 Task: Compose an email with the signature Kenneth Davis with the subject Request for feedback on a testimonial and the message I apologize for any inconvenience and appreciate your assistance. from softage.3@softage.net to softage.10@softage.net with an attached audio file Audio_presentation.mp3 Undo the message, redo the message and add the line (Thank you) Send the email. Finally, move the email from Sent Items to the label Product development
Action: Mouse moved to (110, 162)
Screenshot: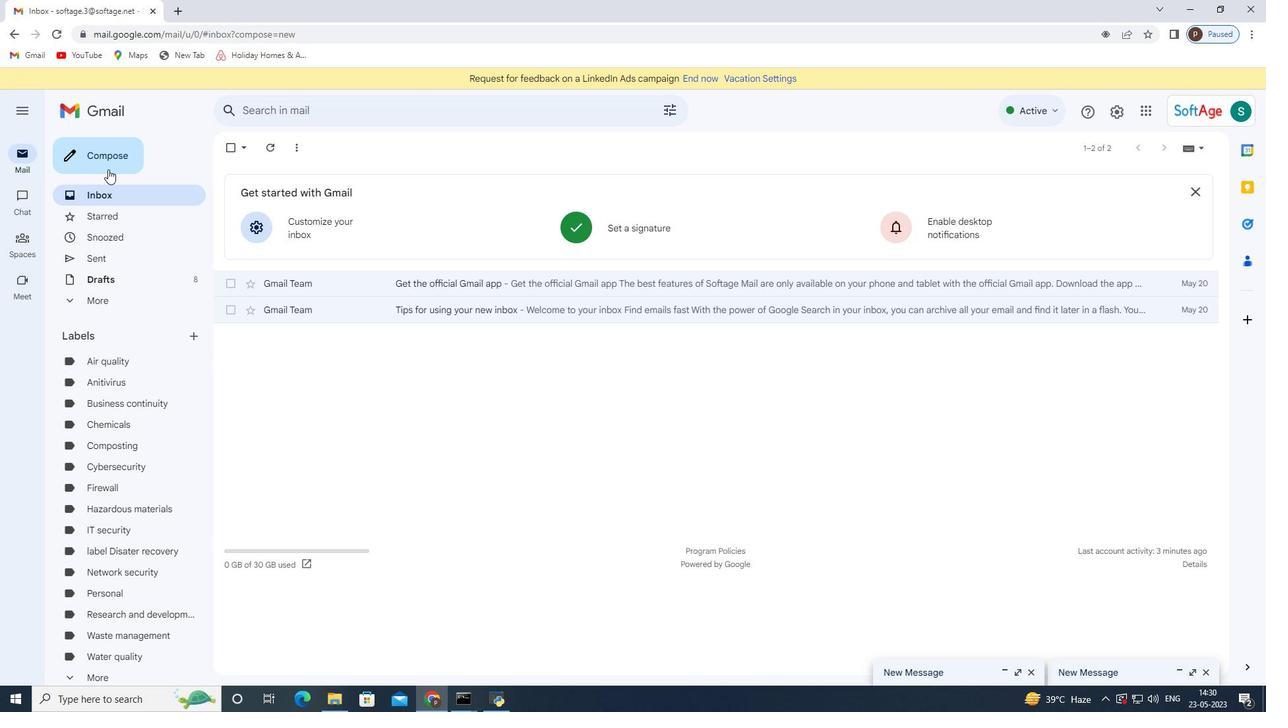 
Action: Mouse pressed left at (110, 162)
Screenshot: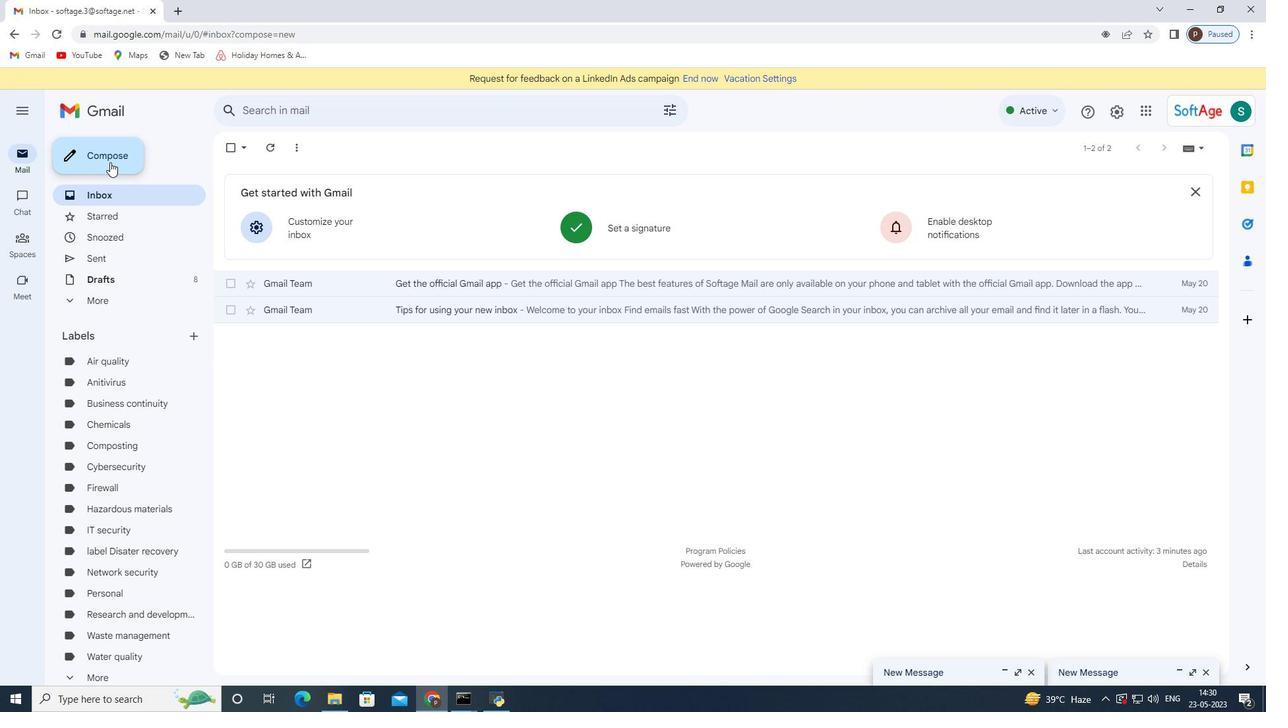 
Action: Mouse moved to (712, 662)
Screenshot: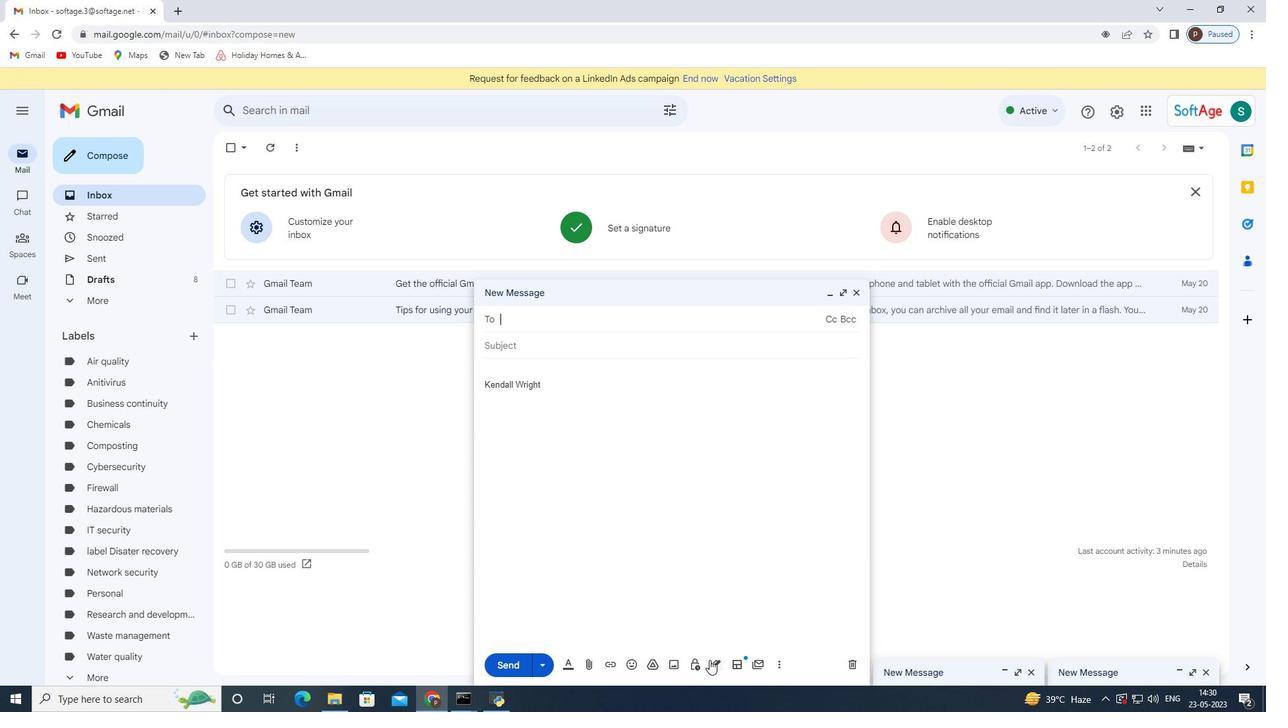 
Action: Mouse pressed left at (712, 662)
Screenshot: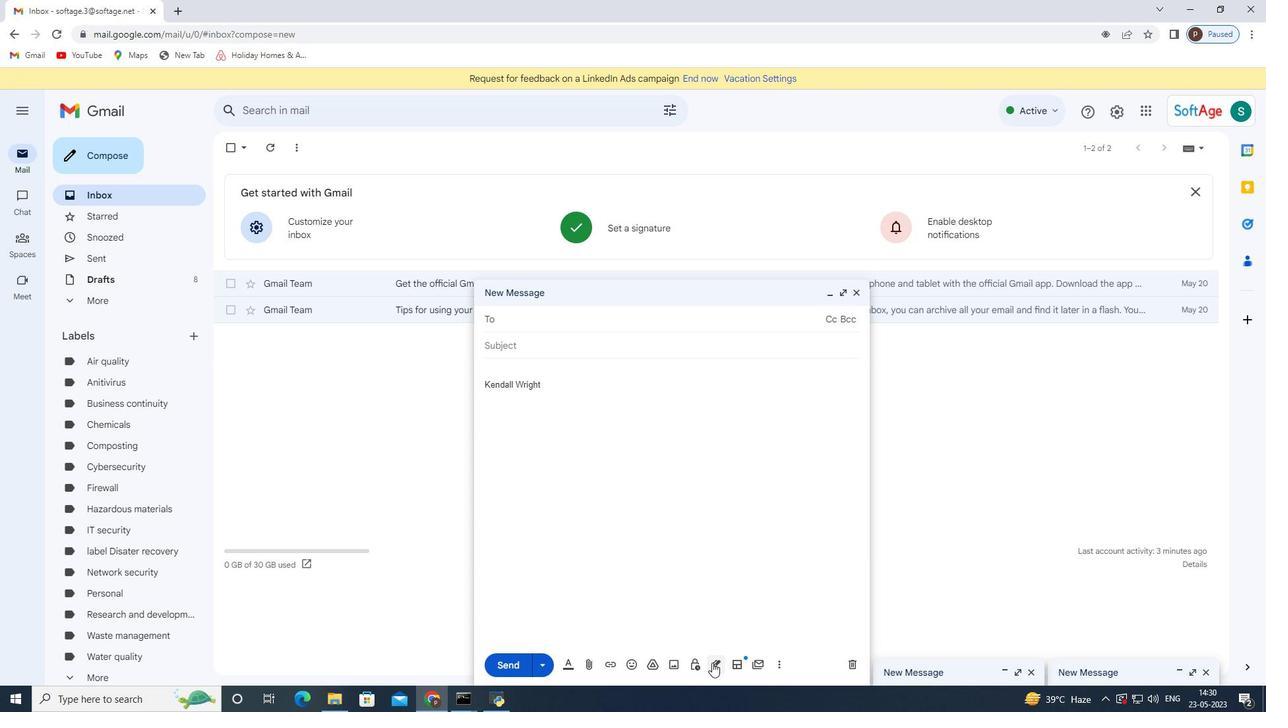 
Action: Mouse moved to (766, 600)
Screenshot: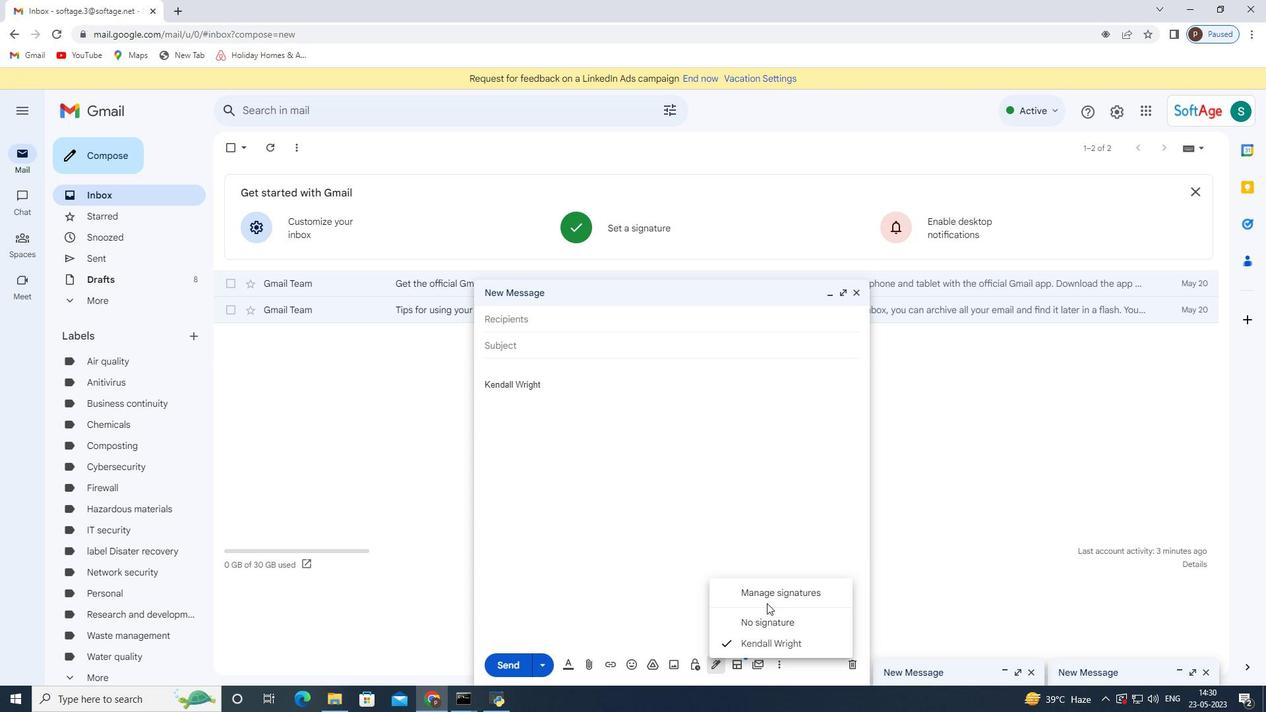 
Action: Mouse pressed left at (766, 600)
Screenshot: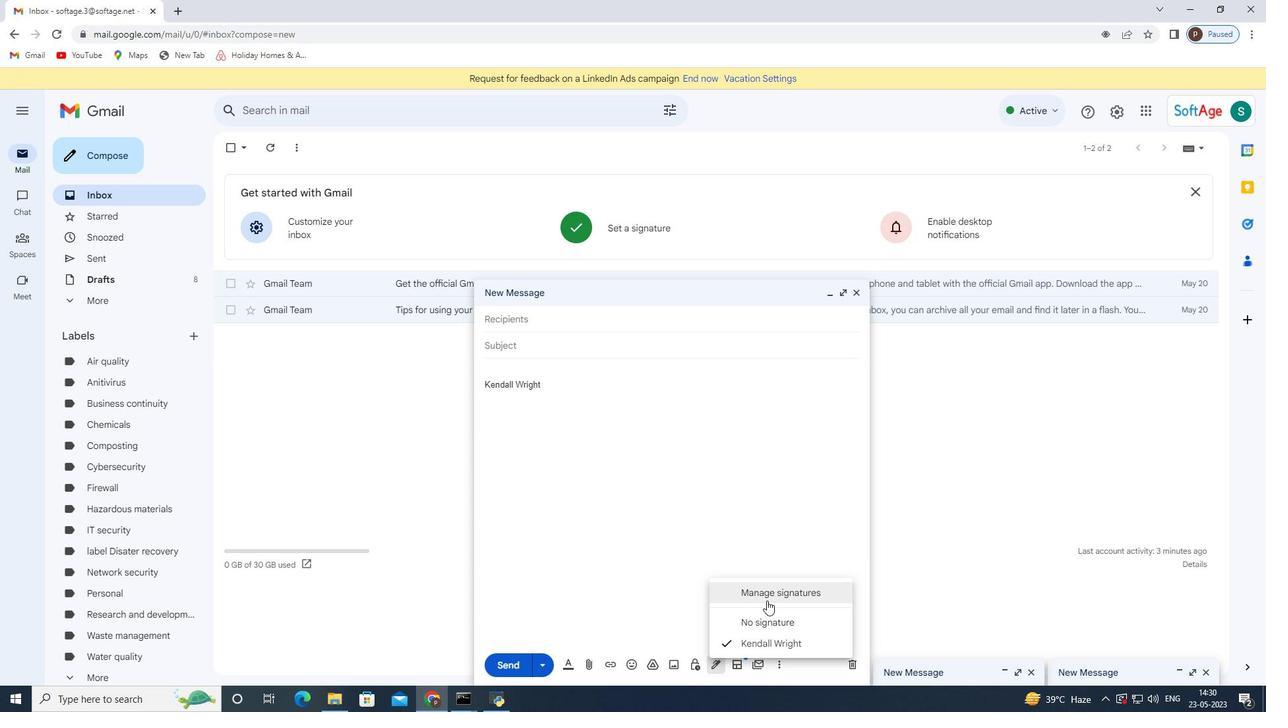 
Action: Mouse moved to (861, 295)
Screenshot: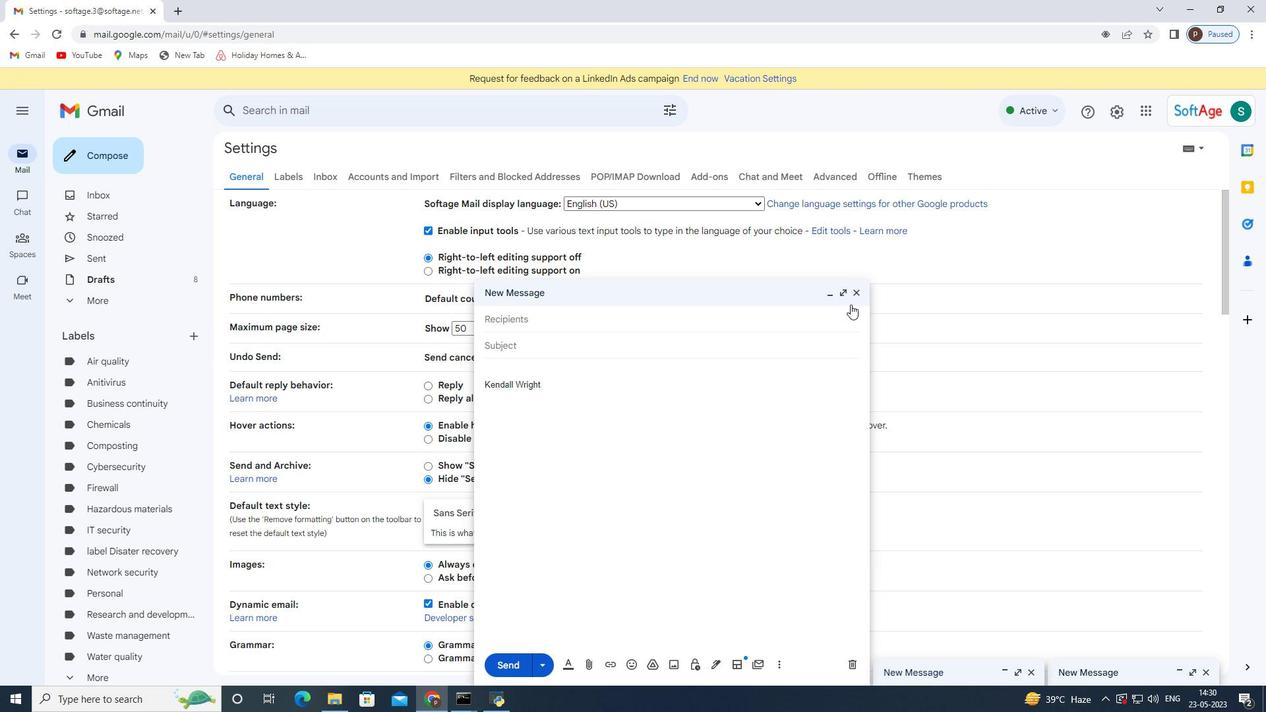 
Action: Mouse pressed left at (861, 295)
Screenshot: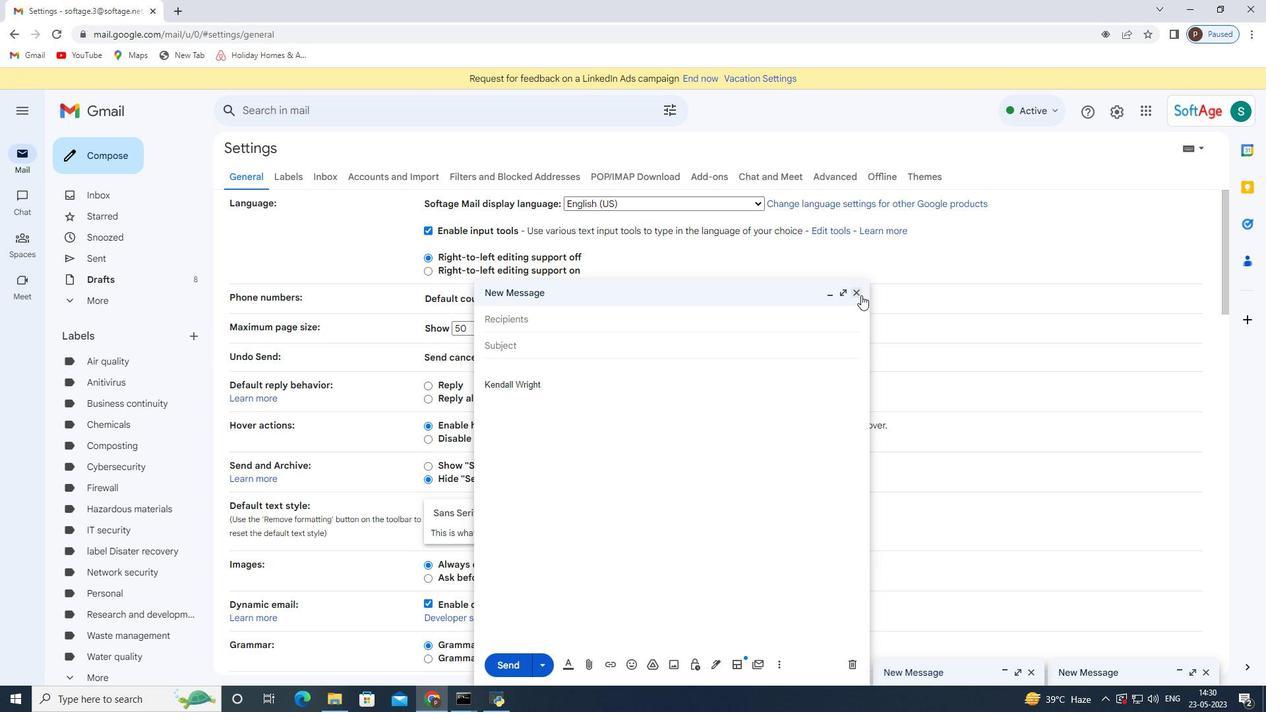 
Action: Mouse moved to (664, 394)
Screenshot: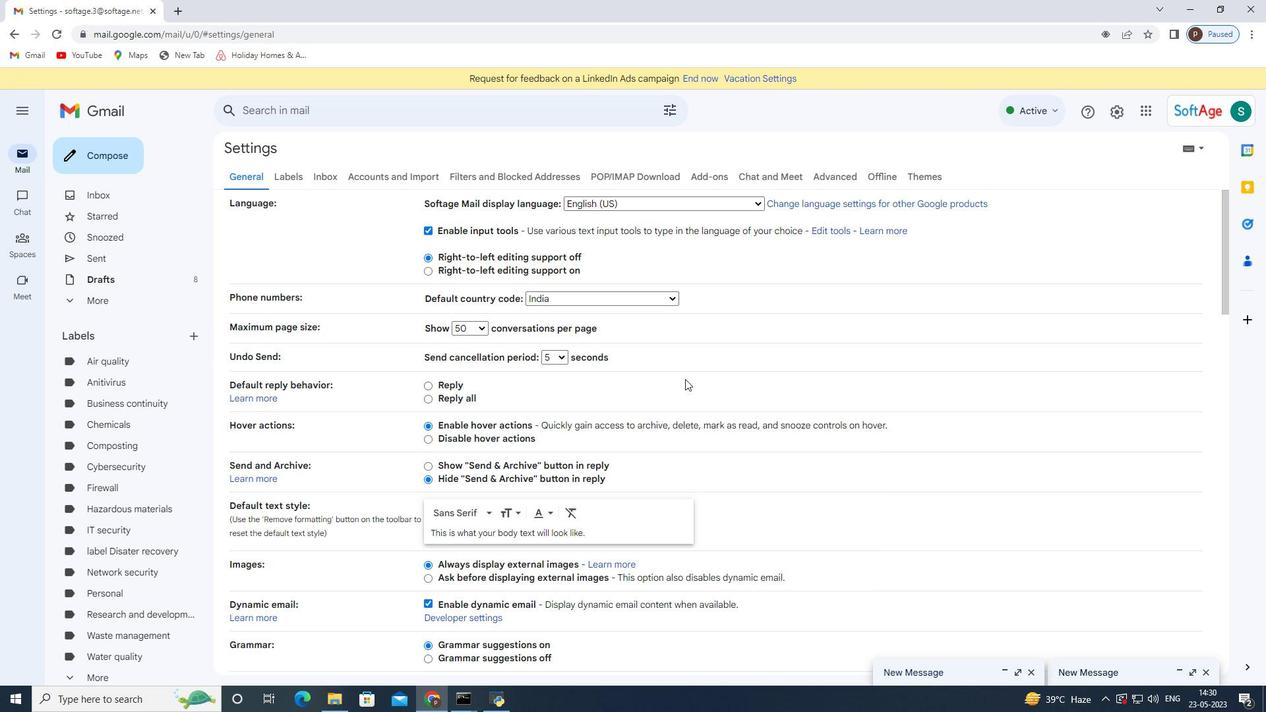 
Action: Mouse scrolled (664, 393) with delta (0, 0)
Screenshot: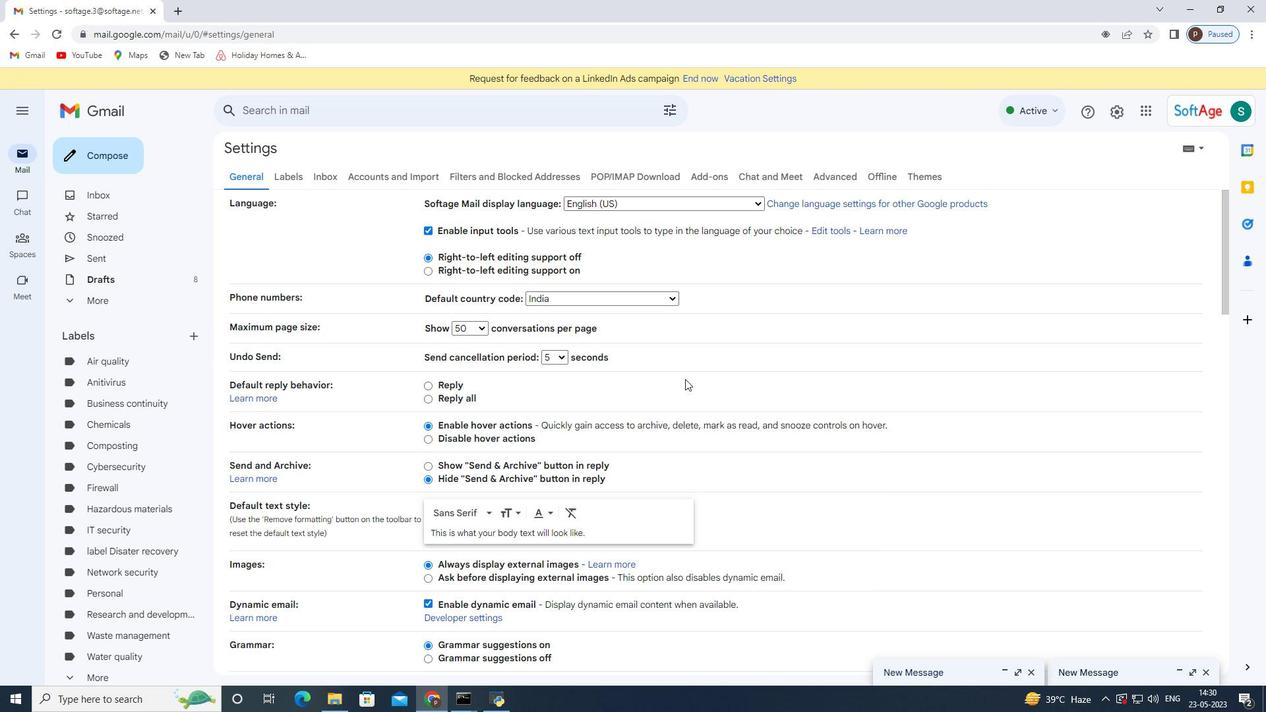 
Action: Mouse moved to (661, 397)
Screenshot: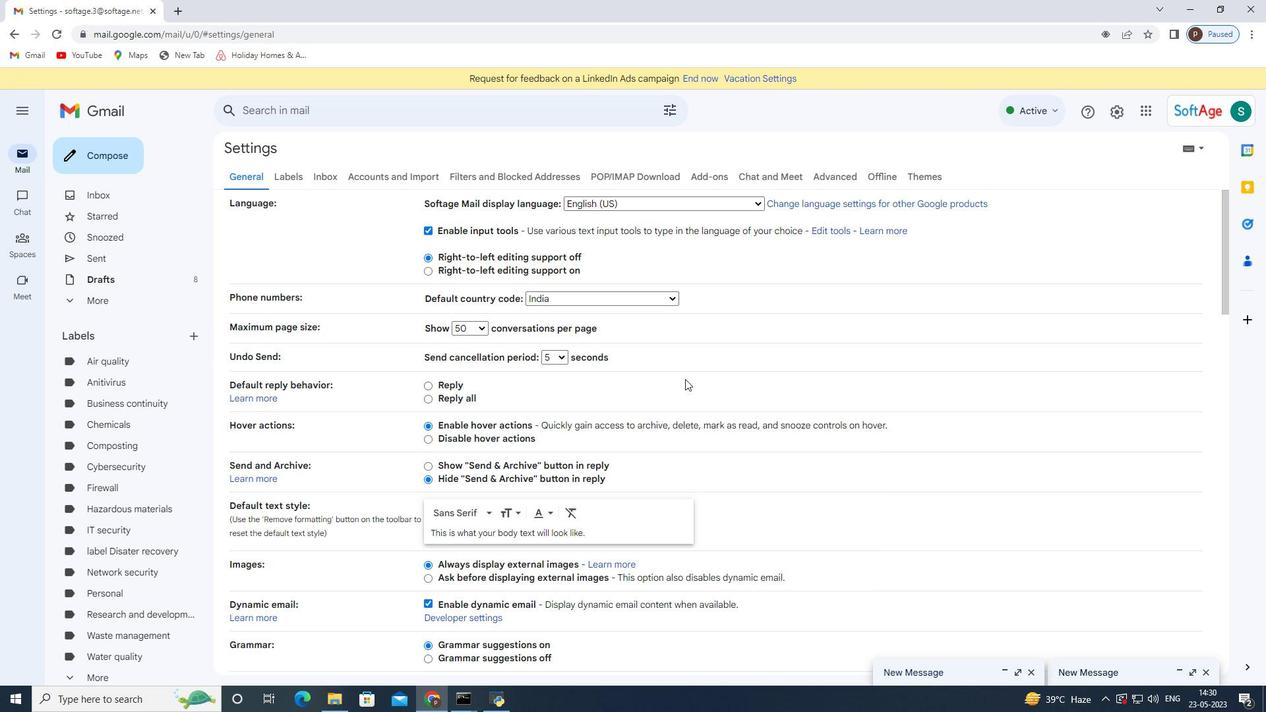 
Action: Mouse scrolled (661, 396) with delta (0, 0)
Screenshot: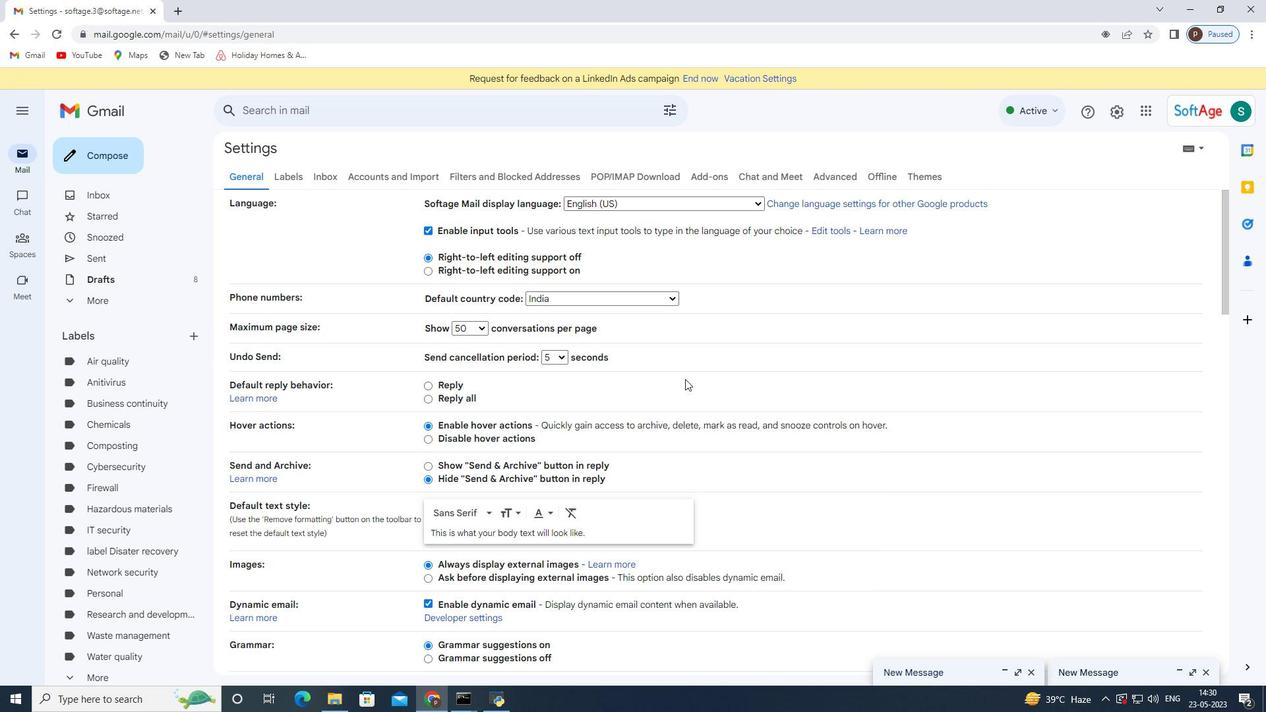 
Action: Mouse moved to (630, 417)
Screenshot: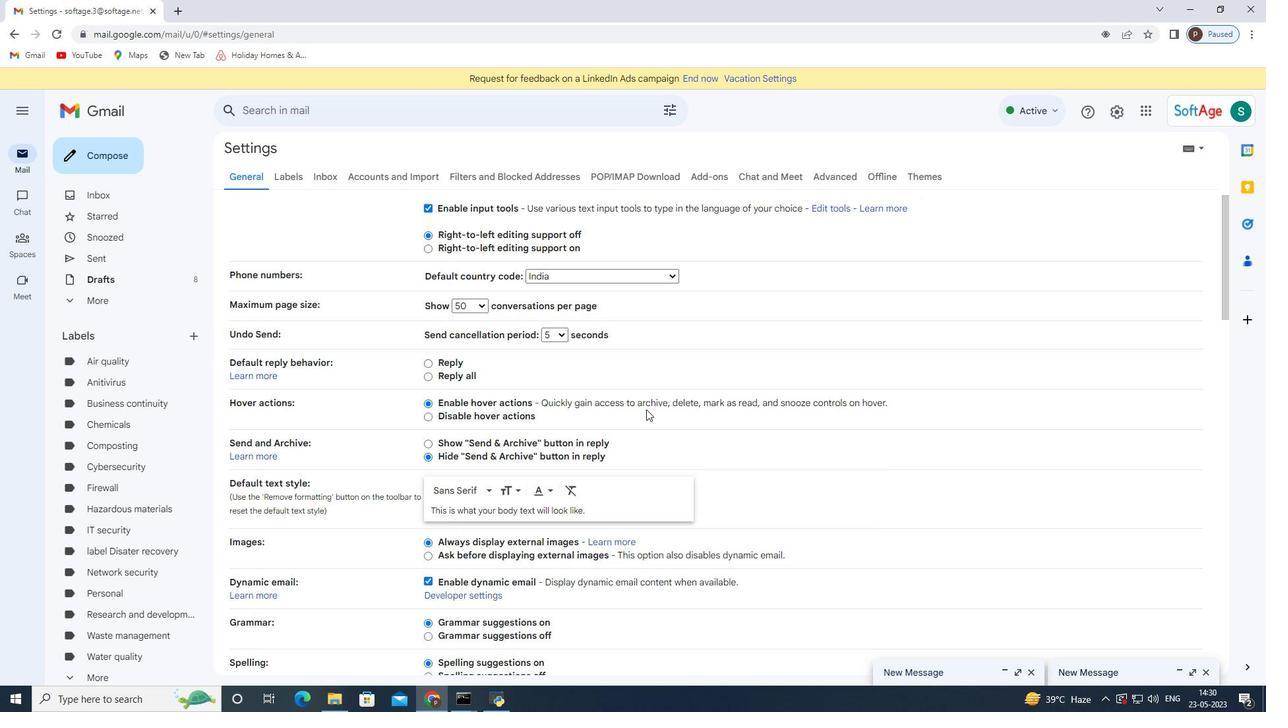 
Action: Mouse scrolled (637, 413) with delta (0, 0)
Screenshot: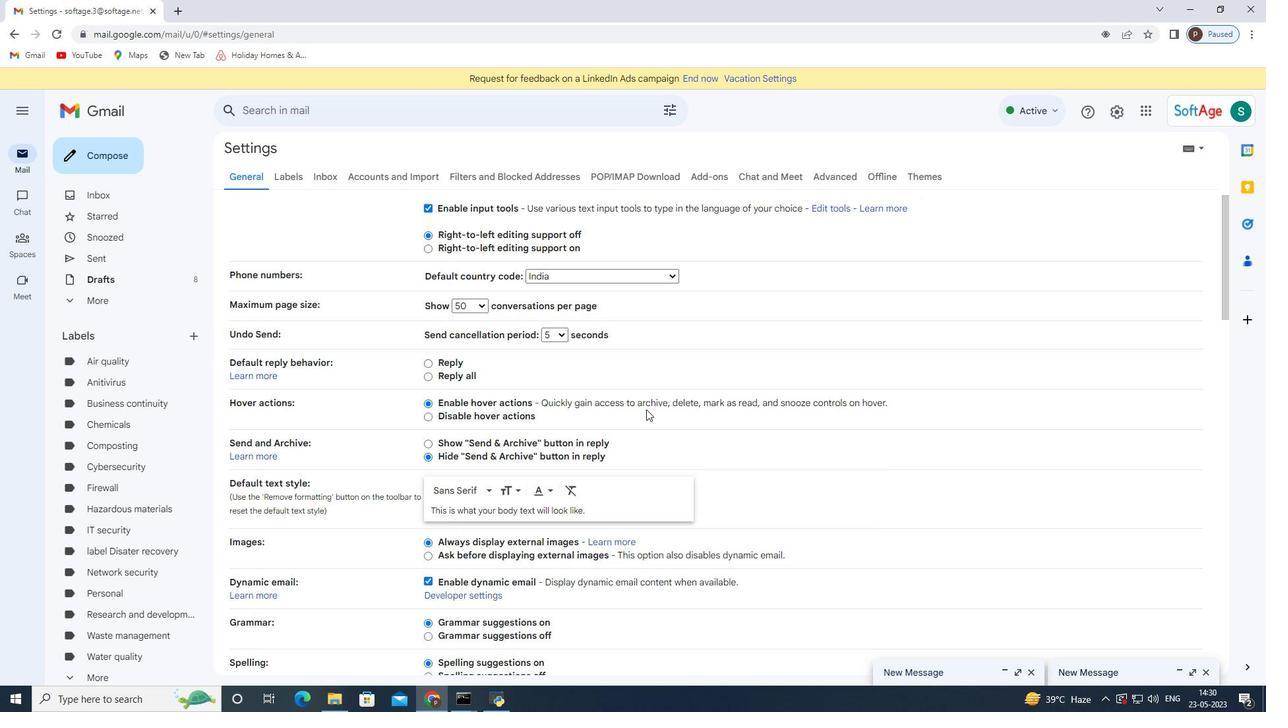 
Action: Mouse scrolled (630, 416) with delta (0, 0)
Screenshot: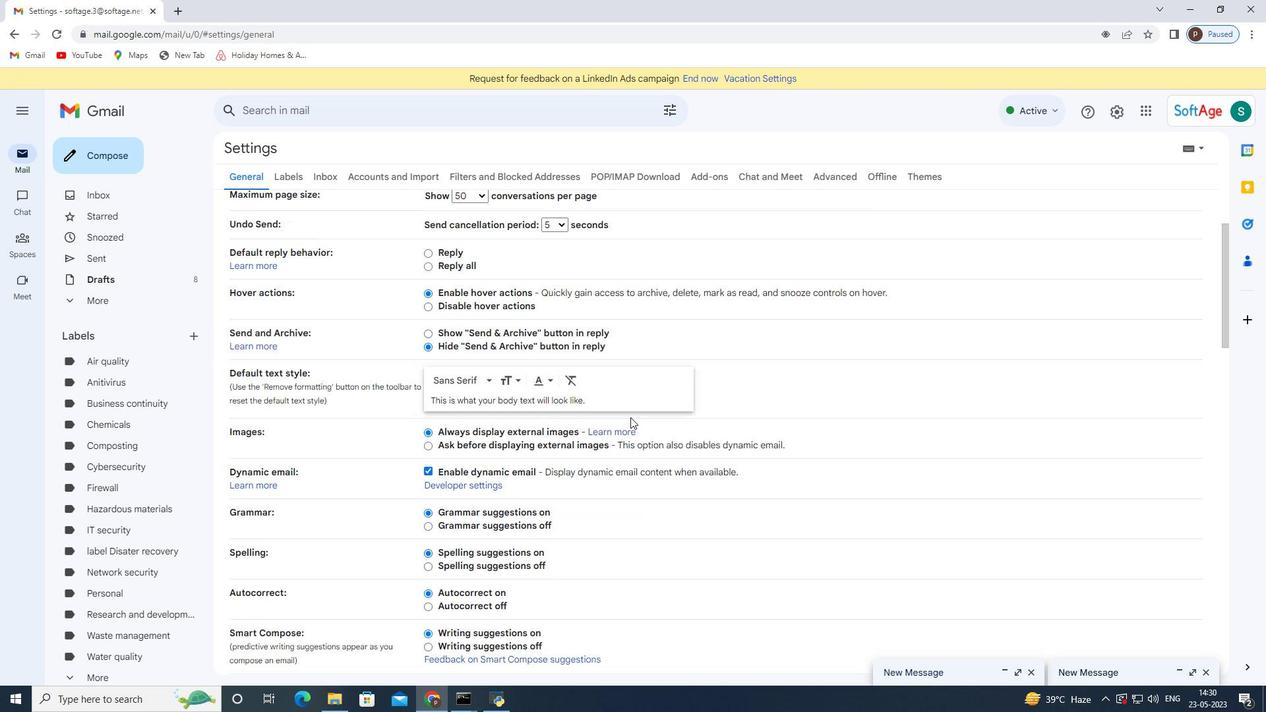 
Action: Mouse moved to (595, 434)
Screenshot: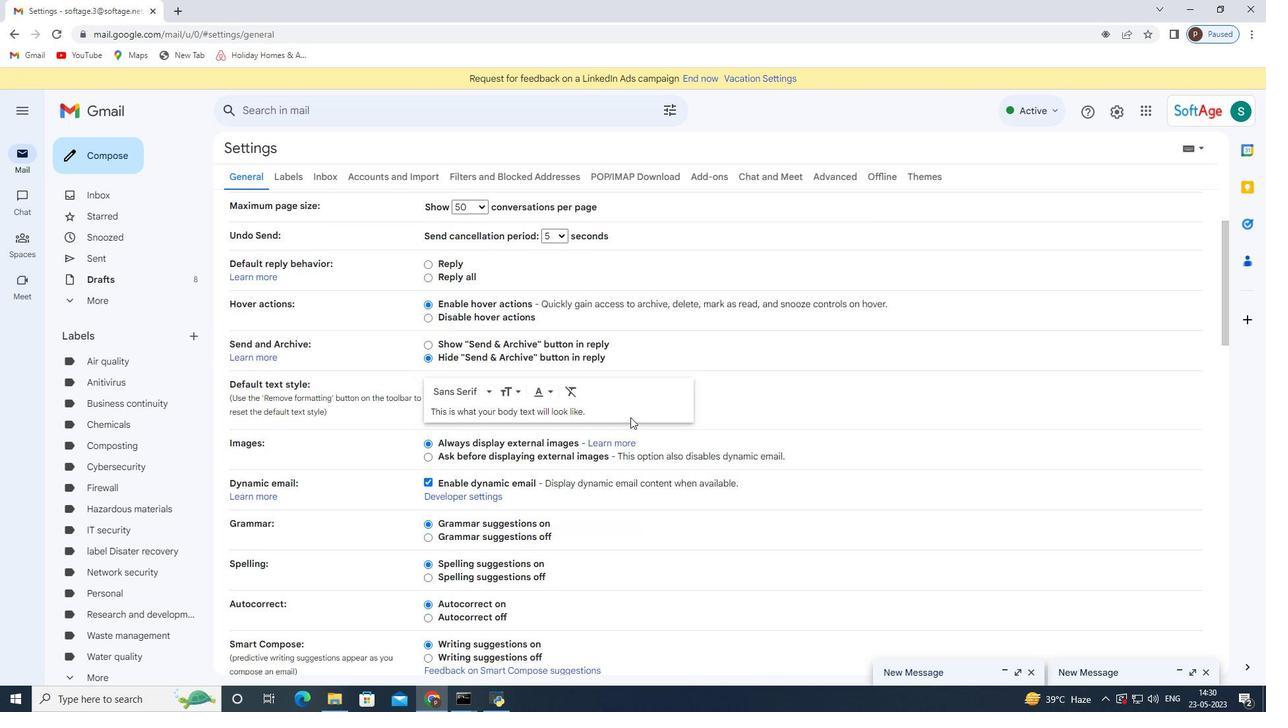 
Action: Mouse scrolled (595, 433) with delta (0, 0)
Screenshot: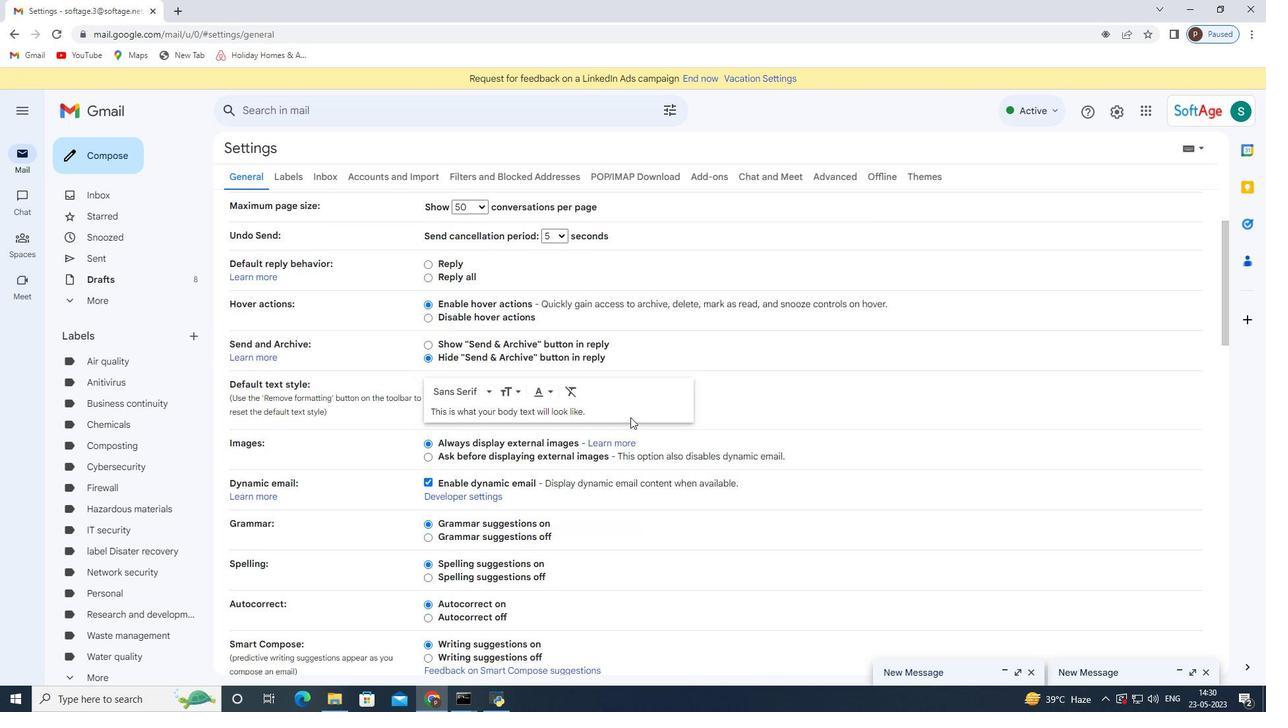 
Action: Mouse moved to (569, 441)
Screenshot: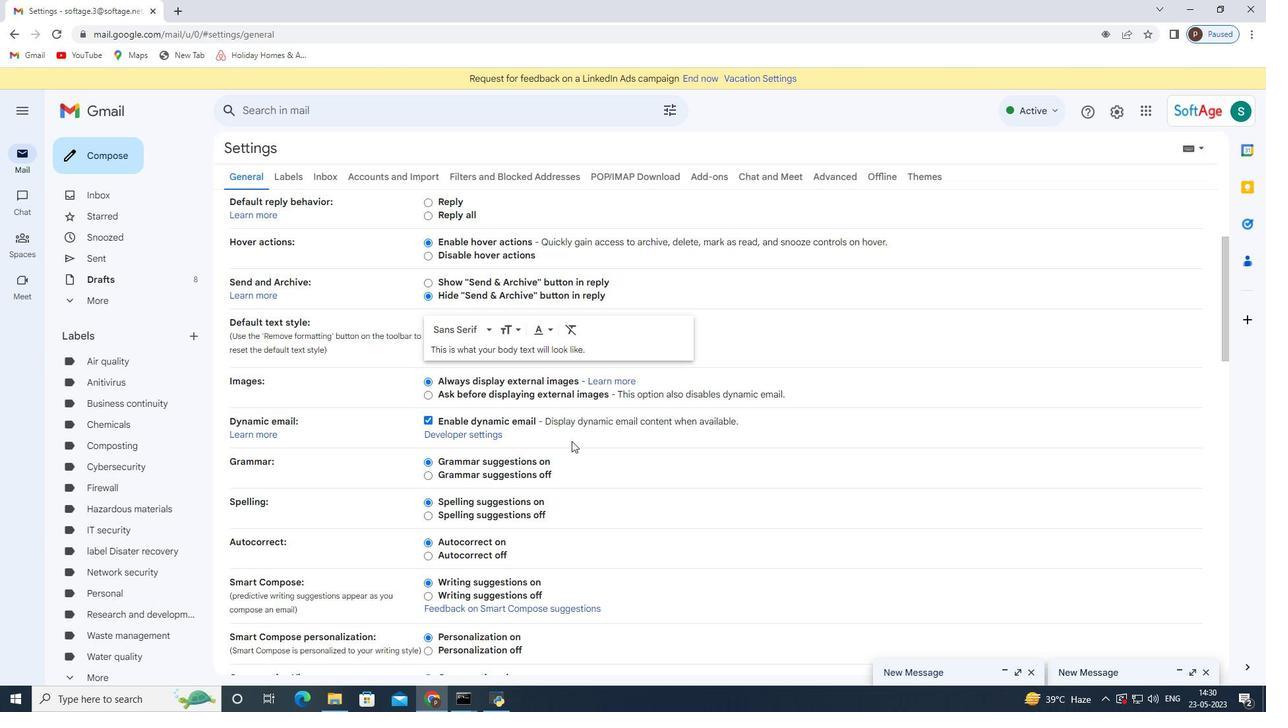 
Action: Mouse scrolled (569, 441) with delta (0, 0)
Screenshot: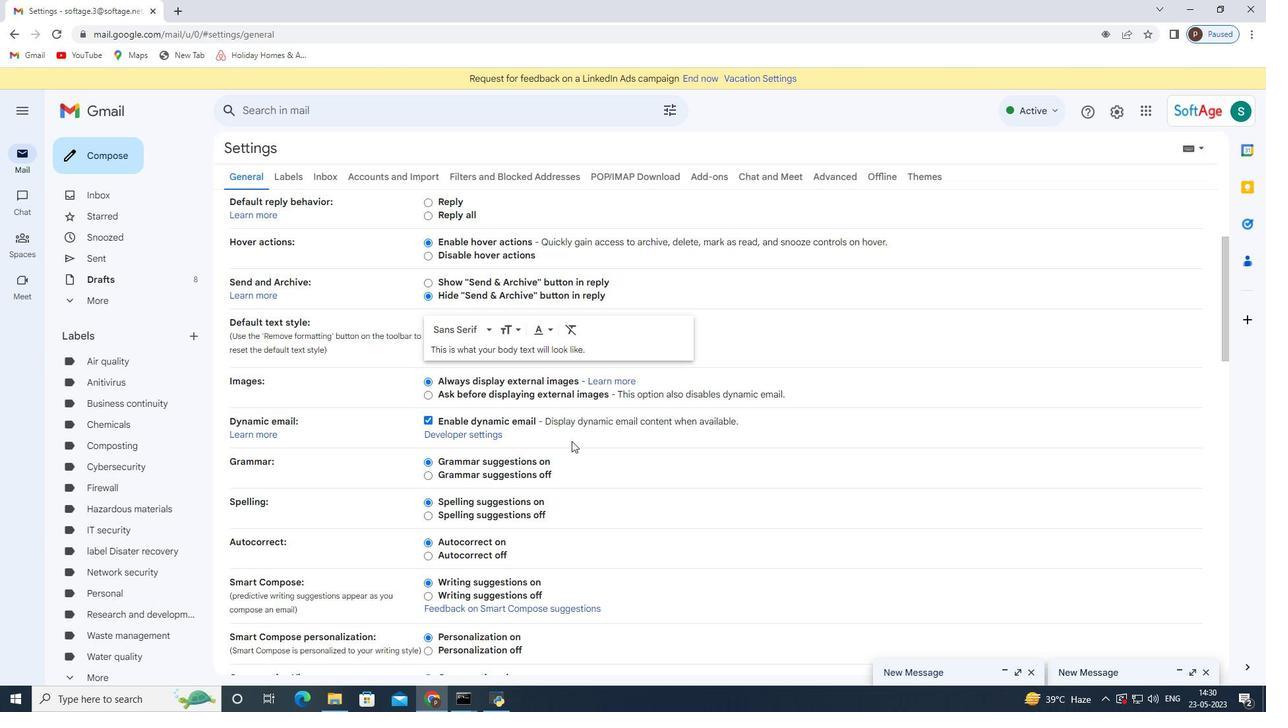 
Action: Mouse moved to (517, 464)
Screenshot: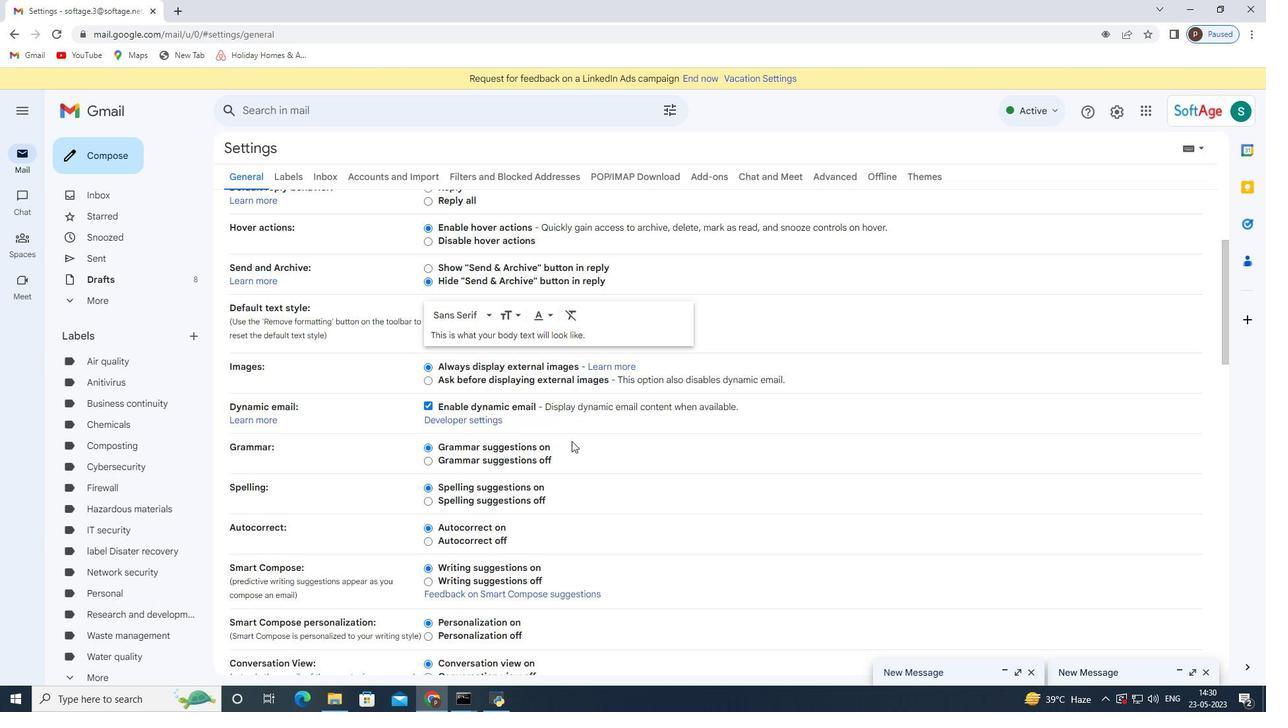 
Action: Mouse scrolled (517, 463) with delta (0, 0)
Screenshot: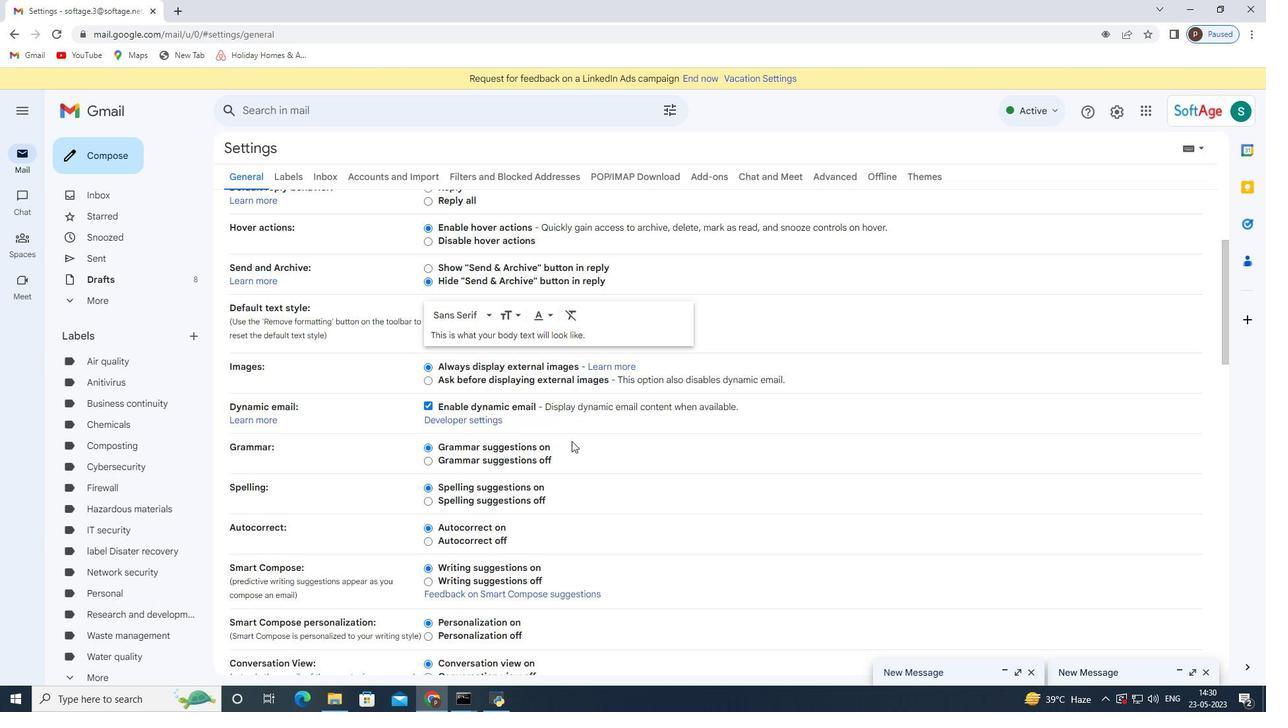 
Action: Mouse moved to (515, 465)
Screenshot: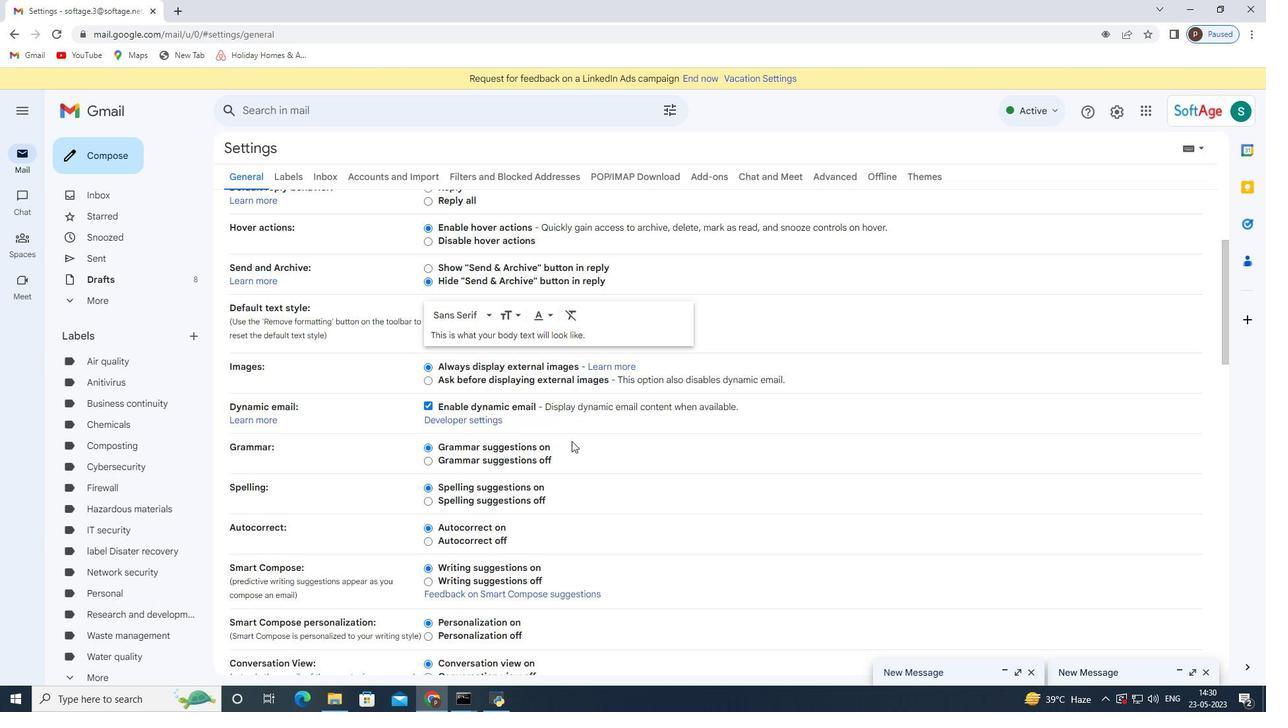 
Action: Mouse scrolled (515, 464) with delta (0, 0)
Screenshot: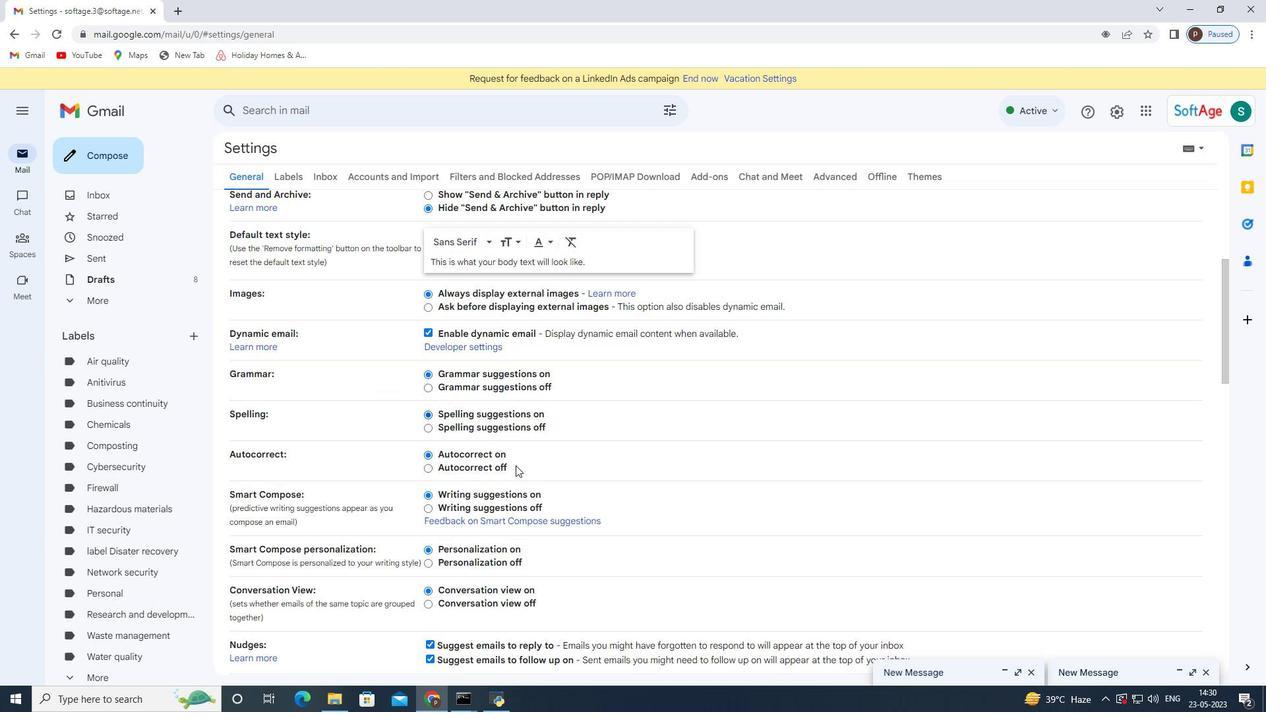 
Action: Mouse scrolled (515, 464) with delta (0, 0)
Screenshot: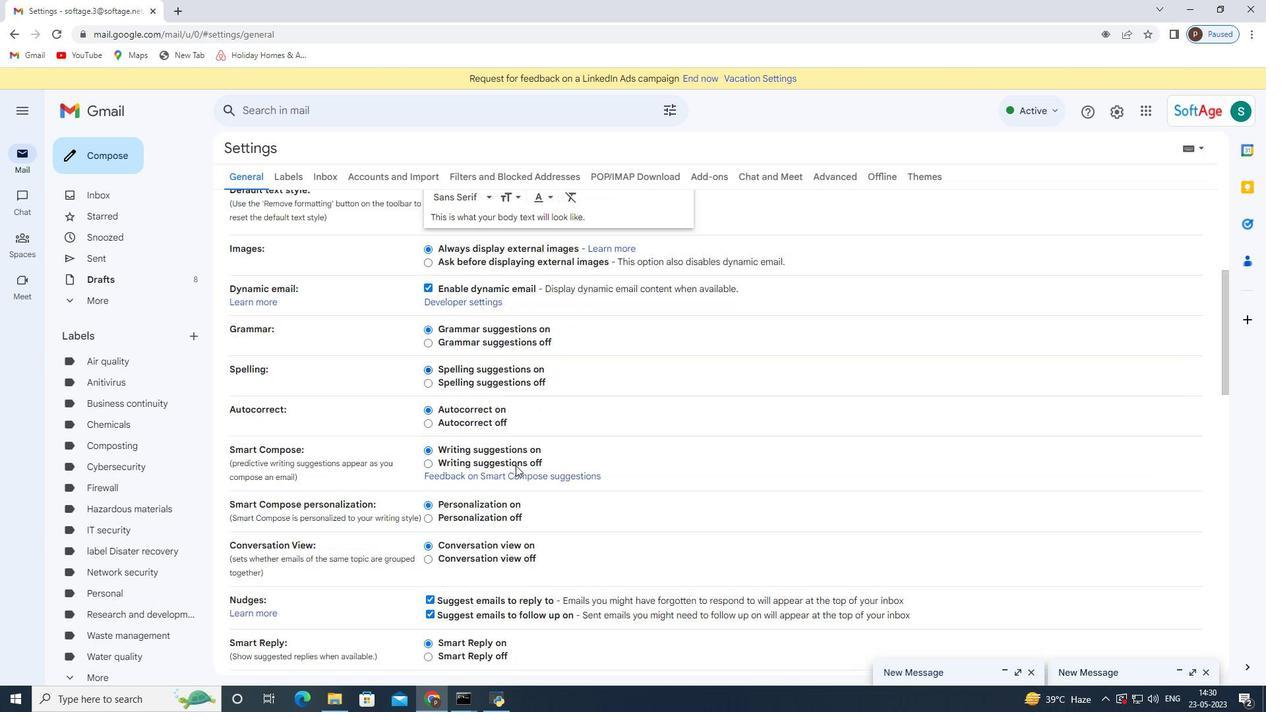 
Action: Mouse scrolled (515, 466) with delta (0, 0)
Screenshot: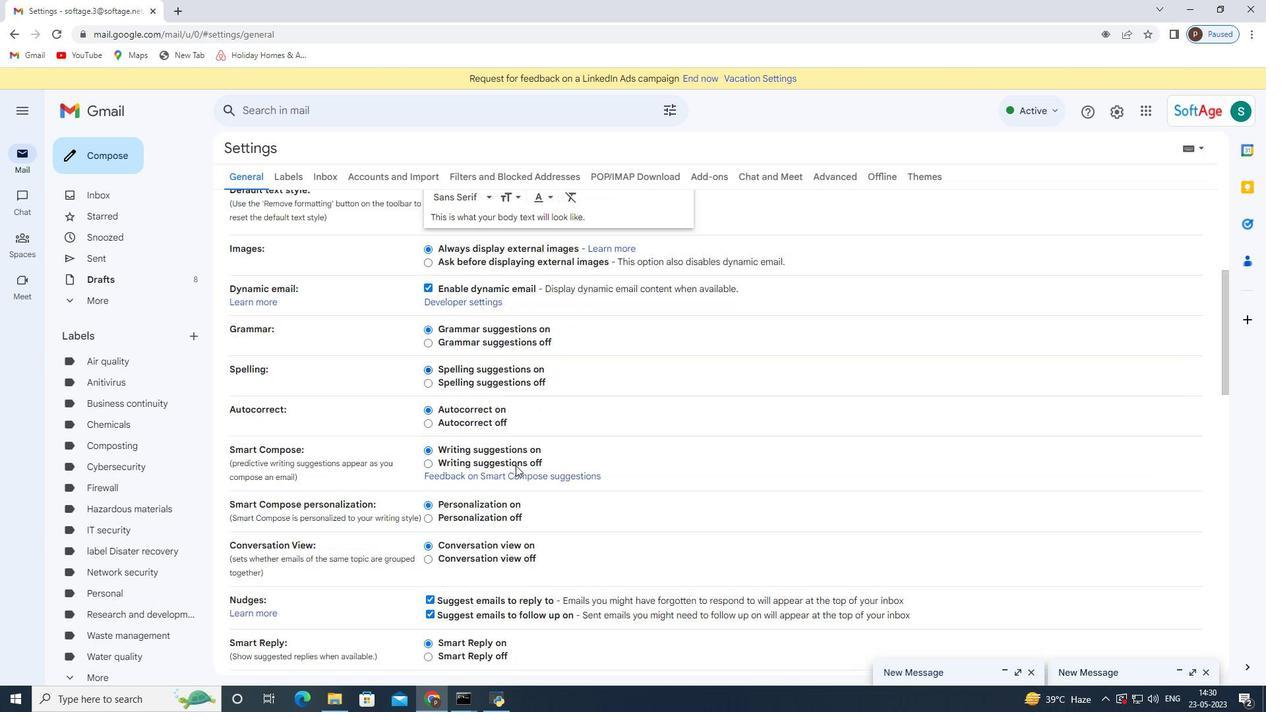 
Action: Mouse scrolled (515, 464) with delta (0, 0)
Screenshot: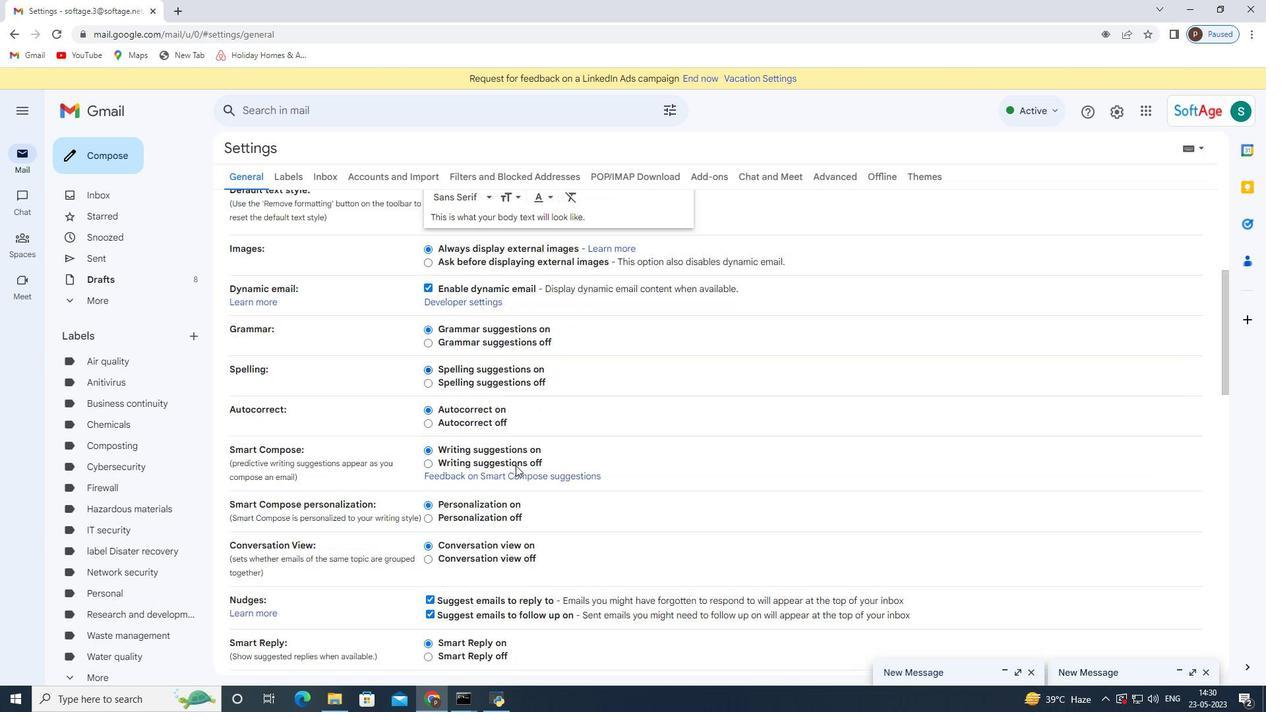 
Action: Mouse scrolled (515, 464) with delta (0, 0)
Screenshot: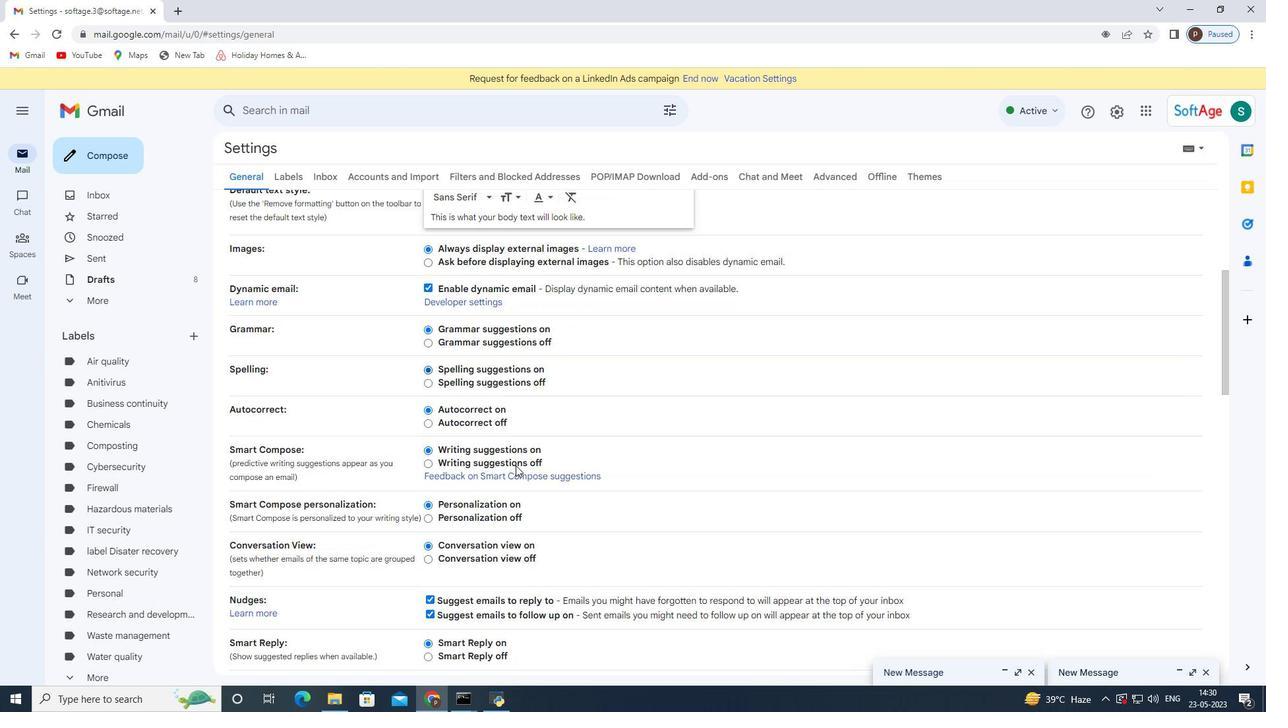 
Action: Mouse scrolled (515, 464) with delta (0, 0)
Screenshot: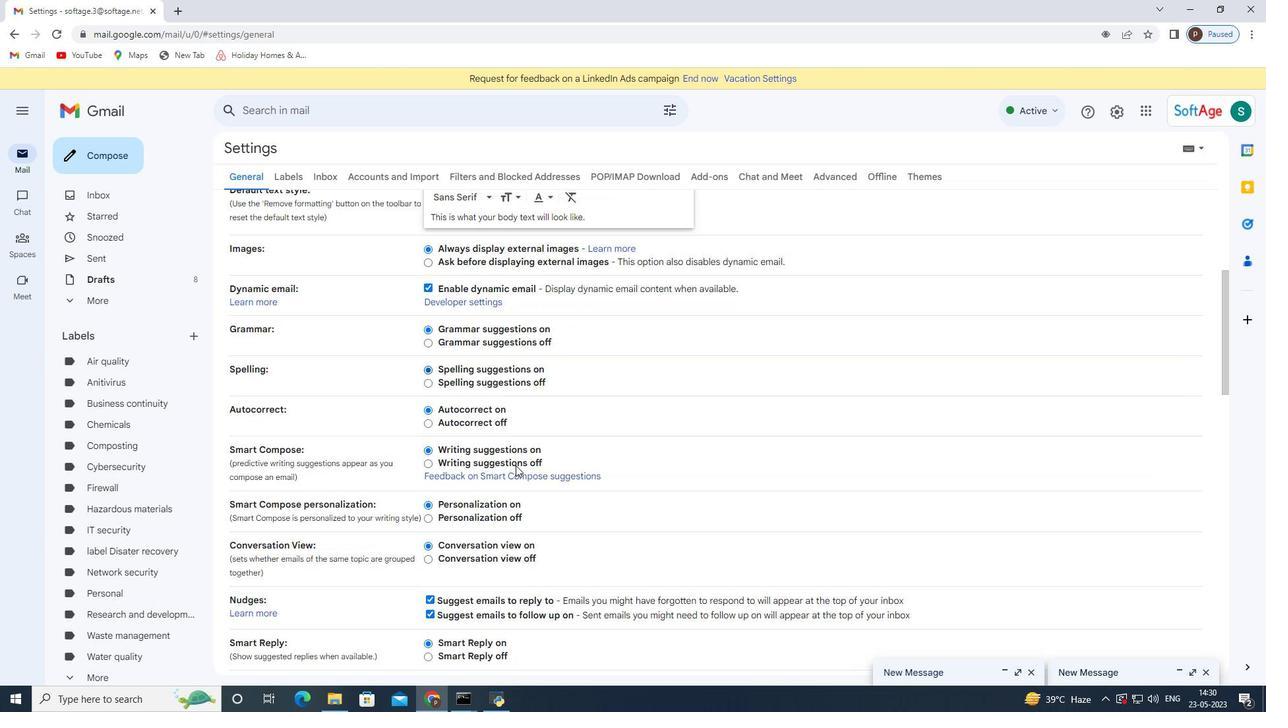 
Action: Mouse scrolled (515, 464) with delta (0, 0)
Screenshot: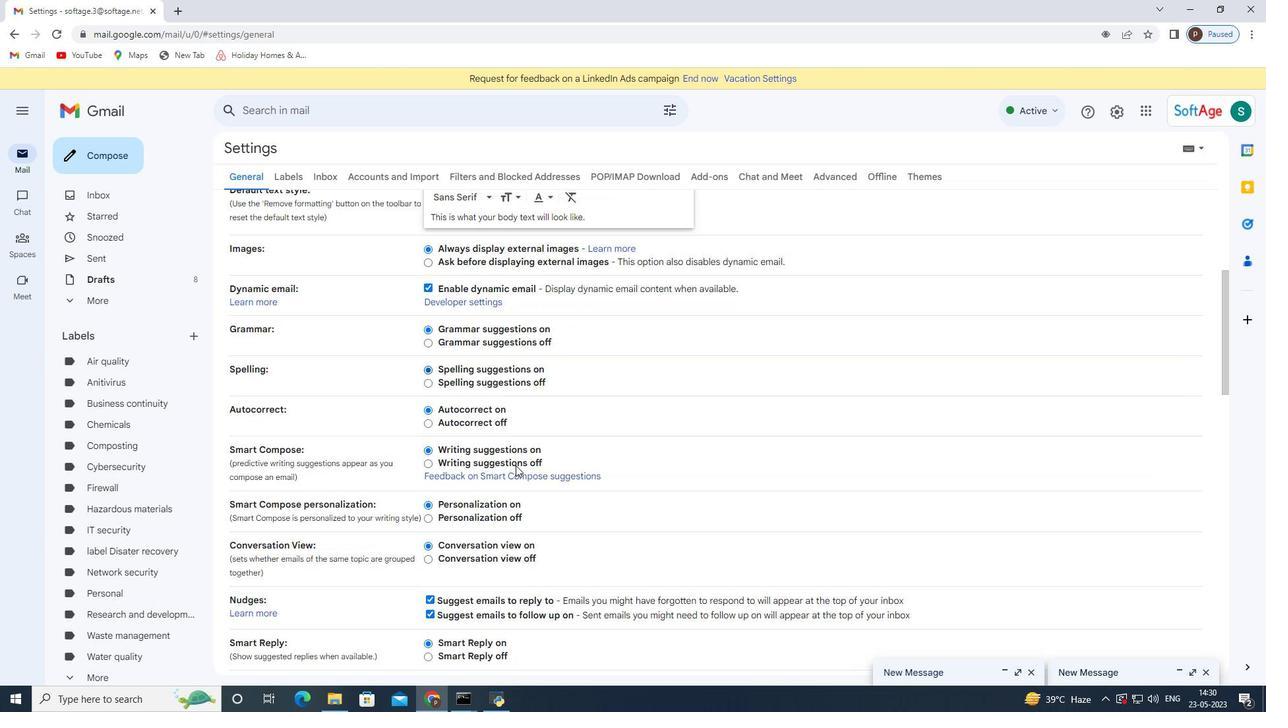 
Action: Mouse moved to (511, 465)
Screenshot: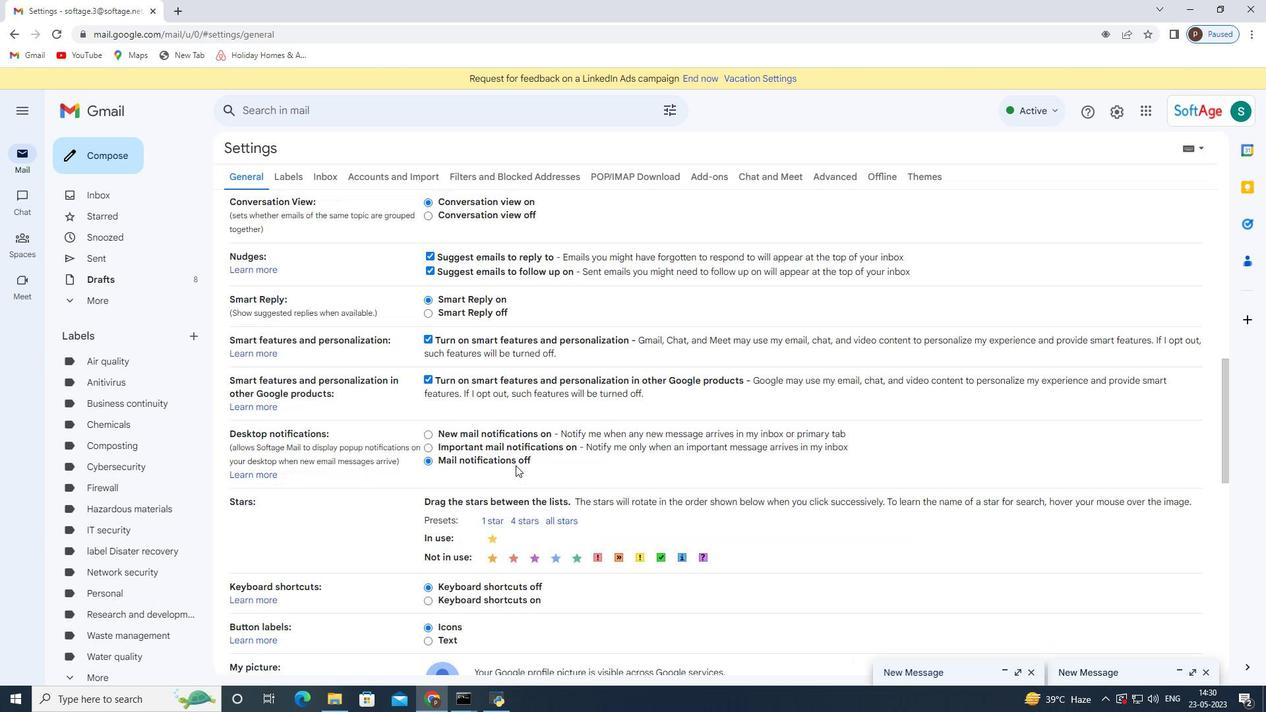 
Action: Mouse scrolled (511, 464) with delta (0, 0)
Screenshot: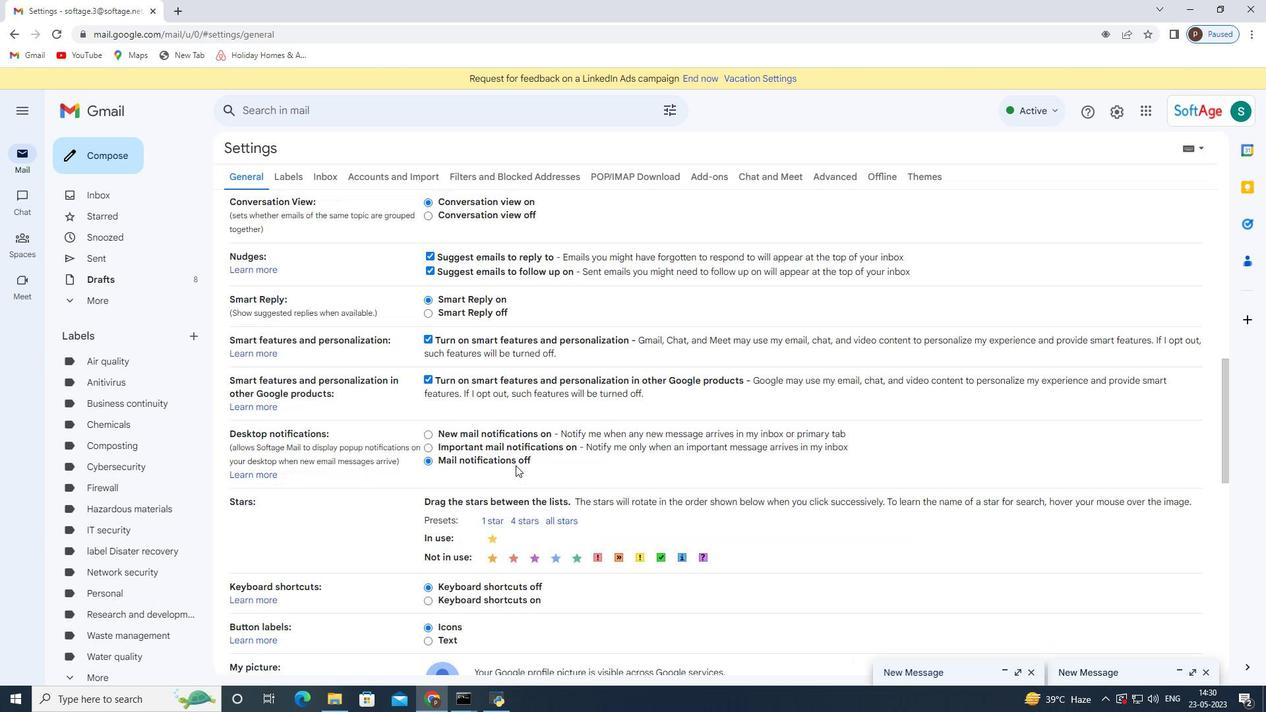 
Action: Mouse moved to (481, 479)
Screenshot: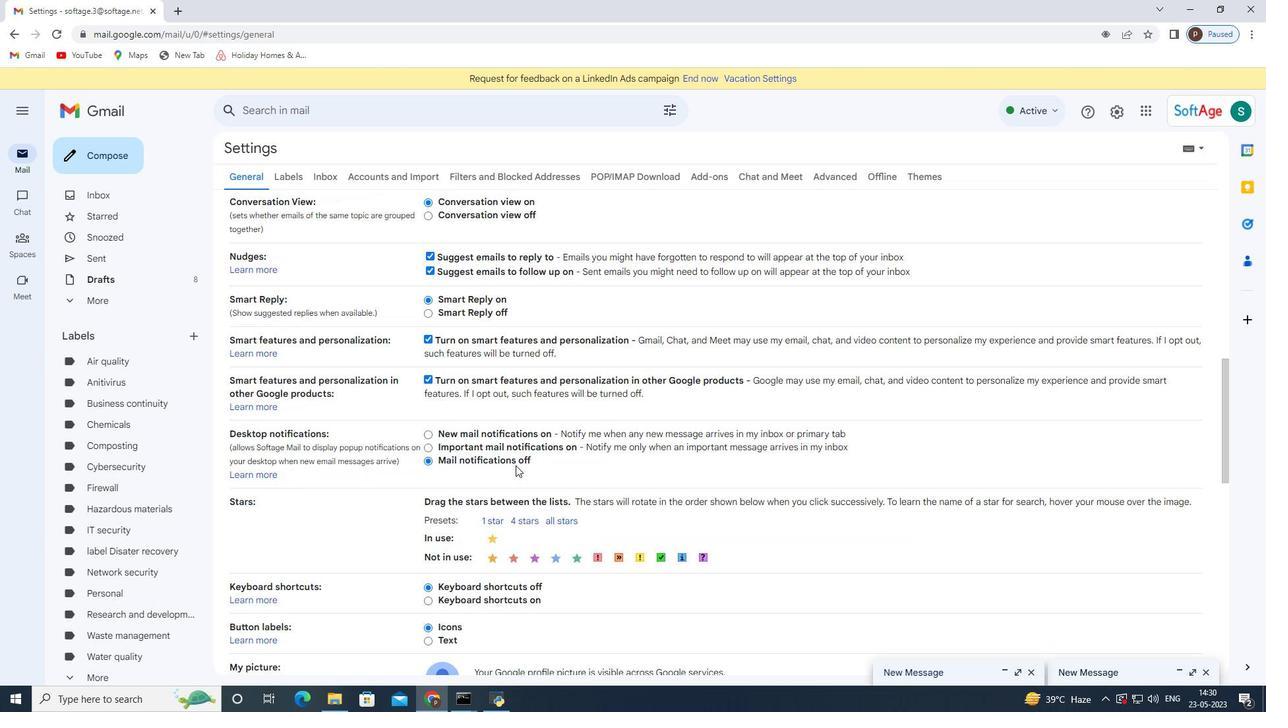 
Action: Mouse scrolled (481, 478) with delta (0, 0)
Screenshot: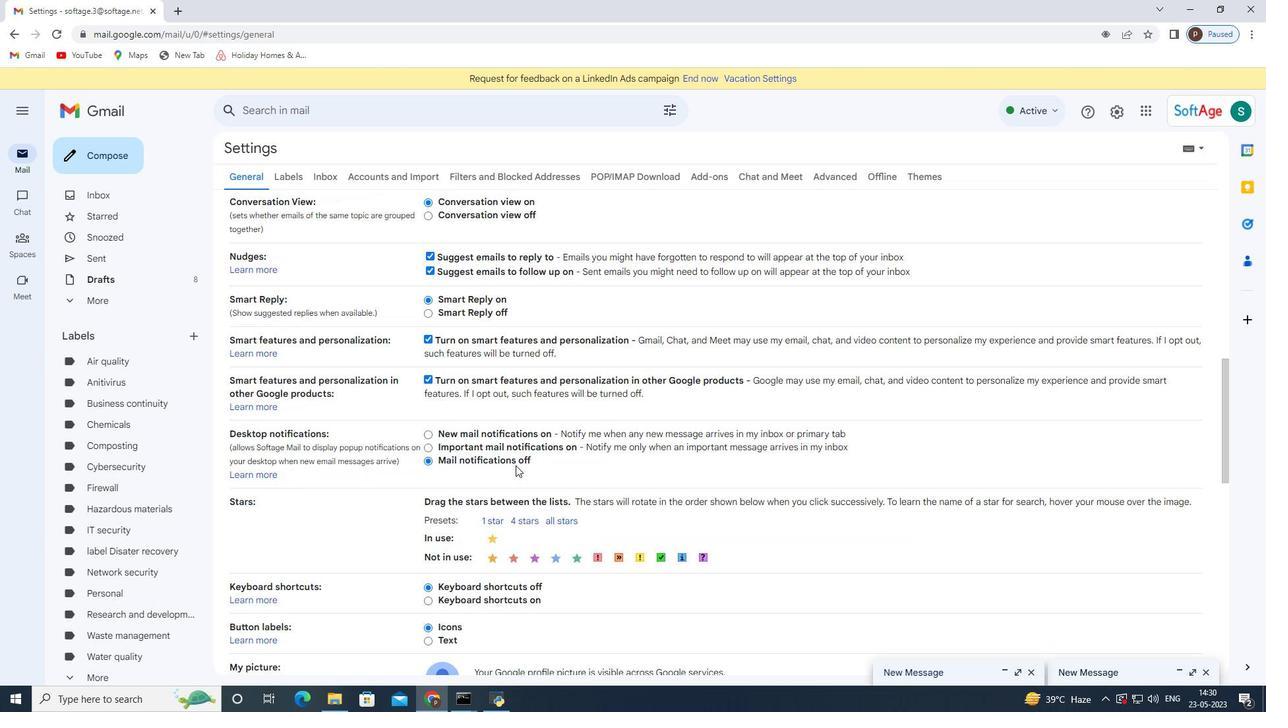 
Action: Mouse moved to (475, 482)
Screenshot: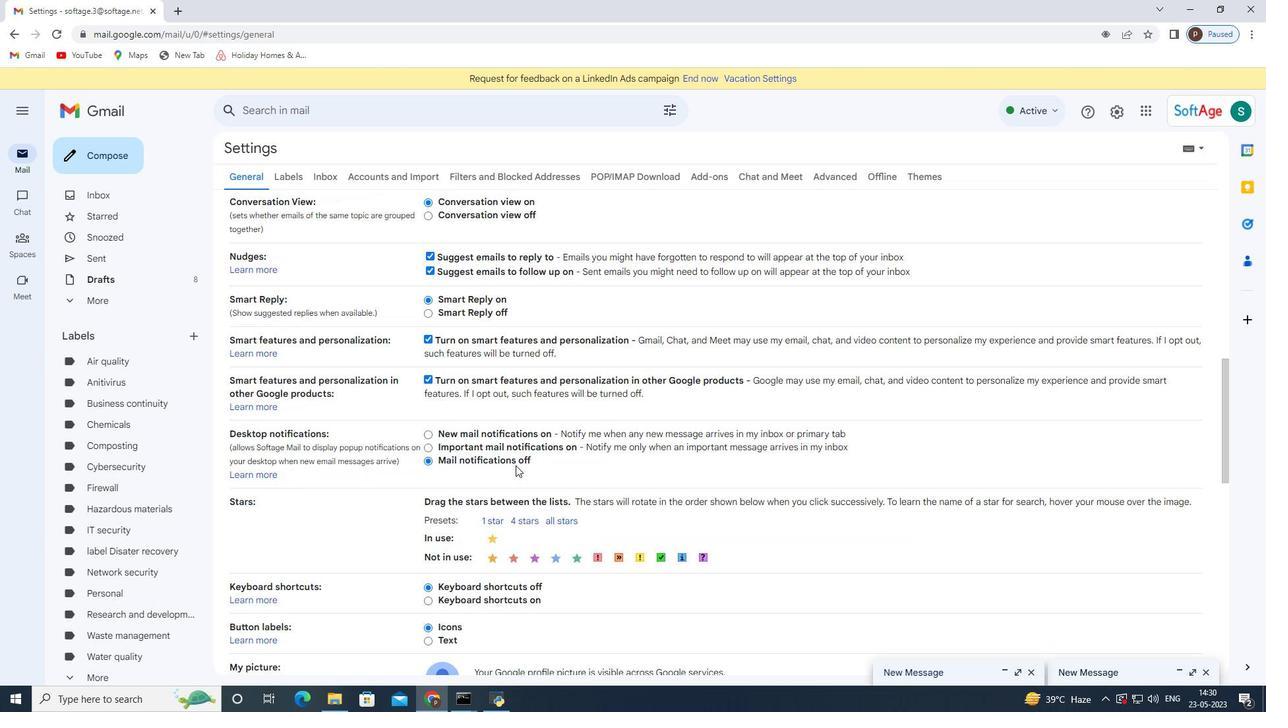 
Action: Mouse scrolled (475, 482) with delta (0, 0)
Screenshot: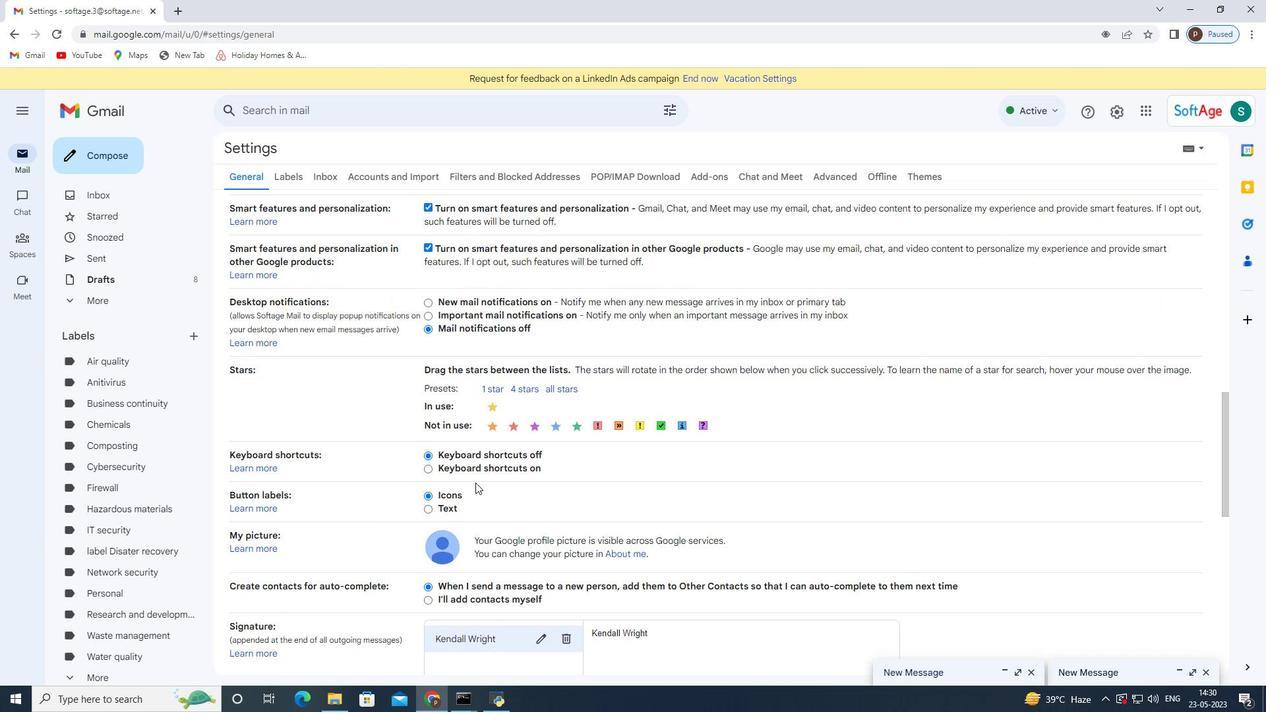 
Action: Mouse scrolled (475, 482) with delta (0, 0)
Screenshot: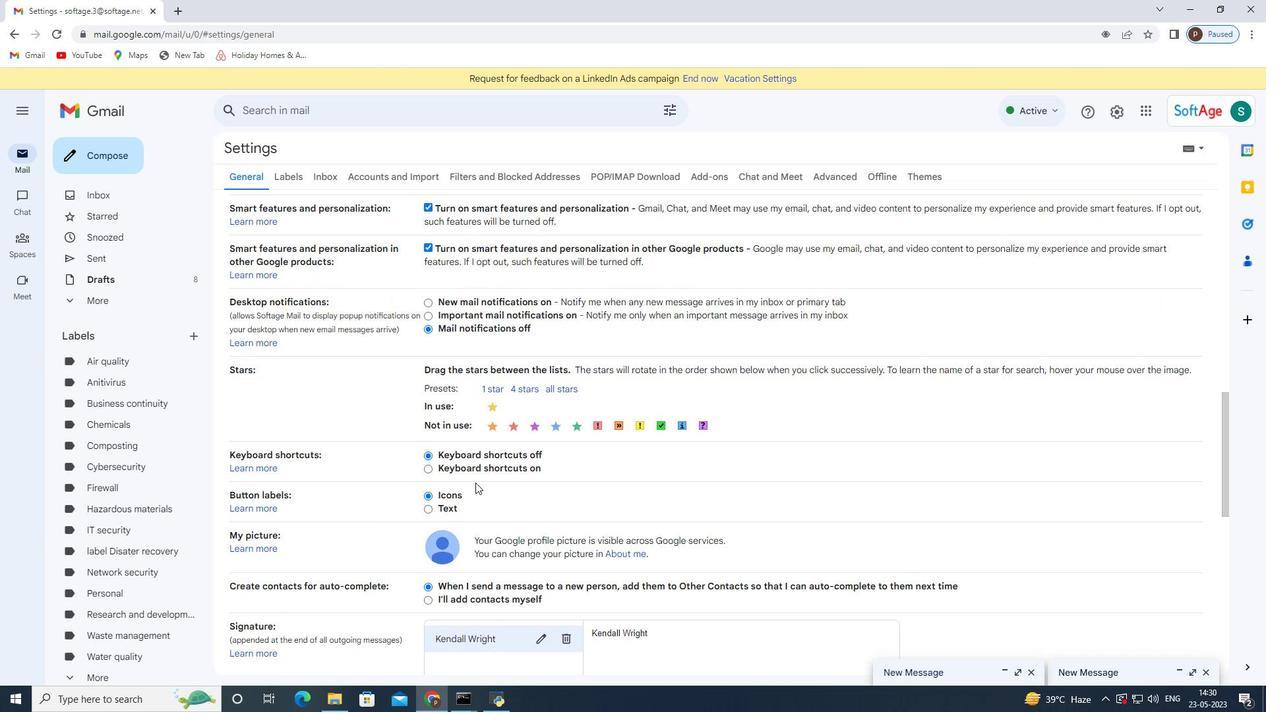 
Action: Mouse moved to (473, 484)
Screenshot: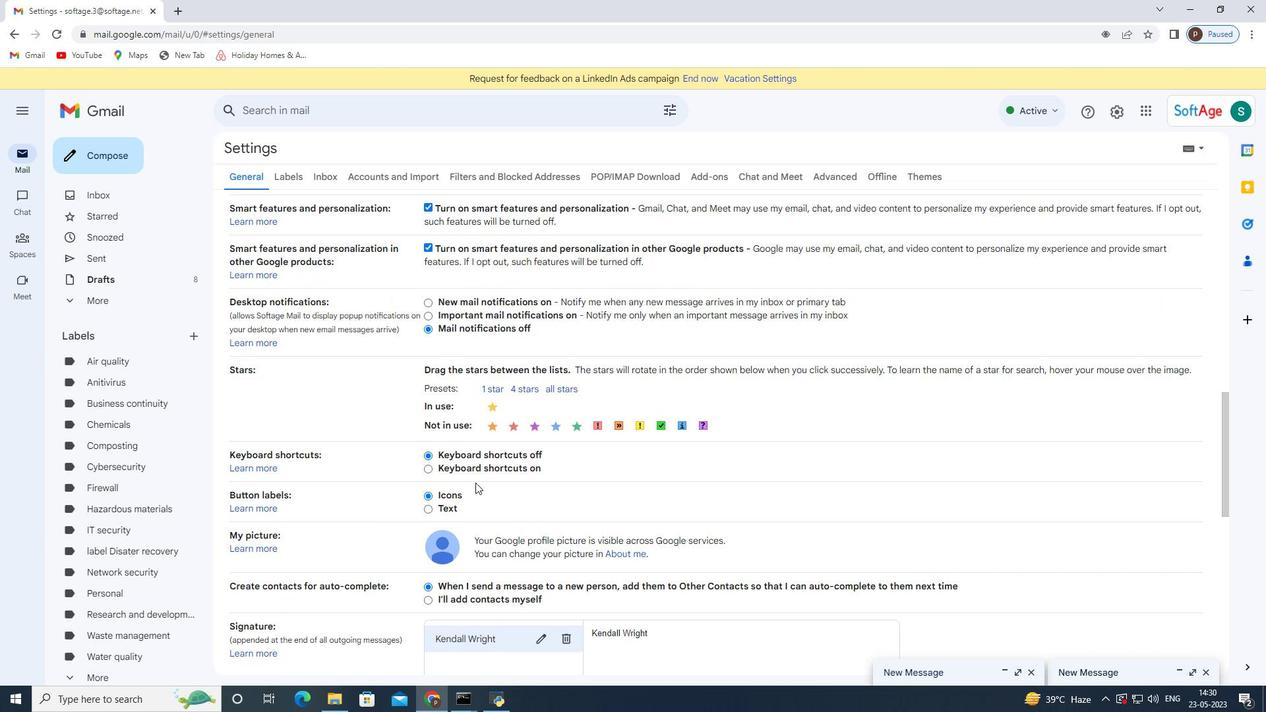 
Action: Mouse scrolled (473, 483) with delta (0, 0)
Screenshot: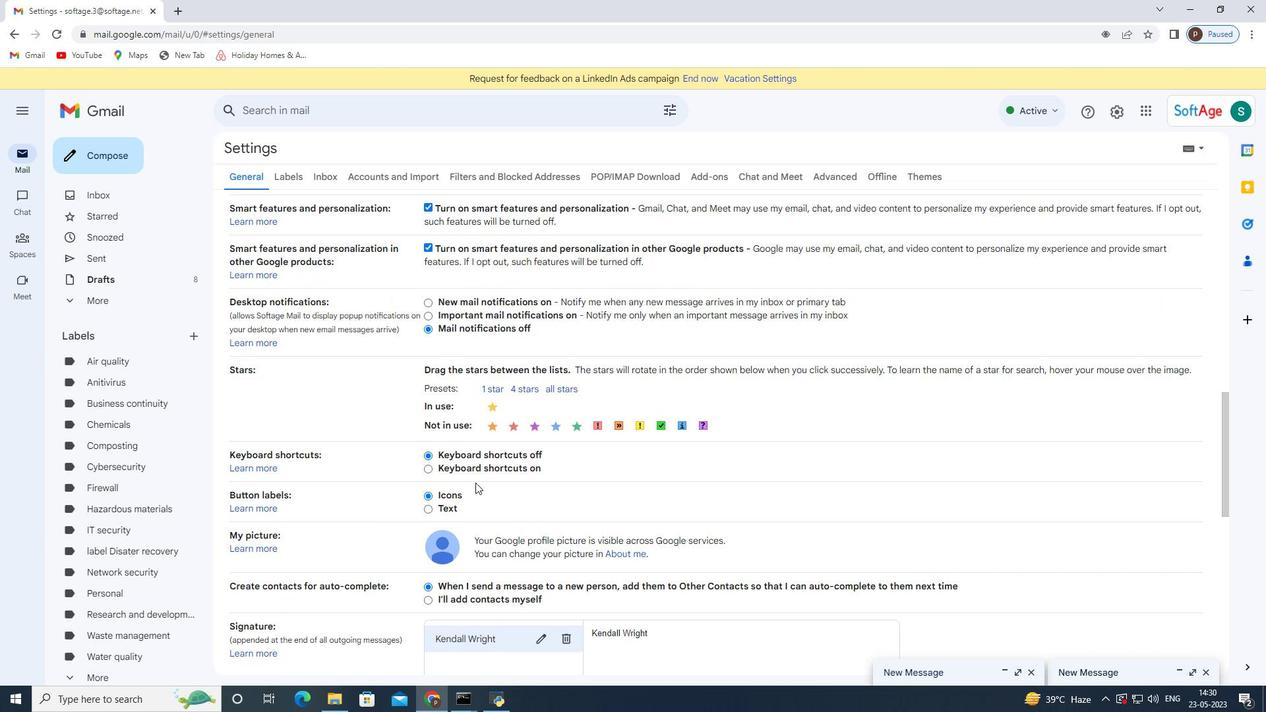 
Action: Mouse moved to (472, 484)
Screenshot: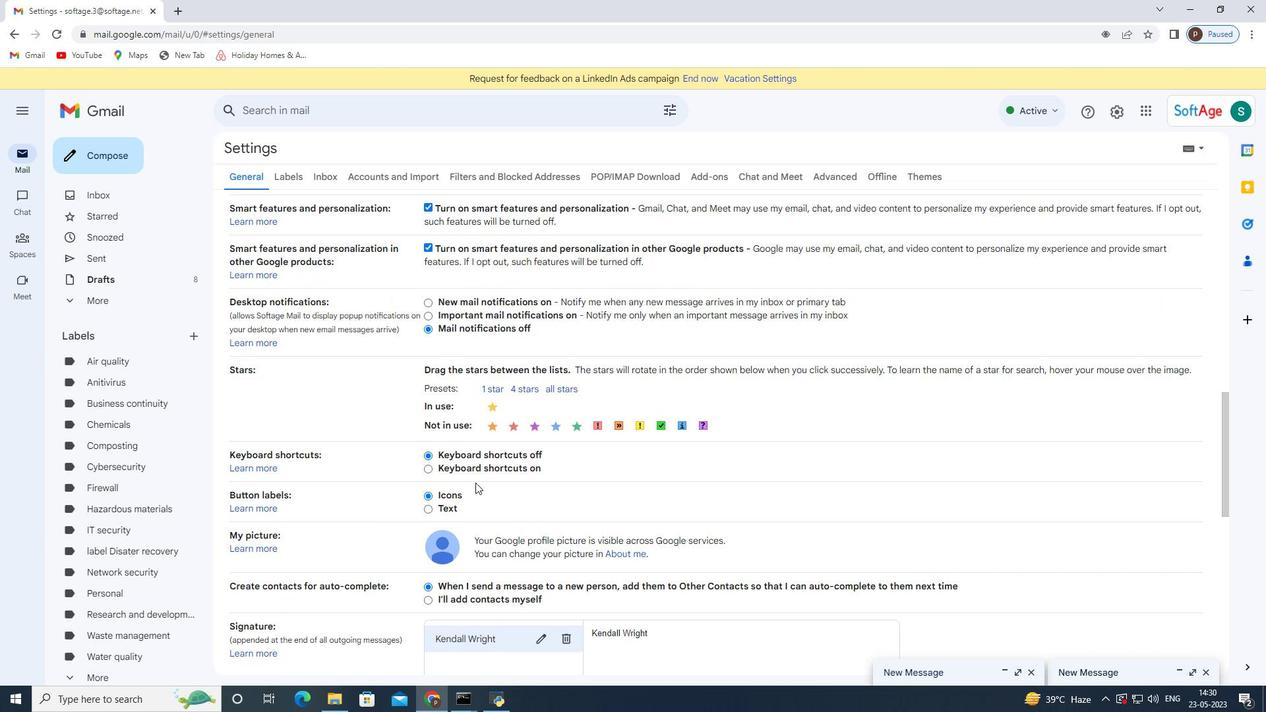 
Action: Mouse scrolled (472, 483) with delta (0, 0)
Screenshot: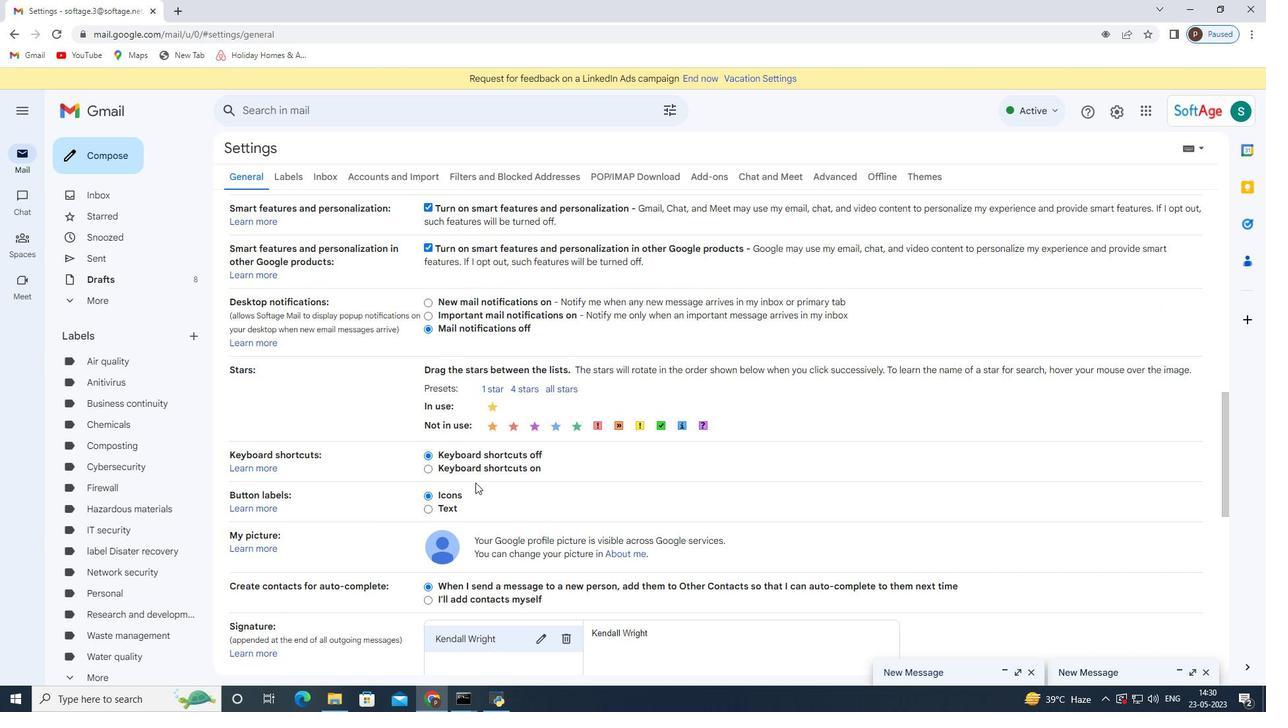 
Action: Mouse moved to (576, 374)
Screenshot: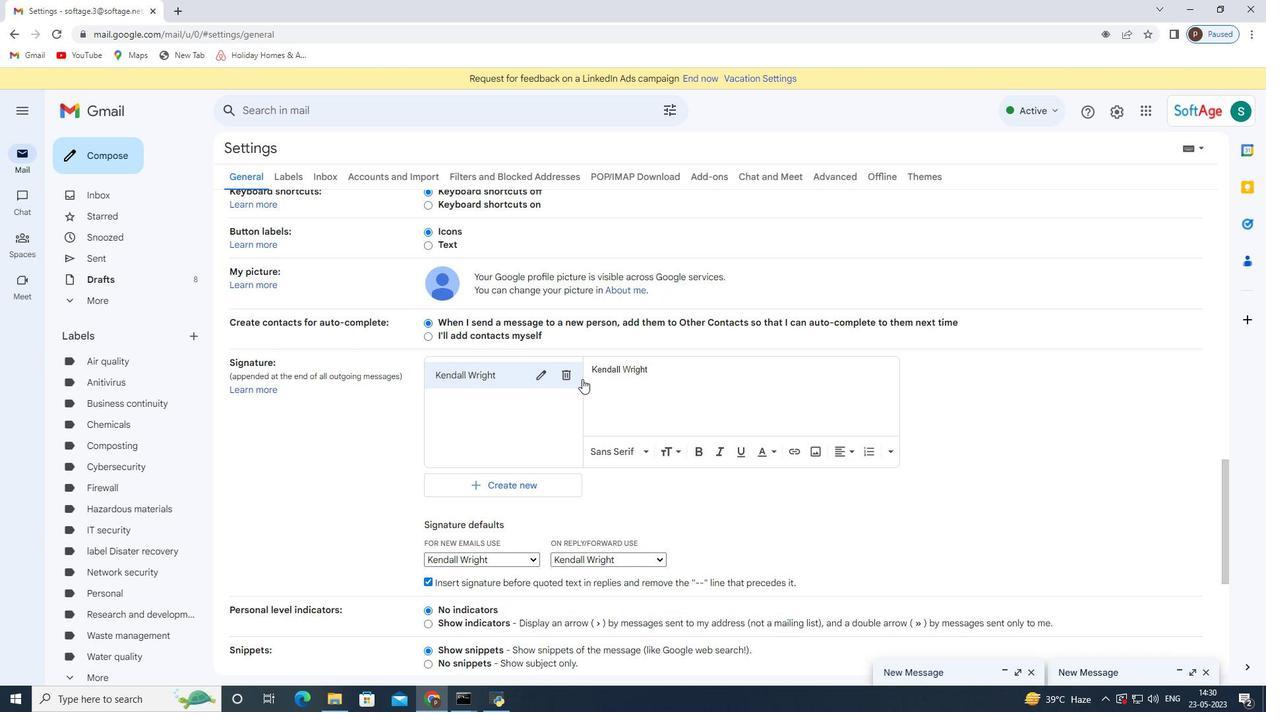 
Action: Mouse pressed left at (576, 374)
Screenshot: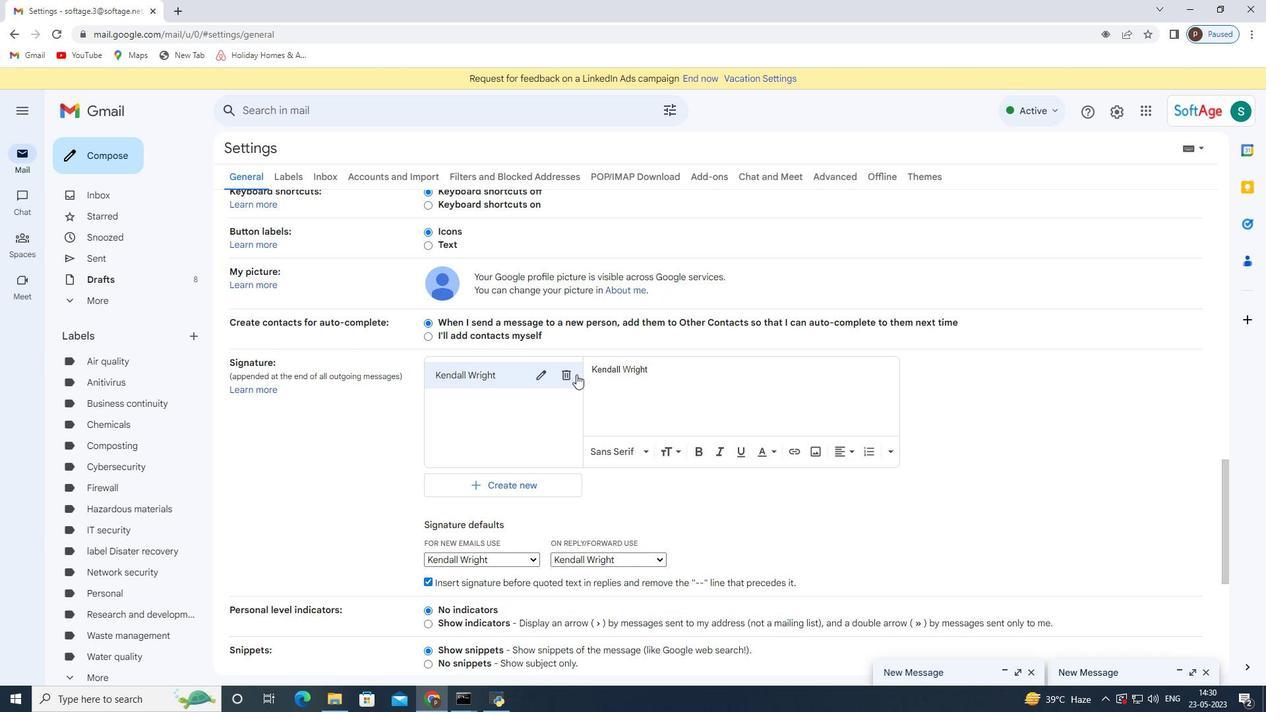 
Action: Mouse moved to (751, 410)
Screenshot: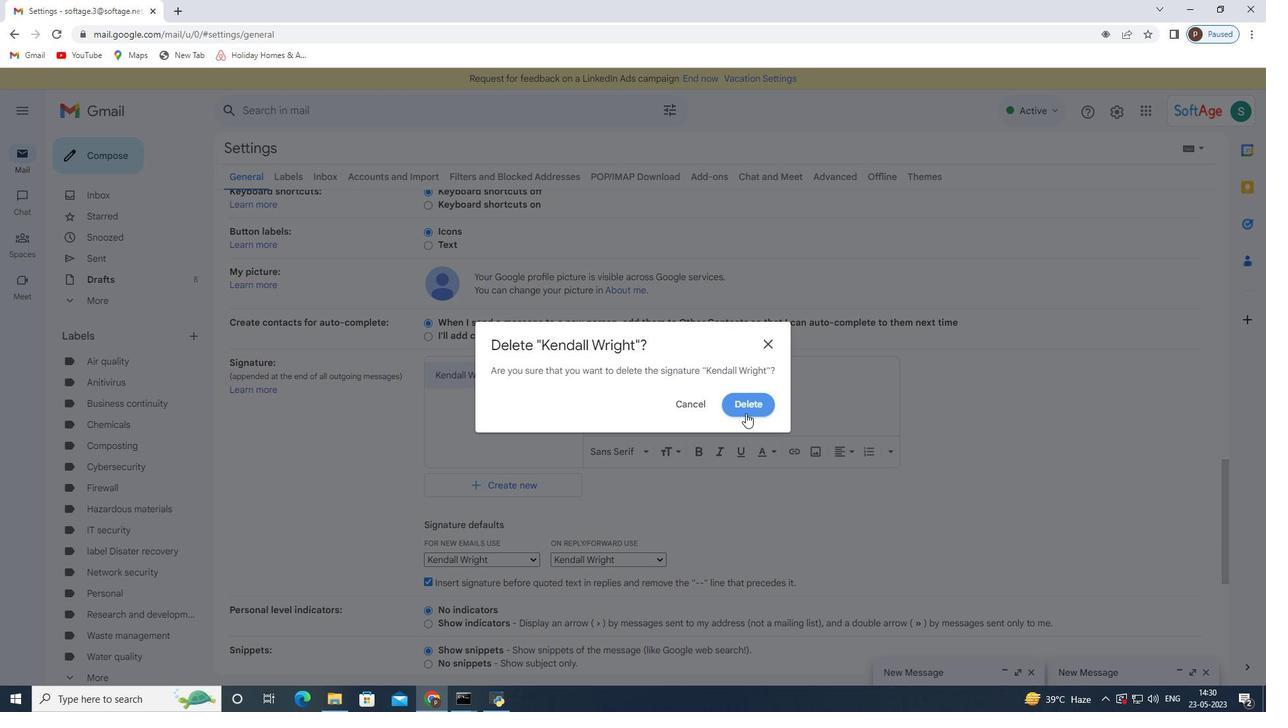 
Action: Mouse pressed left at (751, 410)
Screenshot: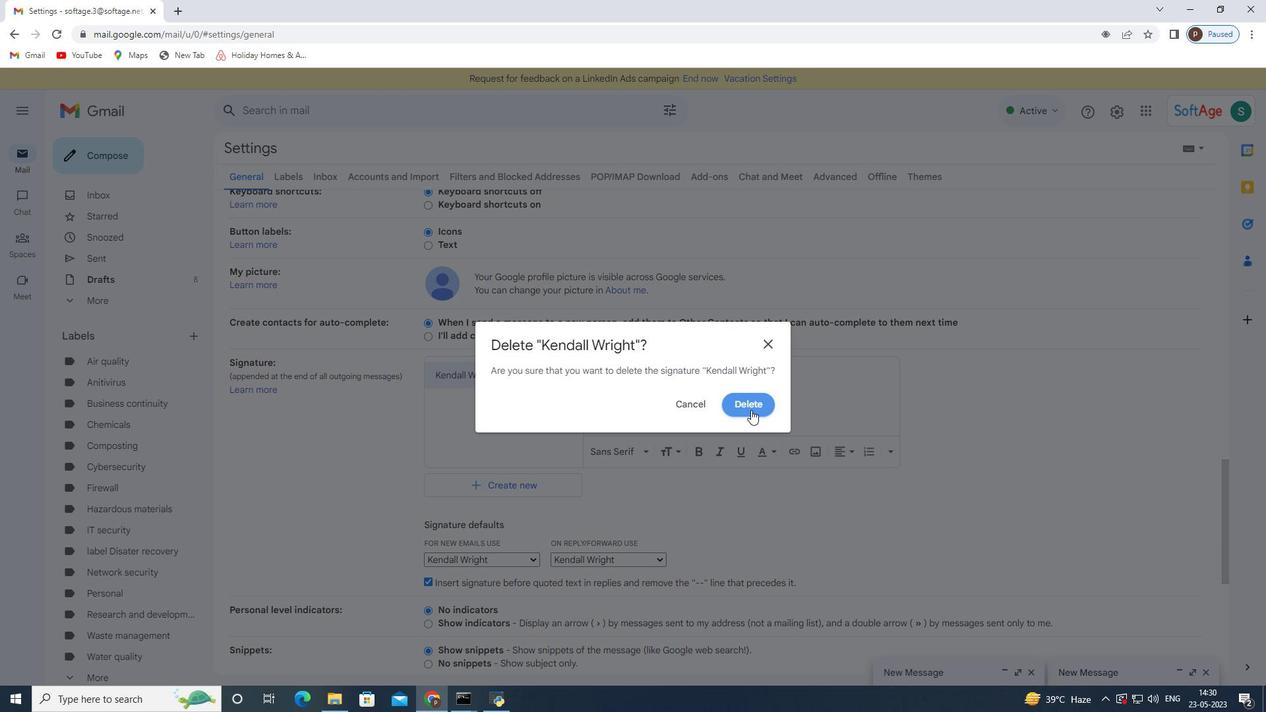 
Action: Mouse moved to (494, 386)
Screenshot: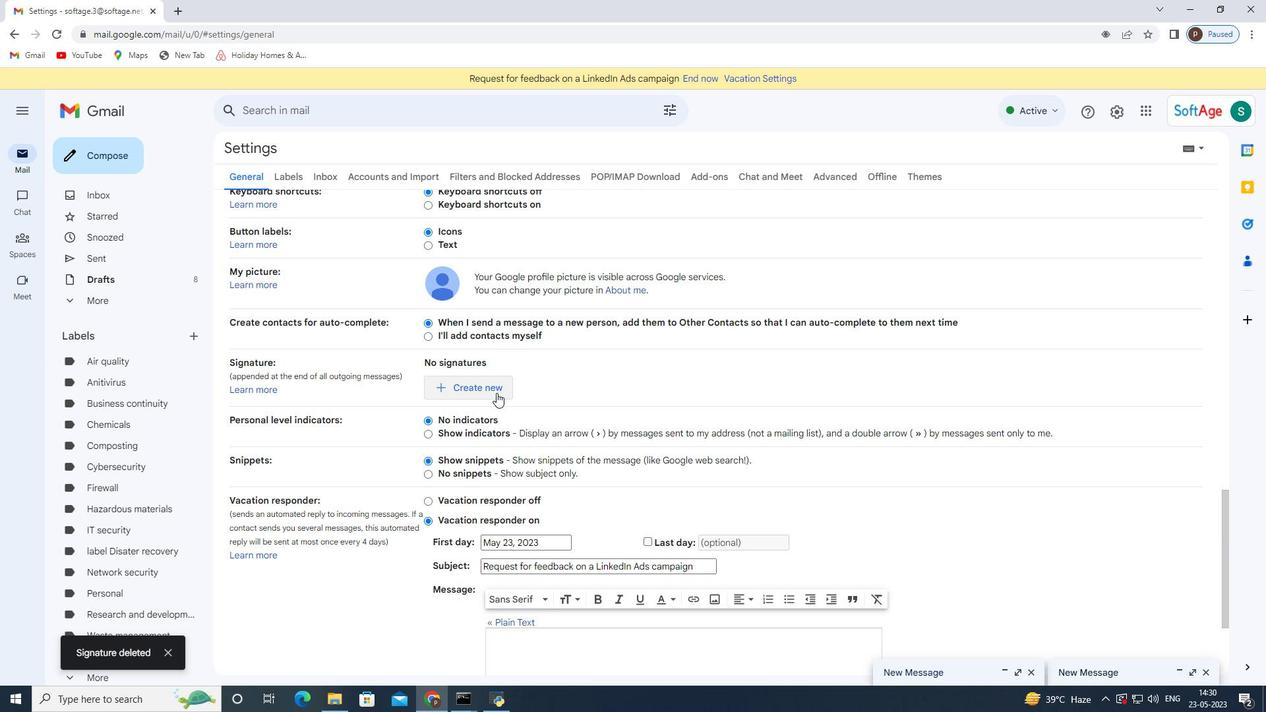 
Action: Mouse pressed left at (494, 386)
Screenshot: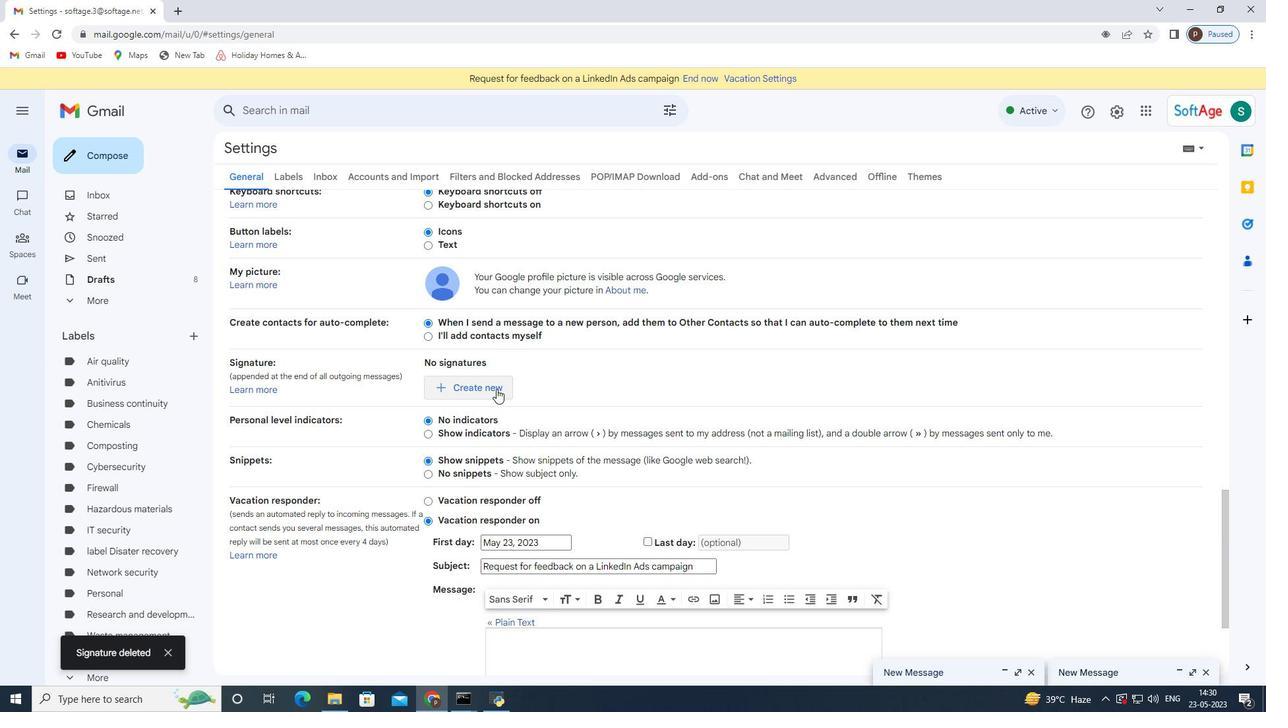 
Action: Mouse moved to (547, 367)
Screenshot: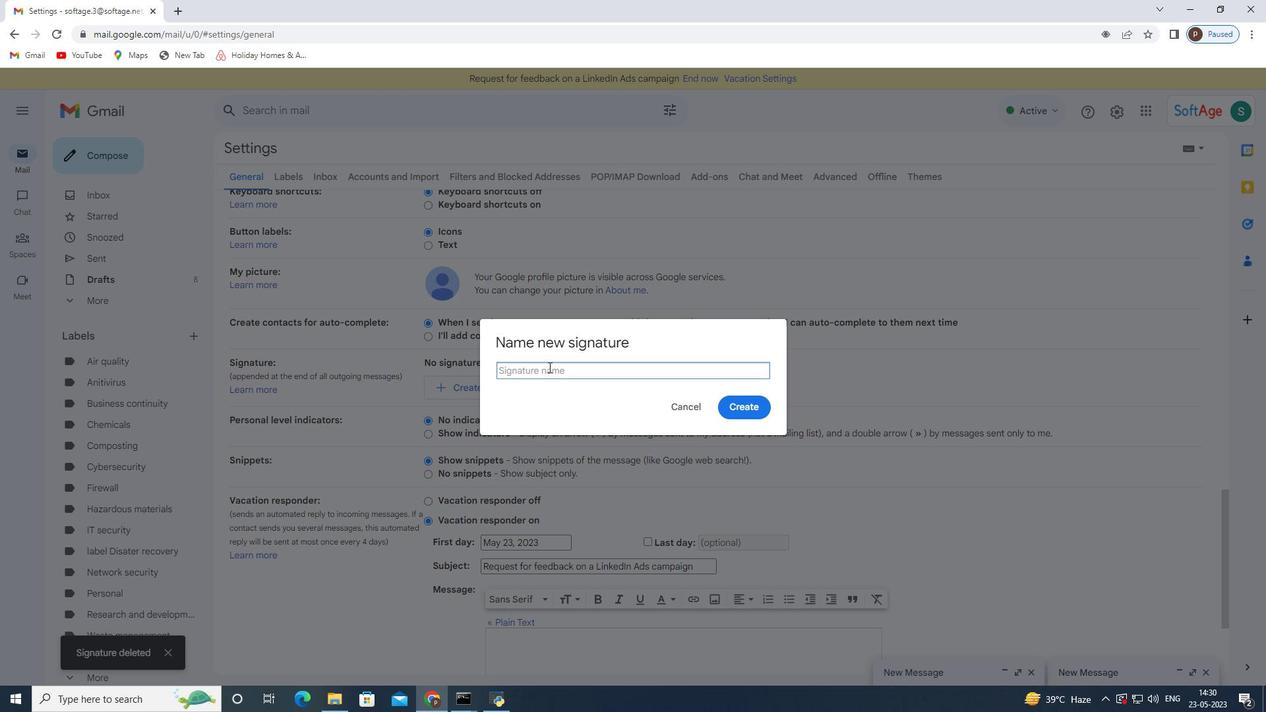 
Action: Mouse pressed left at (547, 367)
Screenshot: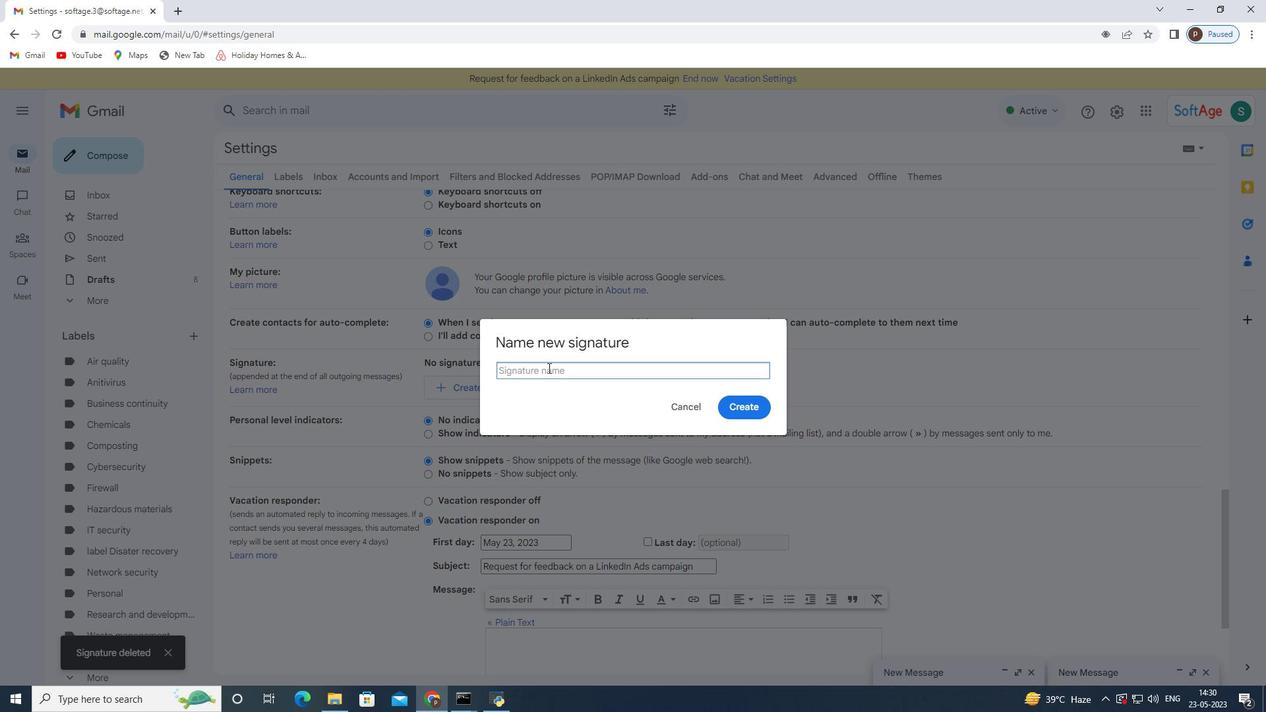 
Action: Key pressed <Key.shift><Key.shift><Key.shift>Kenneth<Key.space><Key.shift>Davis
Screenshot: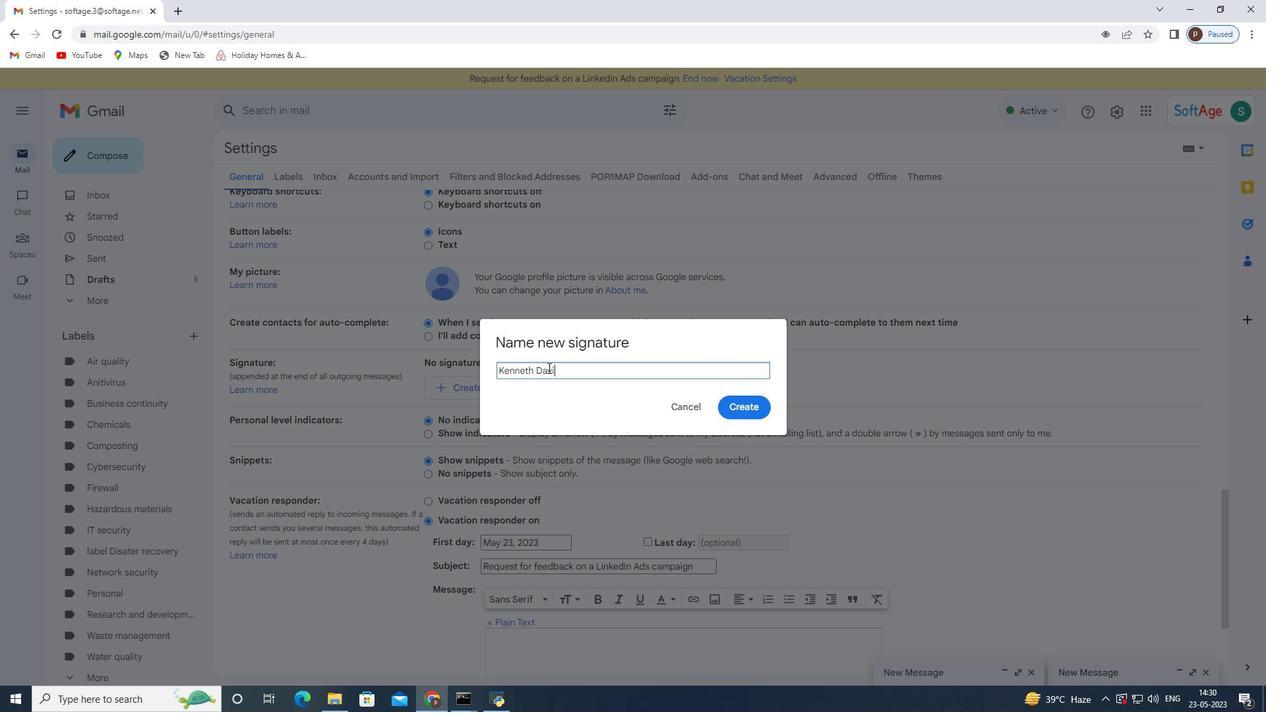
Action: Mouse moved to (740, 402)
Screenshot: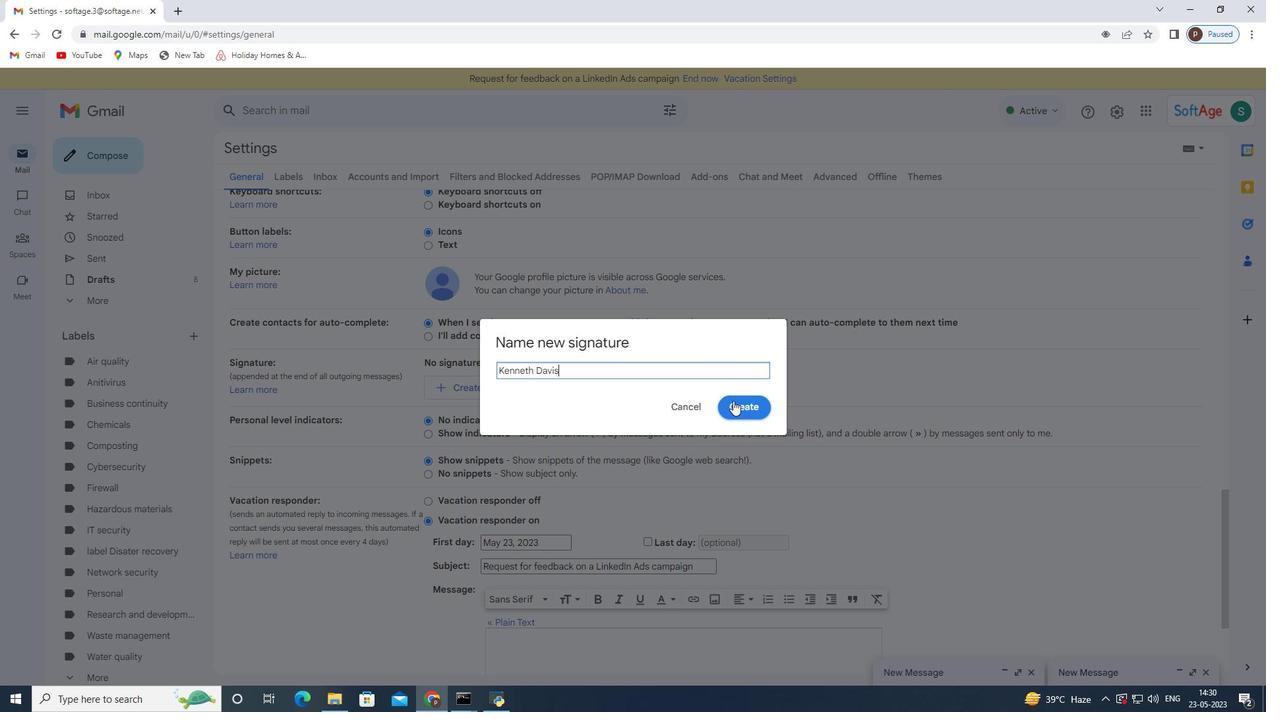 
Action: Mouse pressed left at (740, 402)
Screenshot: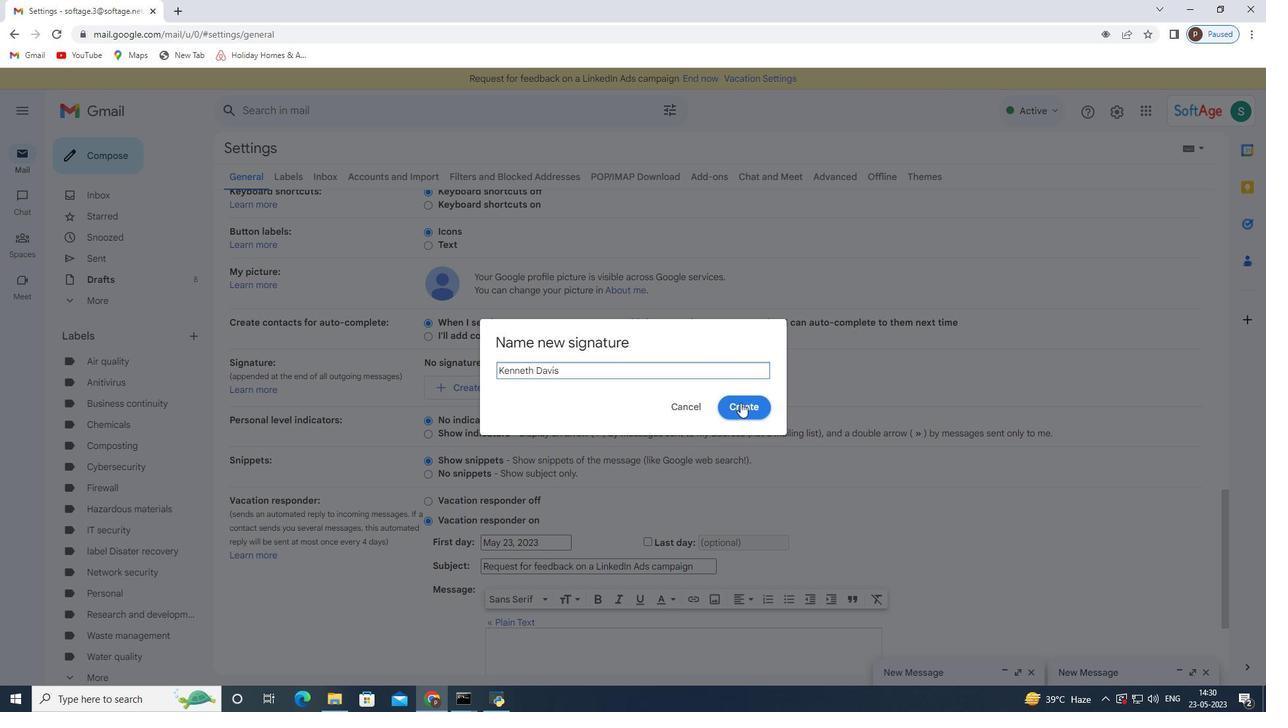 
Action: Mouse moved to (635, 369)
Screenshot: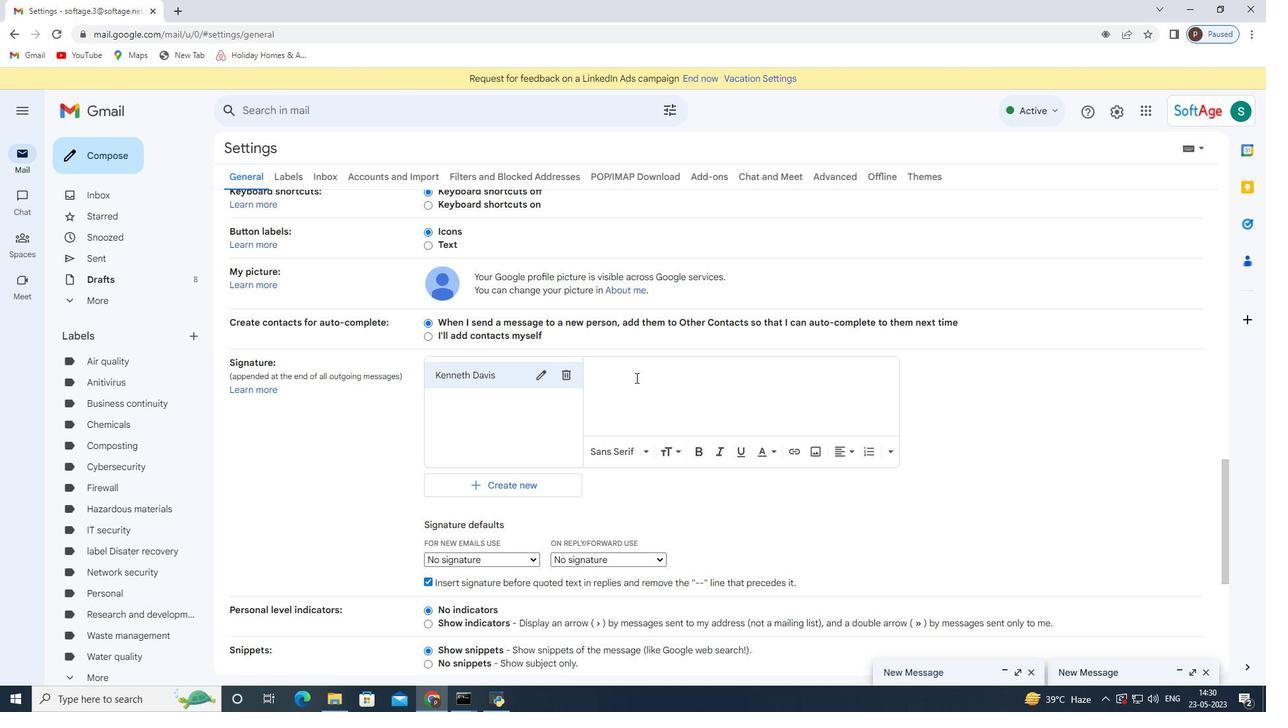 
Action: Mouse pressed left at (635, 369)
Screenshot: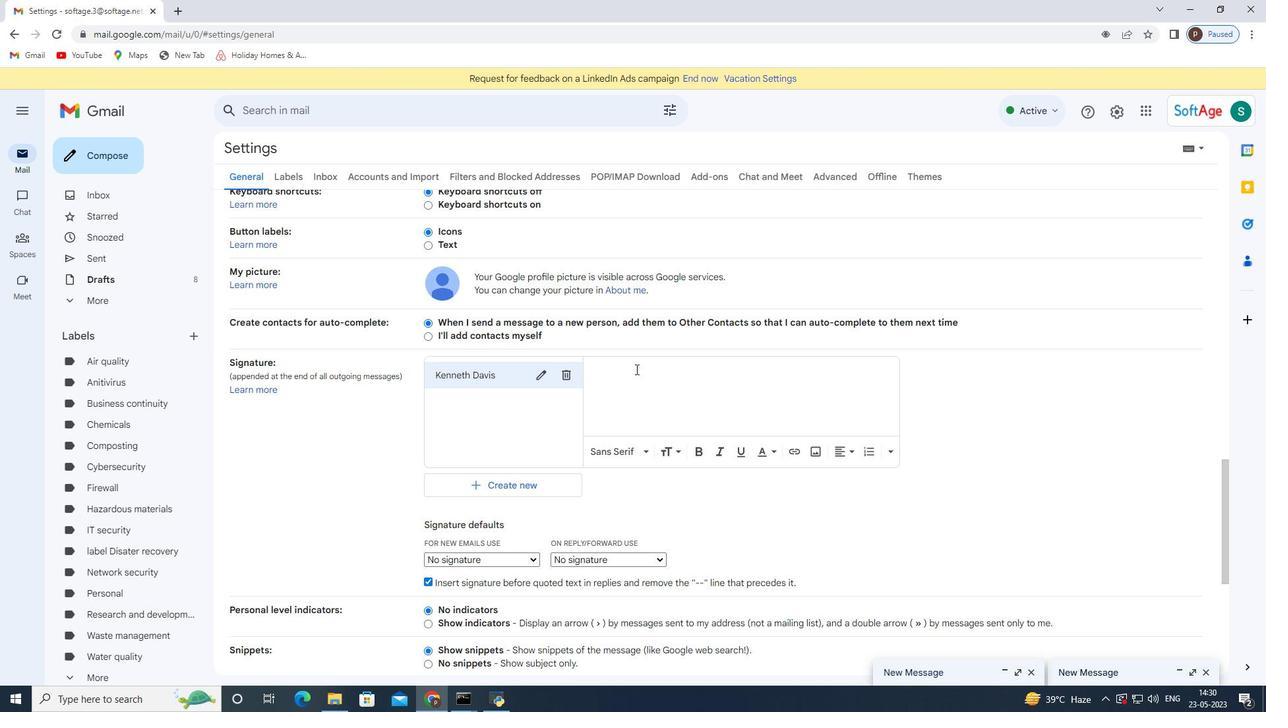 
Action: Key pressed <Key.shift>Kenneth<Key.space><Key.shift>Davis
Screenshot: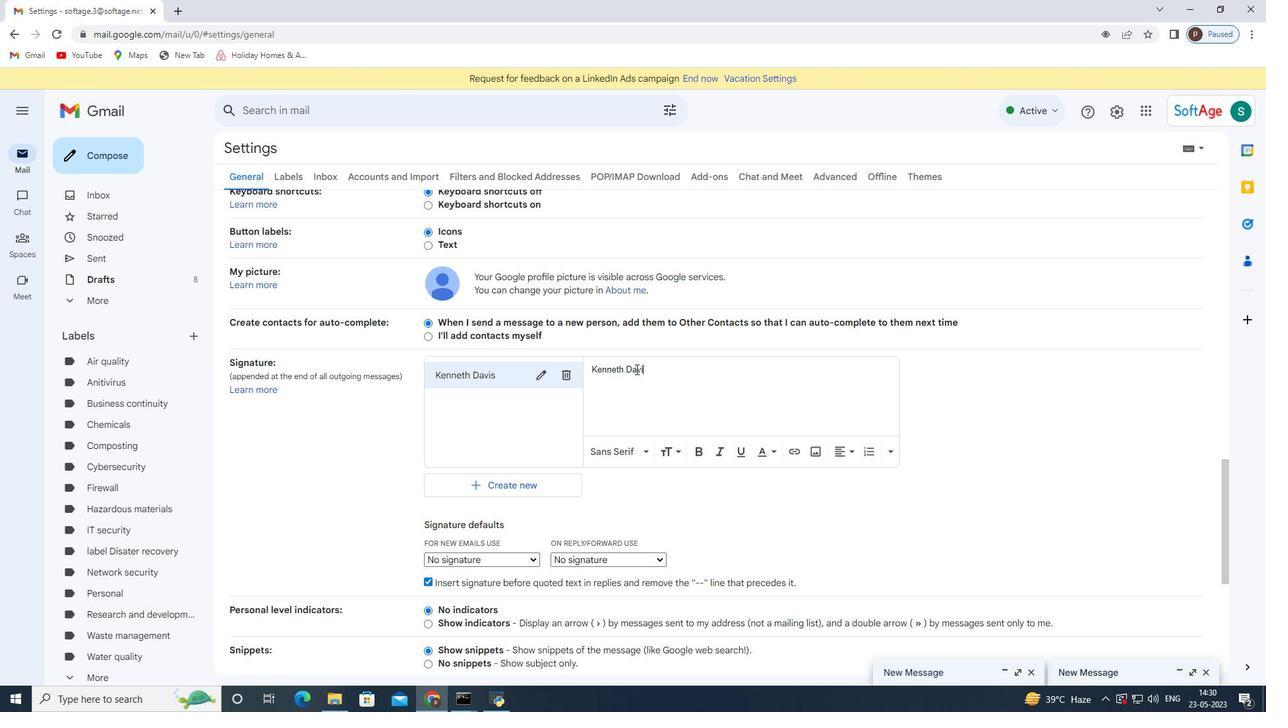 
Action: Mouse scrolled (635, 368) with delta (0, 0)
Screenshot: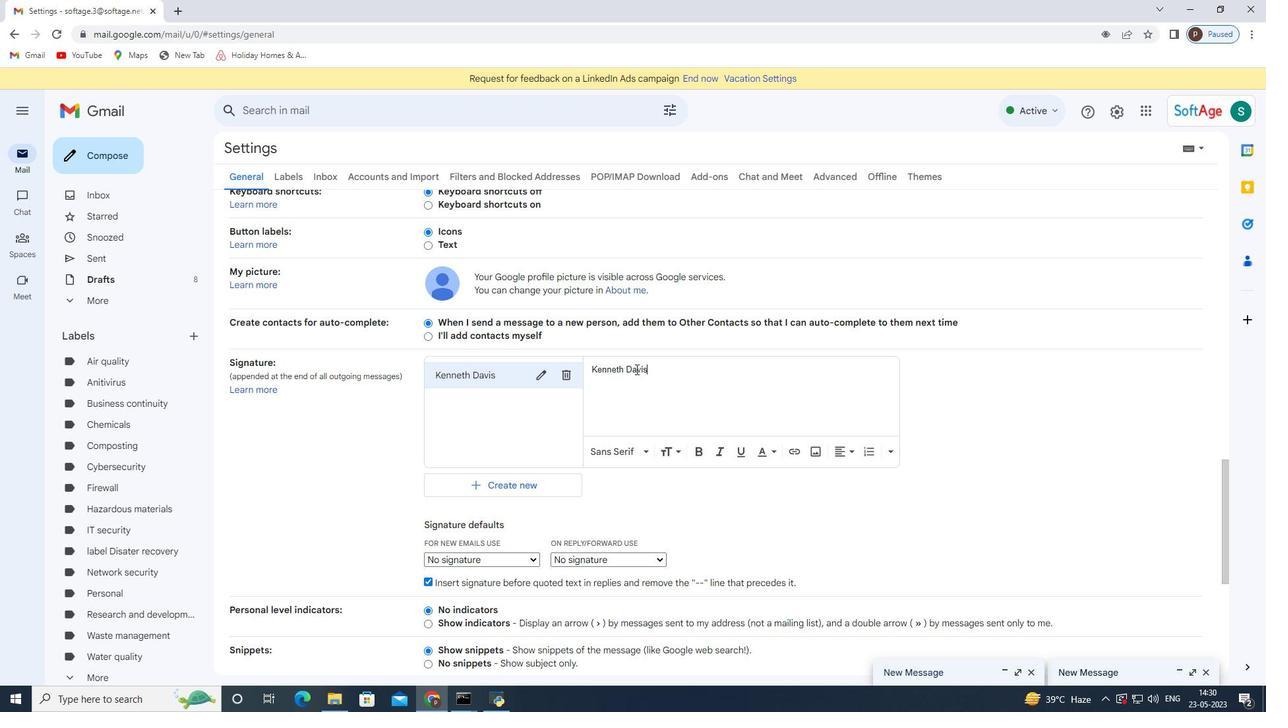 
Action: Mouse scrolled (635, 368) with delta (0, 0)
Screenshot: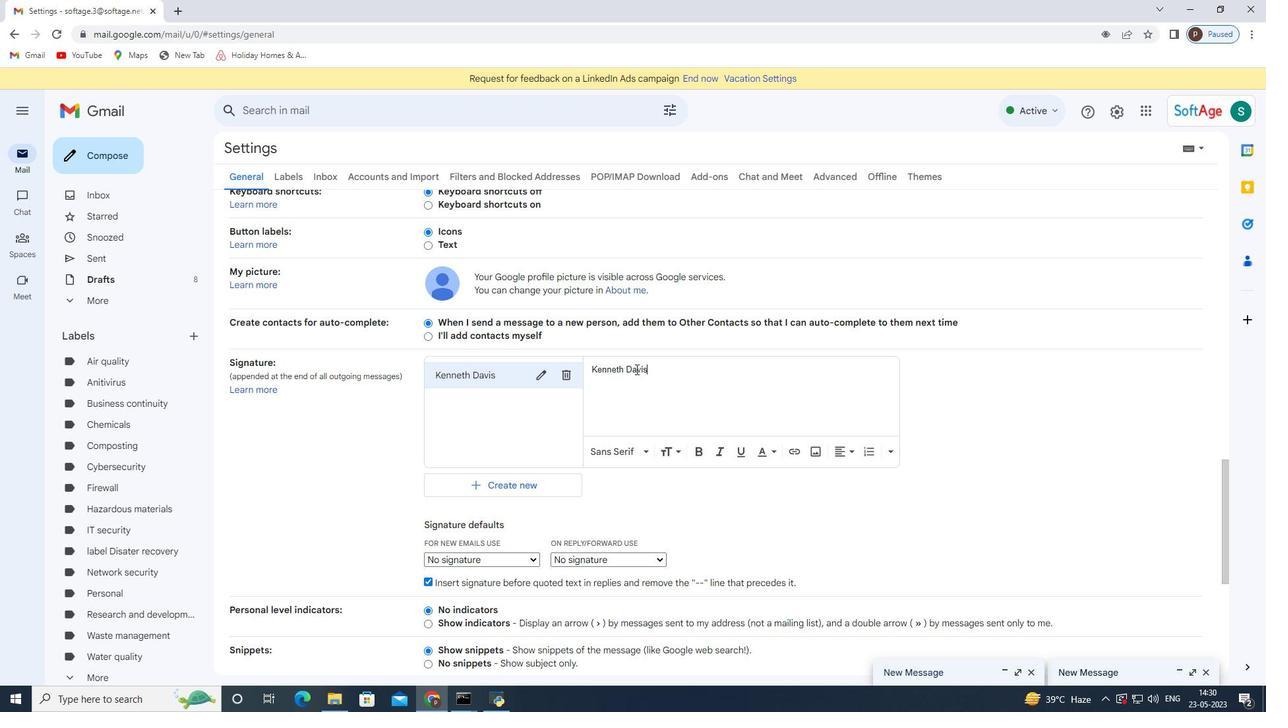 
Action: Mouse moved to (504, 420)
Screenshot: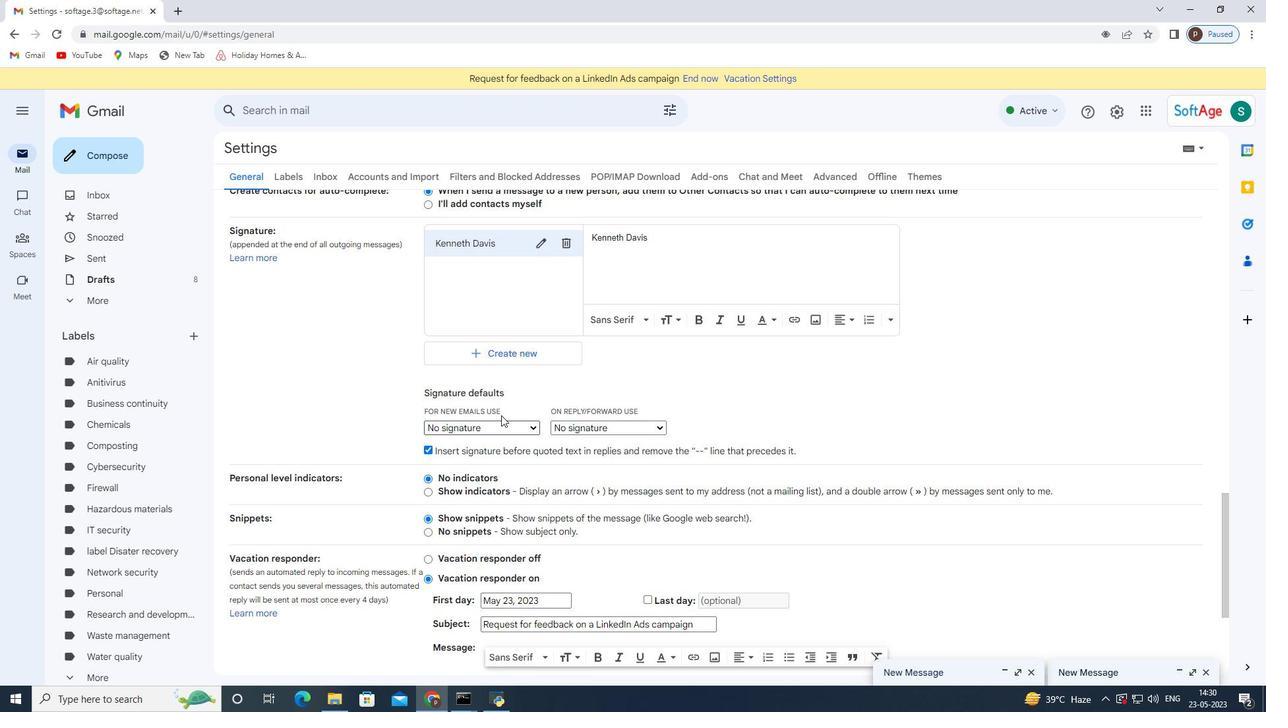 
Action: Mouse pressed left at (504, 420)
Screenshot: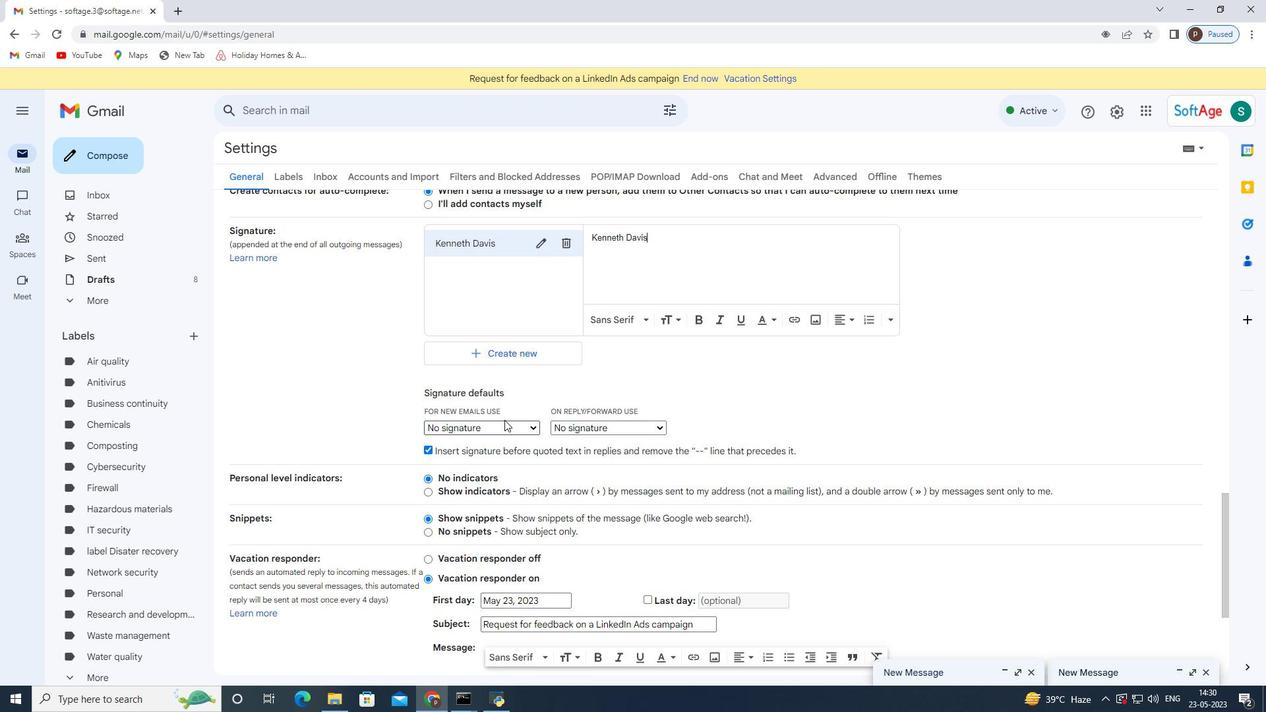 
Action: Mouse moved to (519, 422)
Screenshot: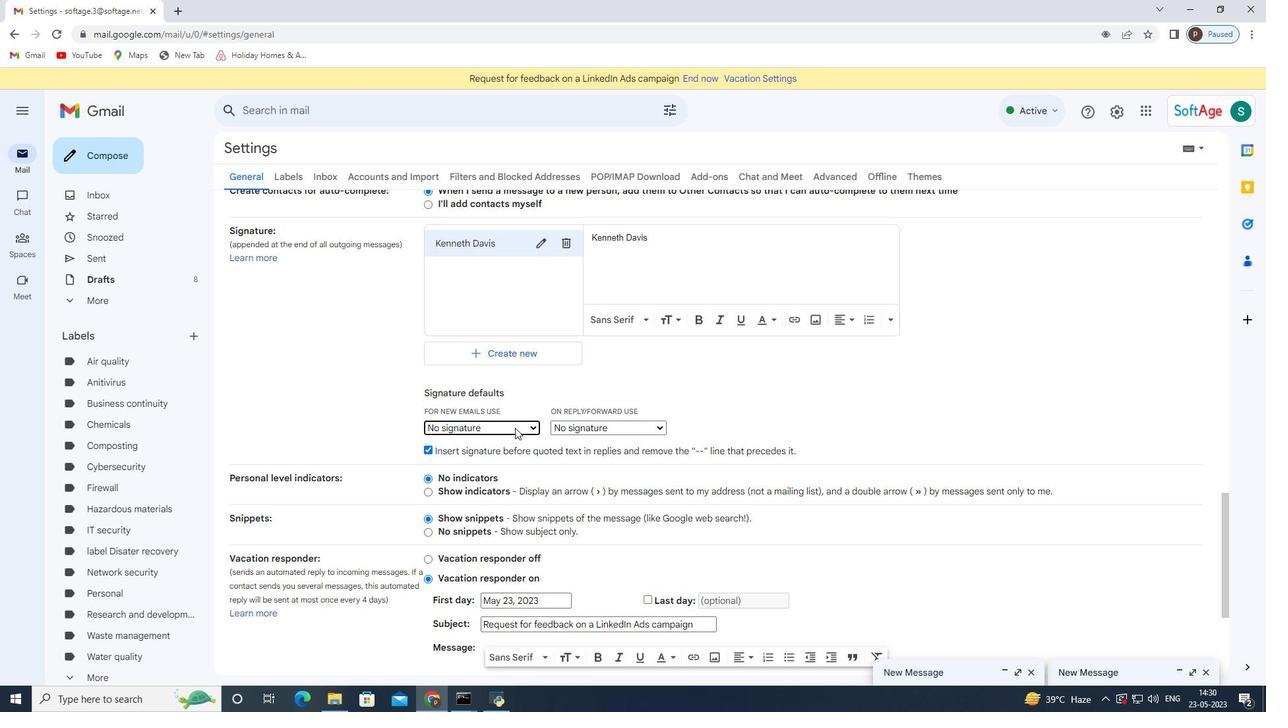 
Action: Mouse pressed left at (519, 422)
Screenshot: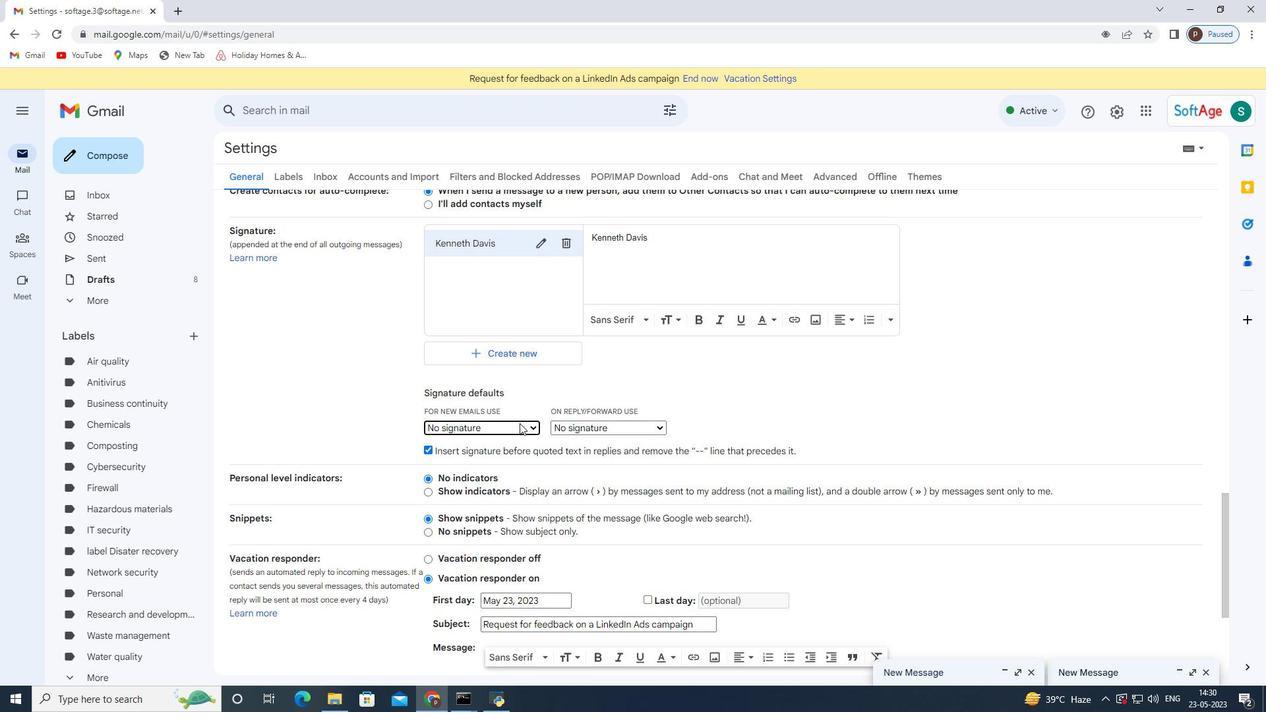 
Action: Mouse moved to (509, 458)
Screenshot: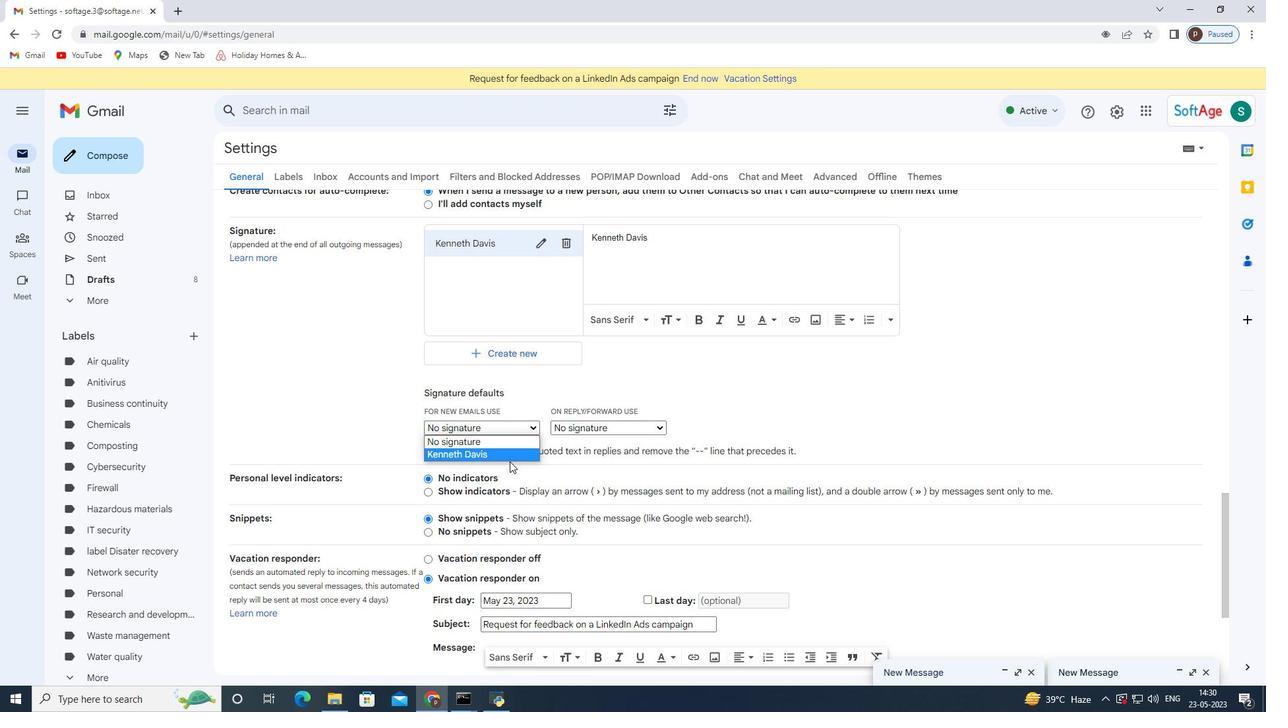 
Action: Mouse pressed left at (509, 458)
Screenshot: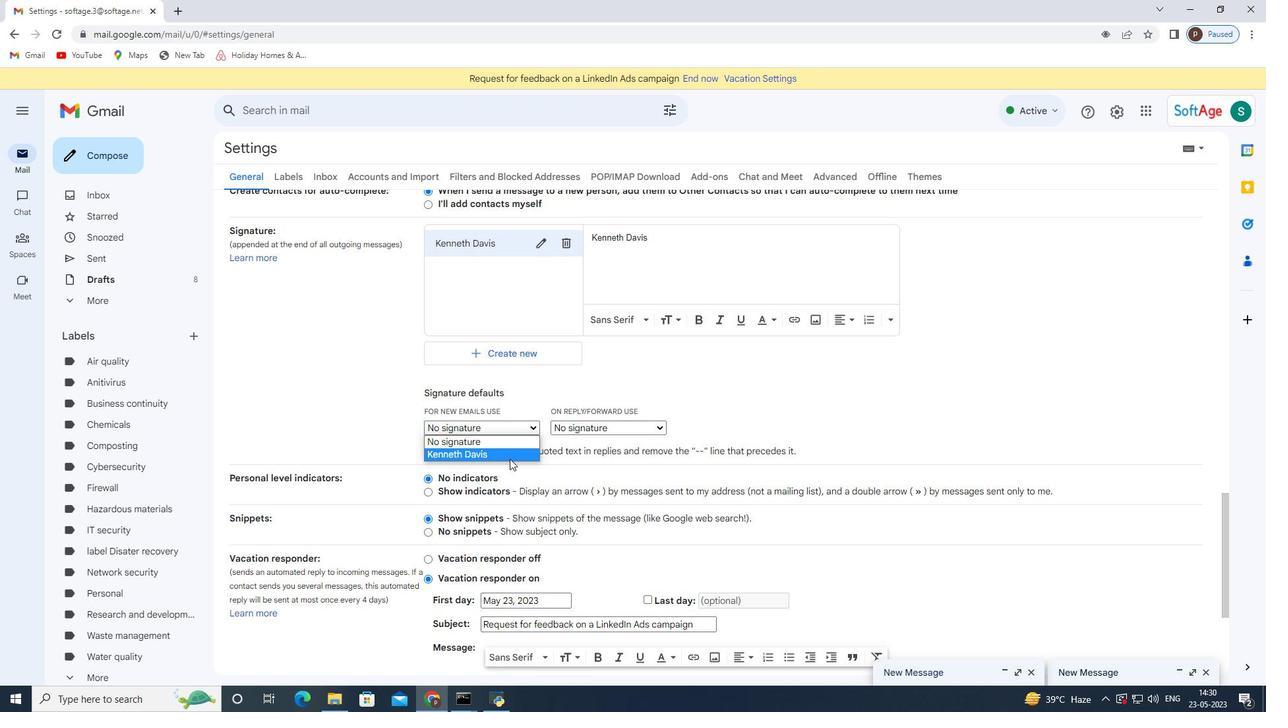 
Action: Mouse moved to (575, 431)
Screenshot: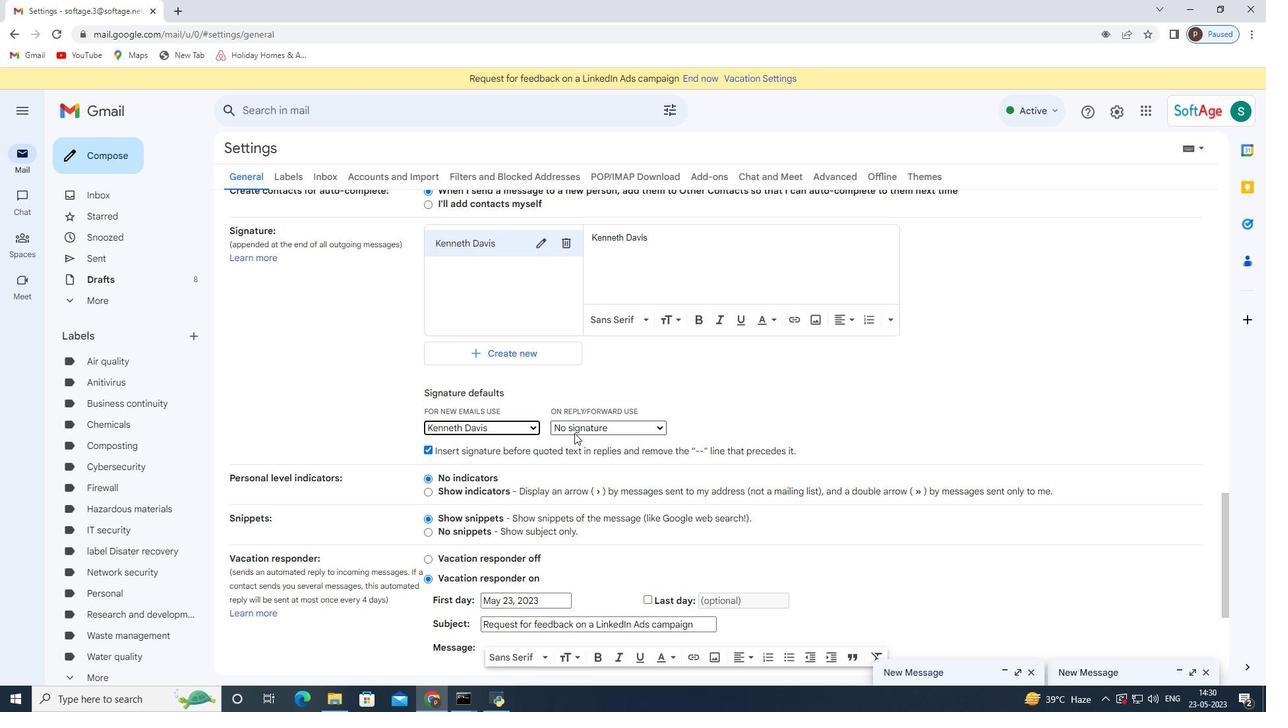 
Action: Mouse pressed left at (575, 431)
Screenshot: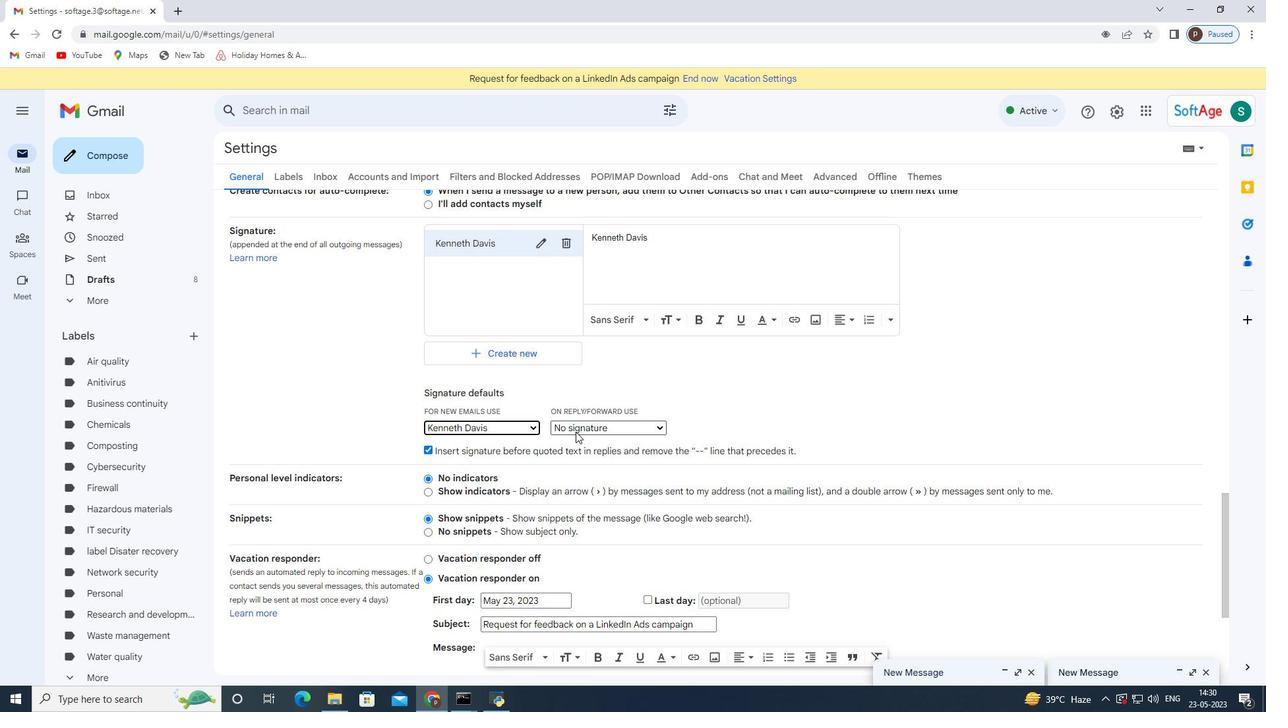 
Action: Mouse moved to (569, 456)
Screenshot: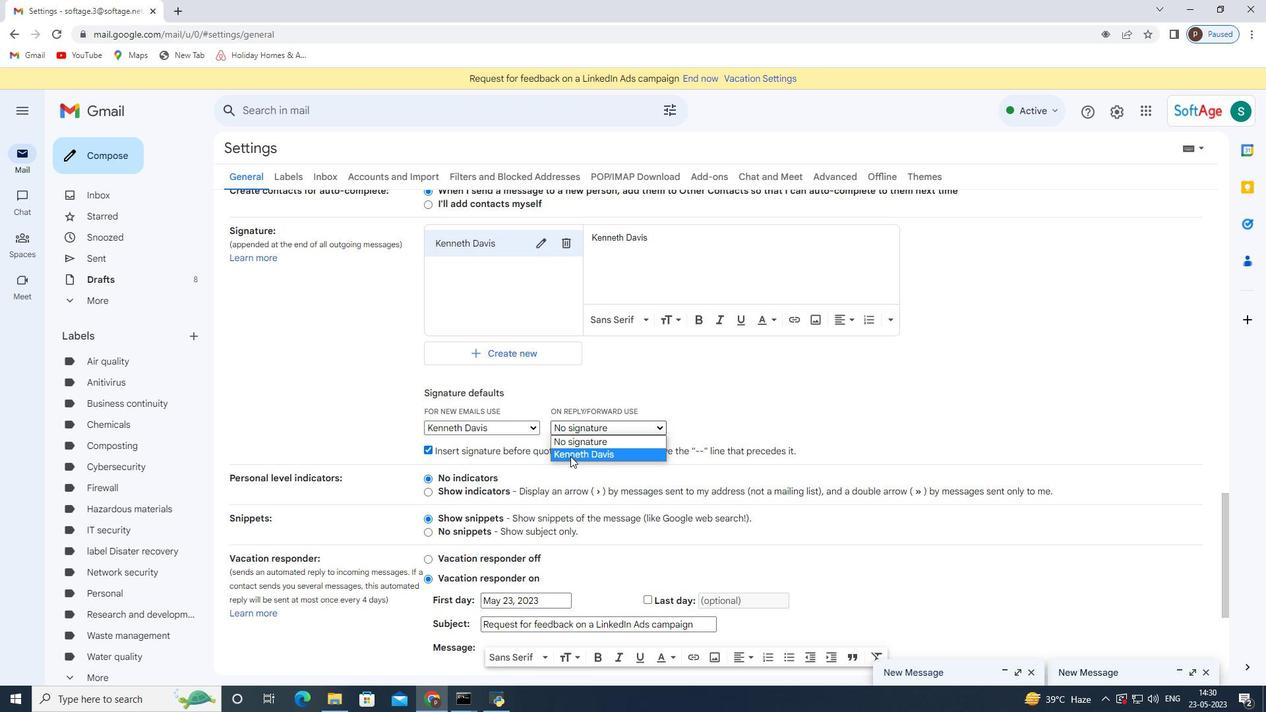 
Action: Mouse pressed left at (569, 456)
Screenshot: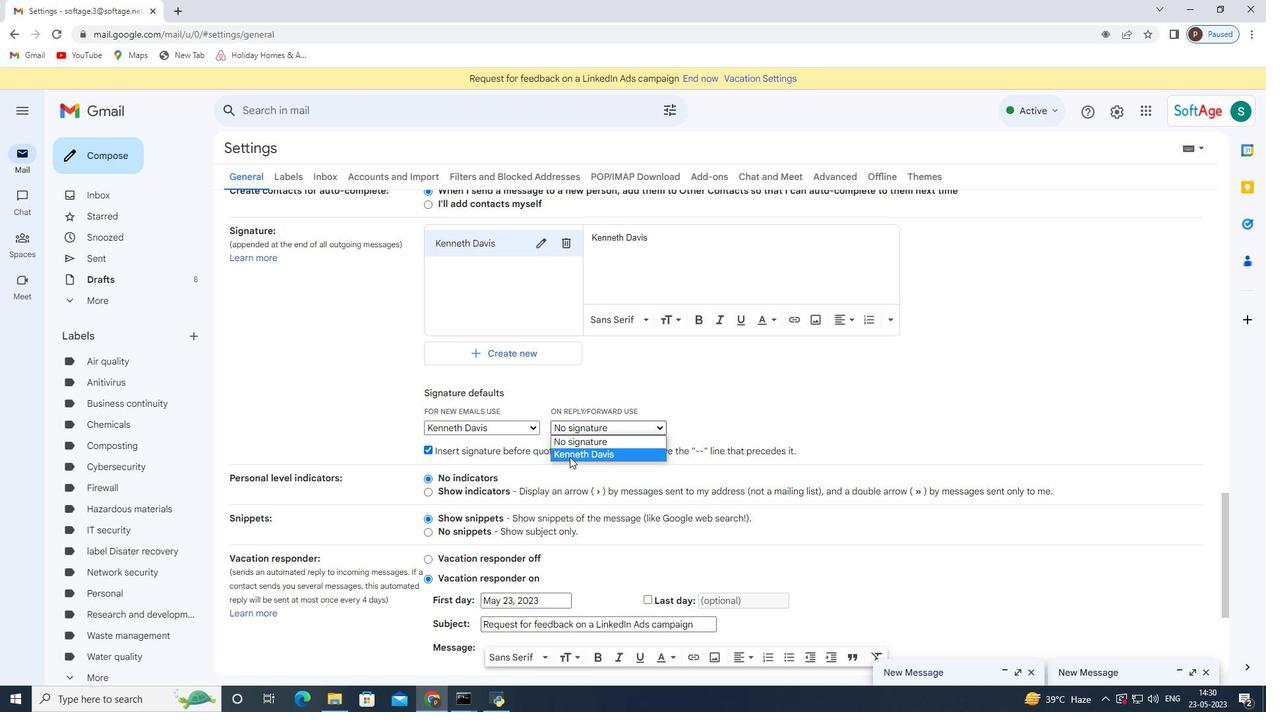 
Action: Mouse scrolled (569, 456) with delta (0, 0)
Screenshot: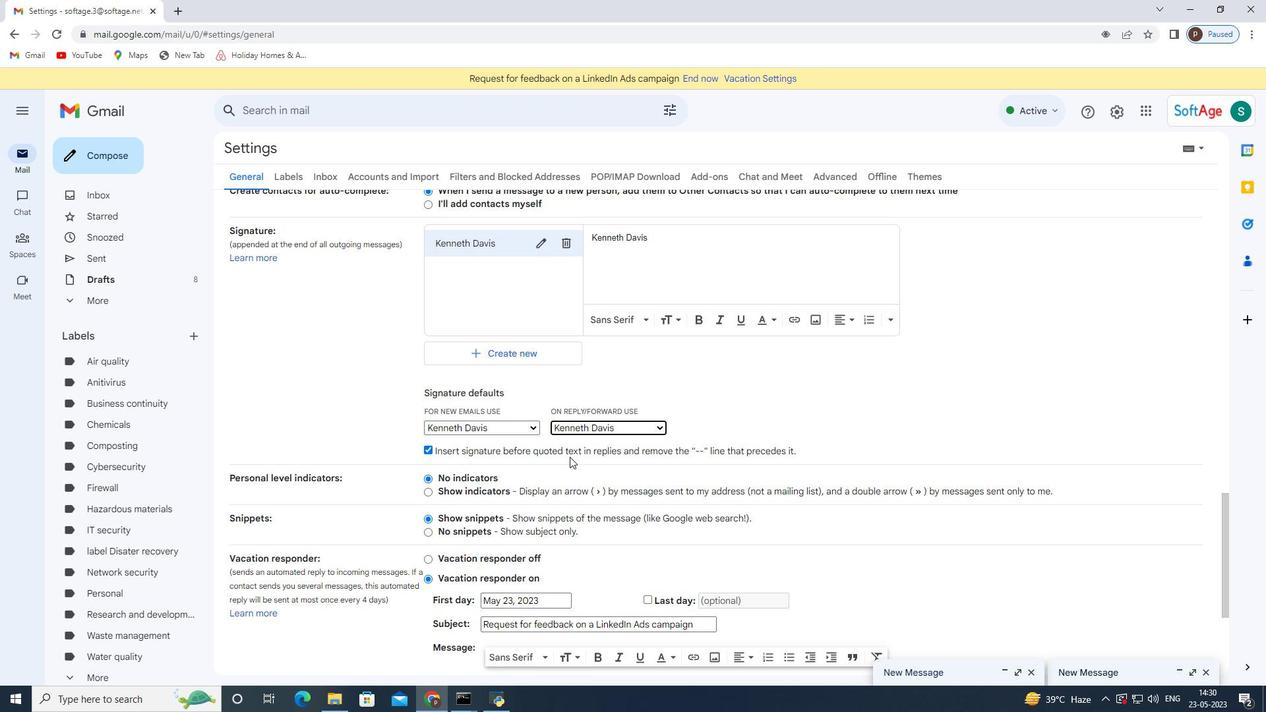
Action: Mouse scrolled (569, 456) with delta (0, 0)
Screenshot: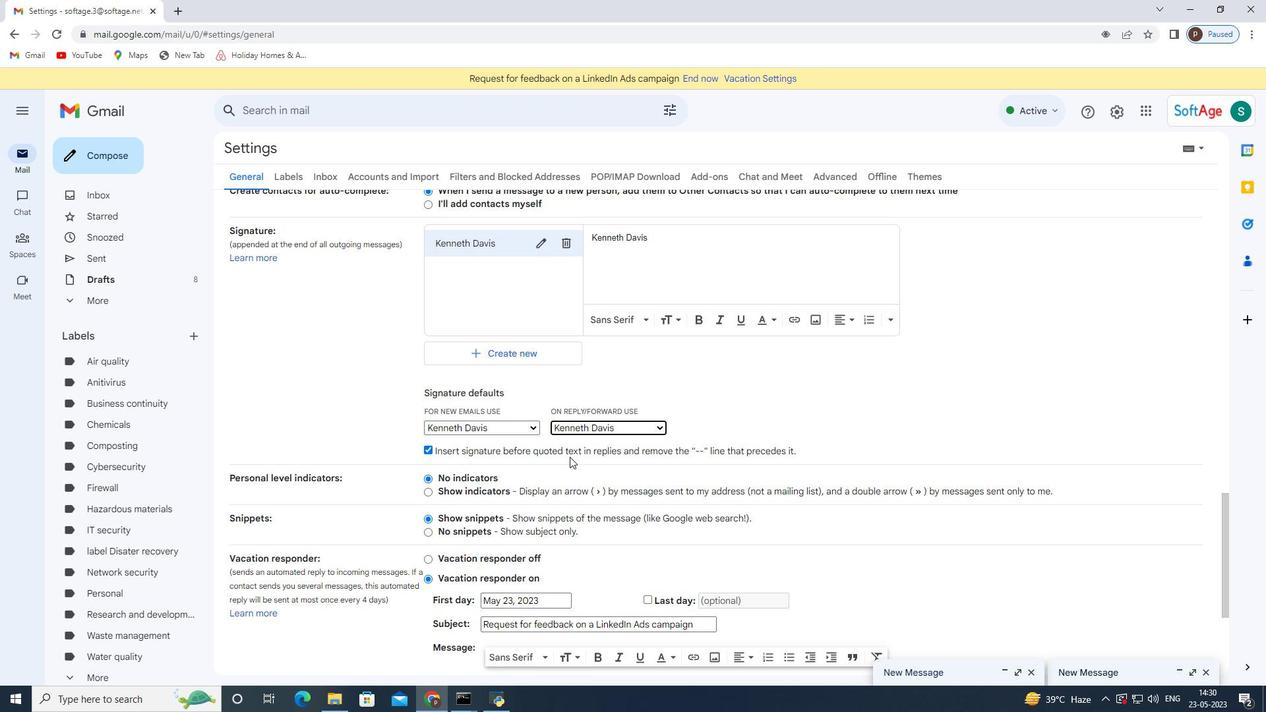 
Action: Mouse scrolled (569, 456) with delta (0, 0)
Screenshot: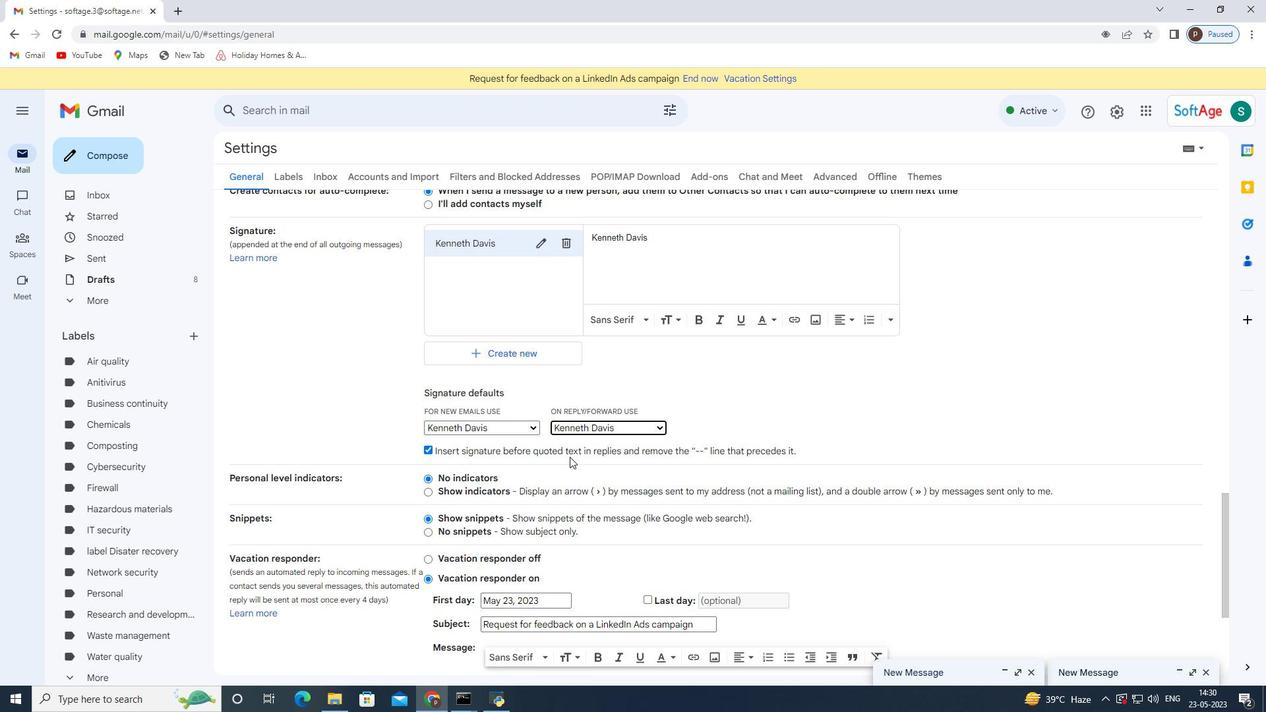 
Action: Mouse scrolled (569, 456) with delta (0, 0)
Screenshot: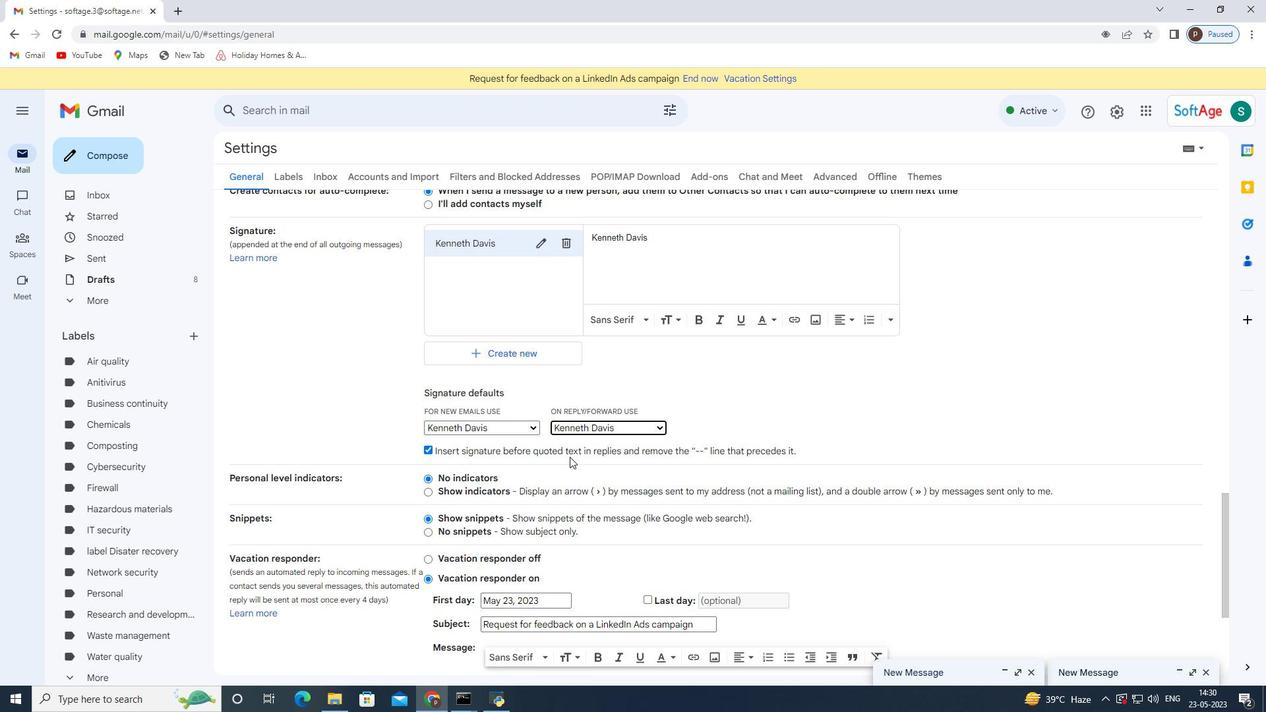 
Action: Mouse moved to (569, 457)
Screenshot: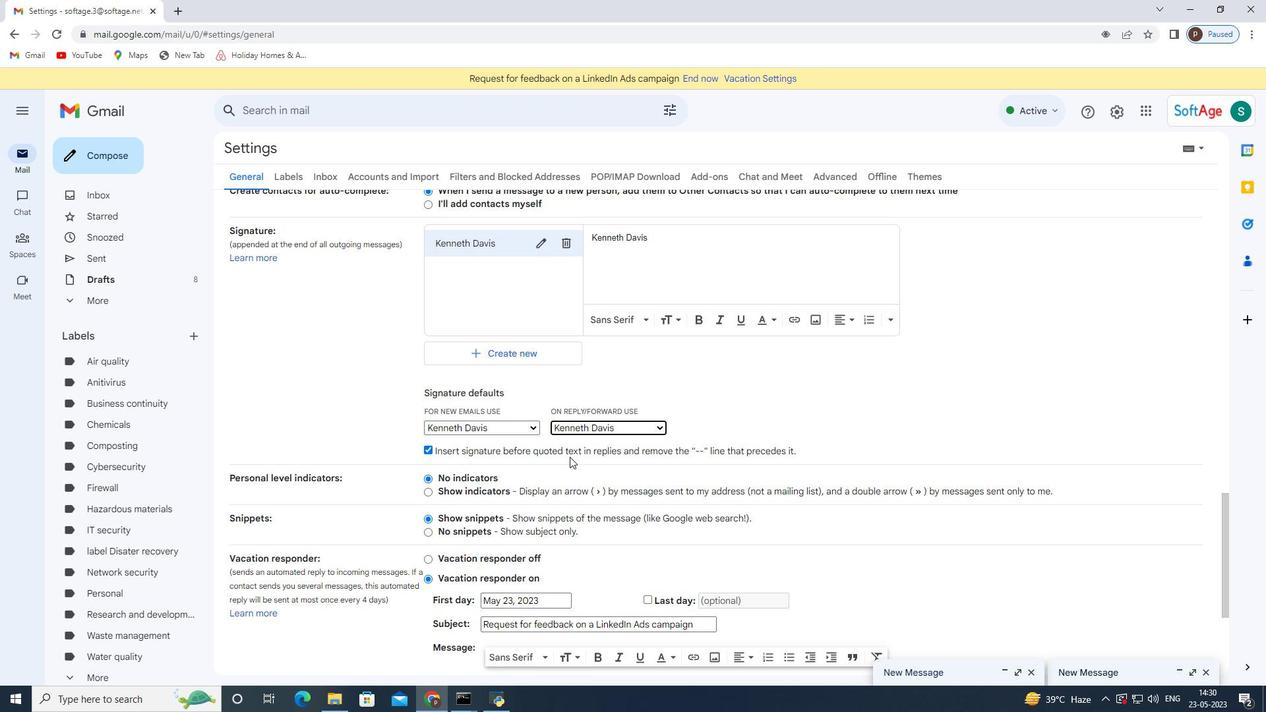 
Action: Mouse scrolled (569, 456) with delta (0, 0)
Screenshot: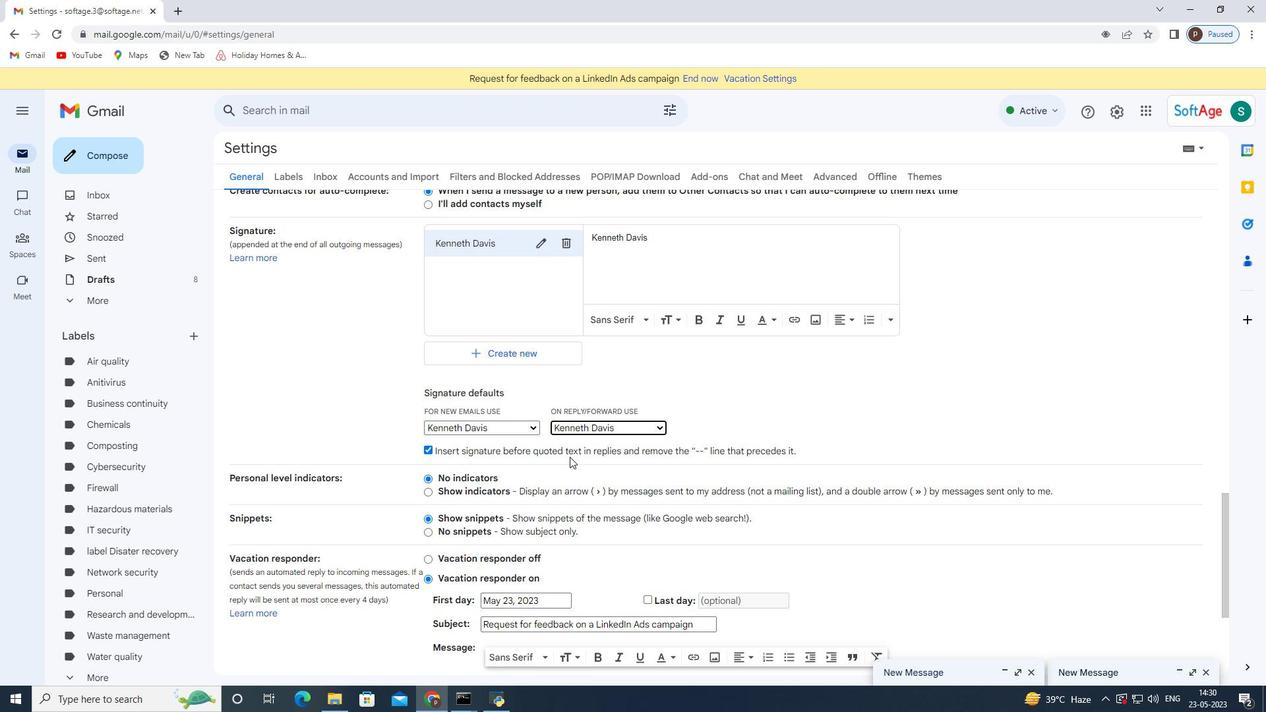 
Action: Mouse moved to (579, 471)
Screenshot: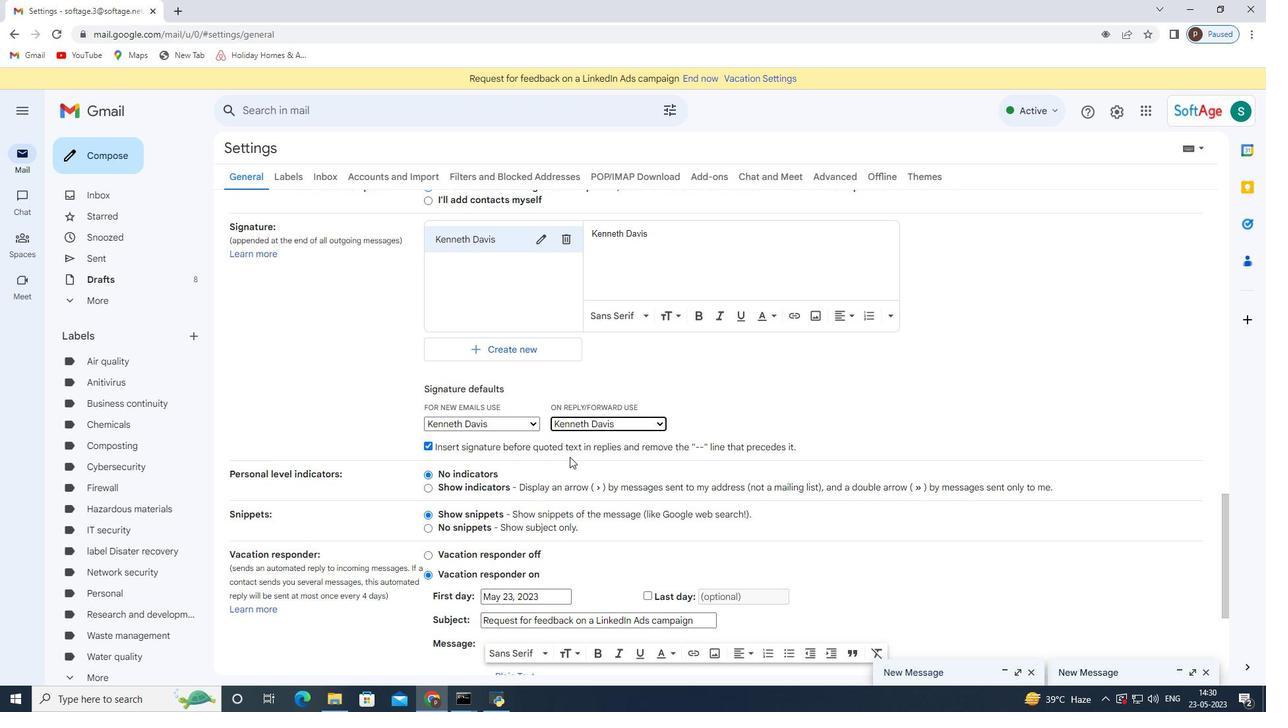 
Action: Mouse scrolled (579, 470) with delta (0, 0)
Screenshot: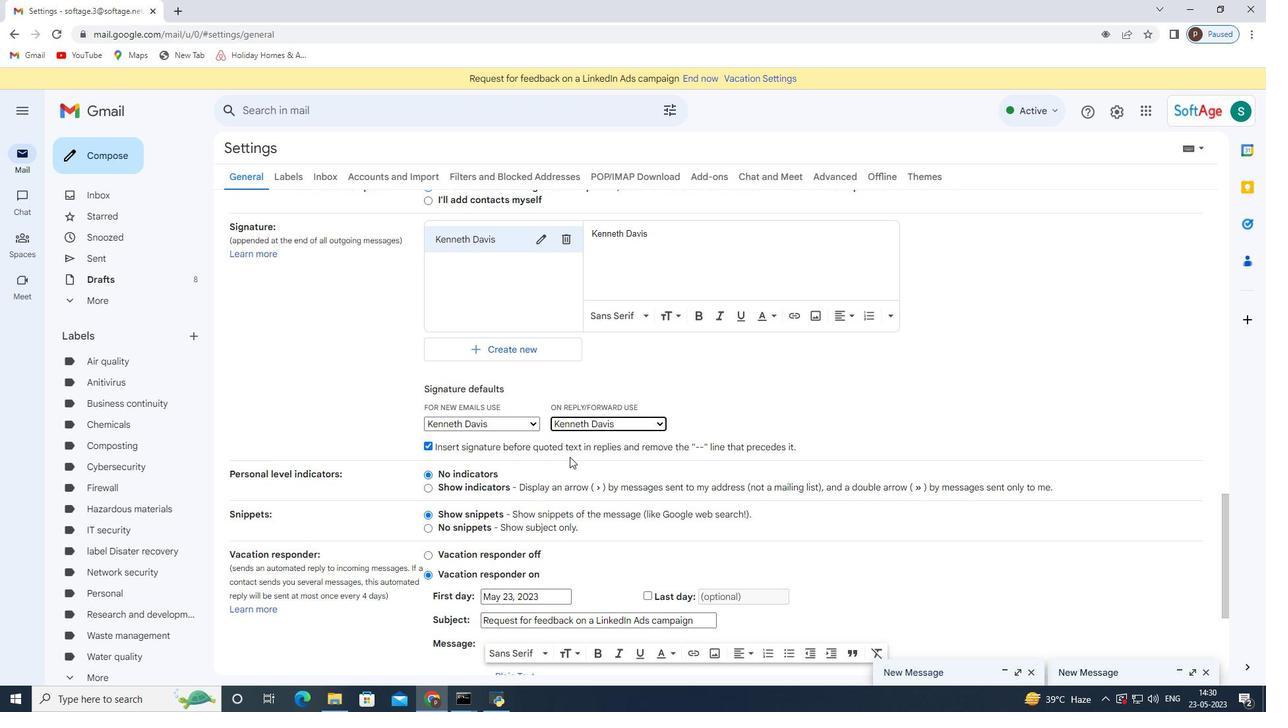 
Action: Mouse moved to (691, 605)
Screenshot: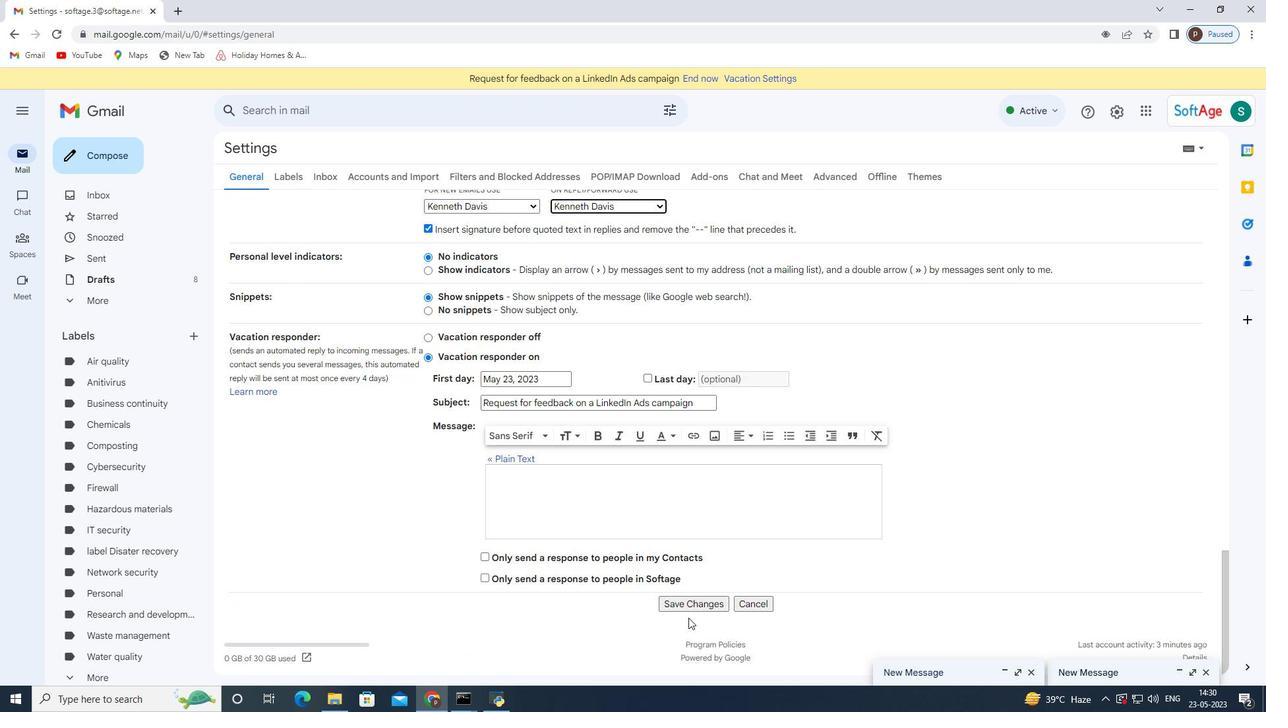 
Action: Mouse pressed left at (691, 605)
Screenshot: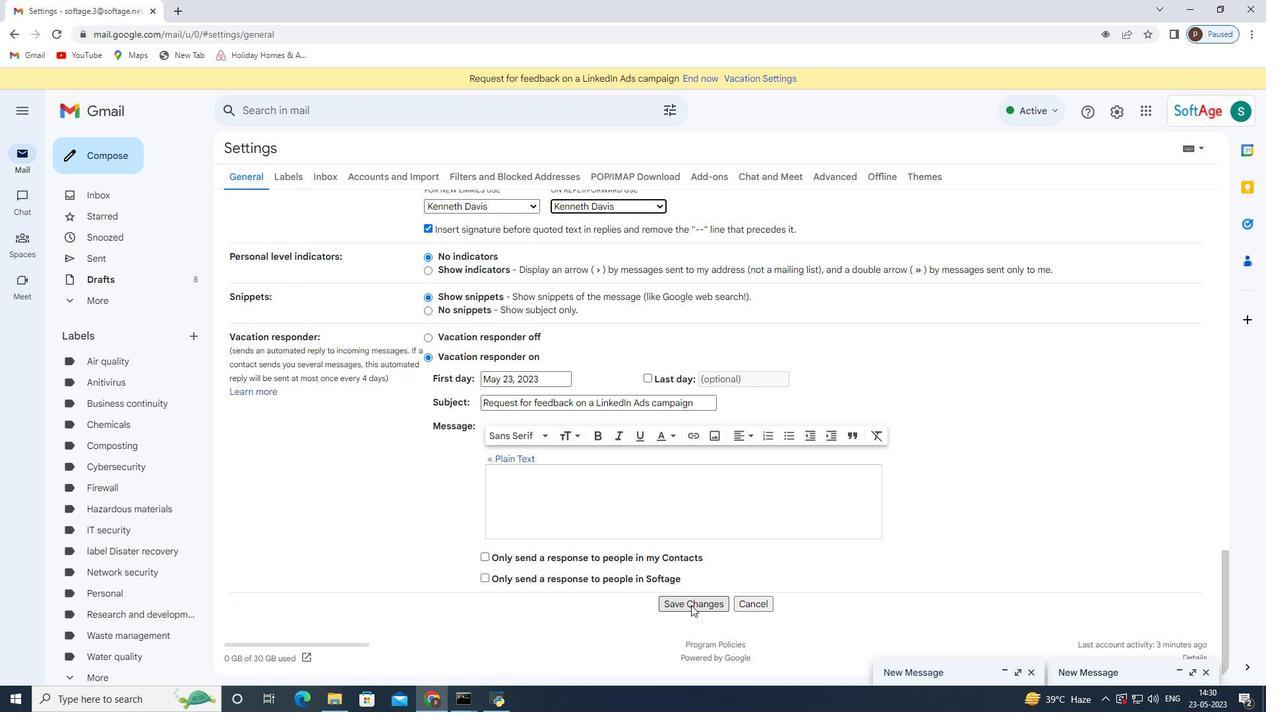 
Action: Mouse moved to (117, 156)
Screenshot: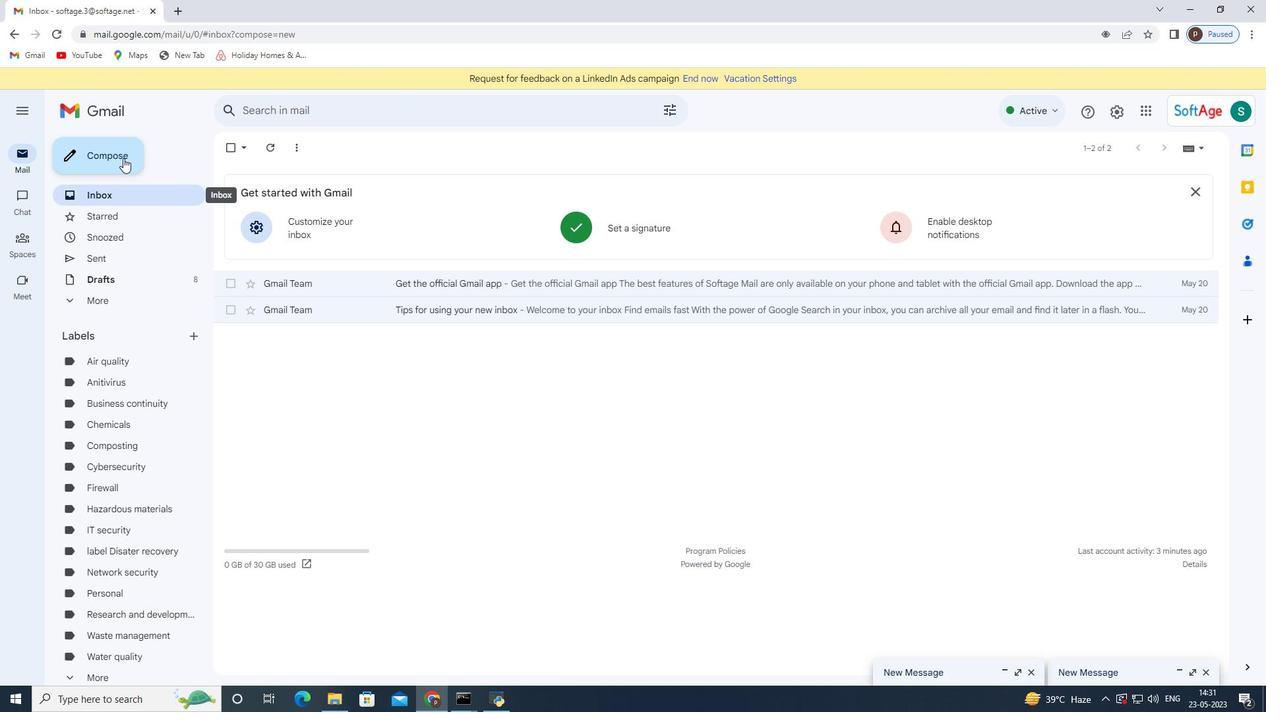 
Action: Mouse pressed left at (117, 156)
Screenshot: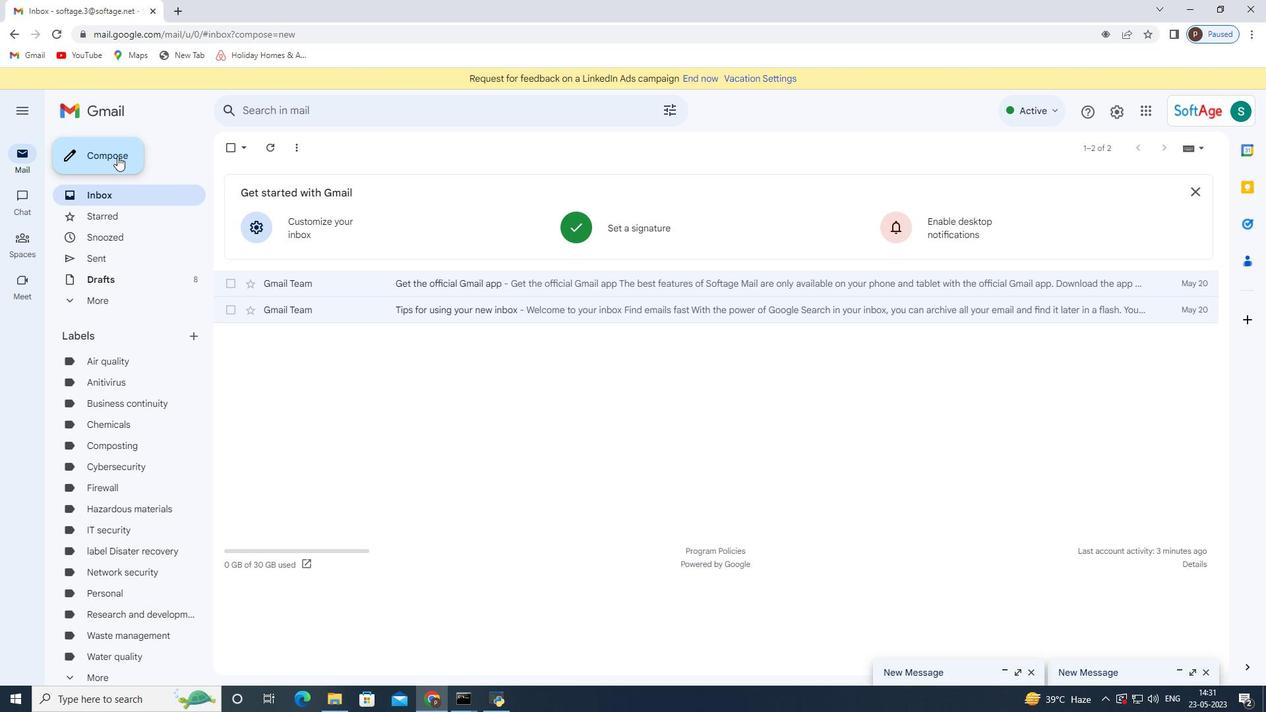 
Action: Mouse moved to (513, 350)
Screenshot: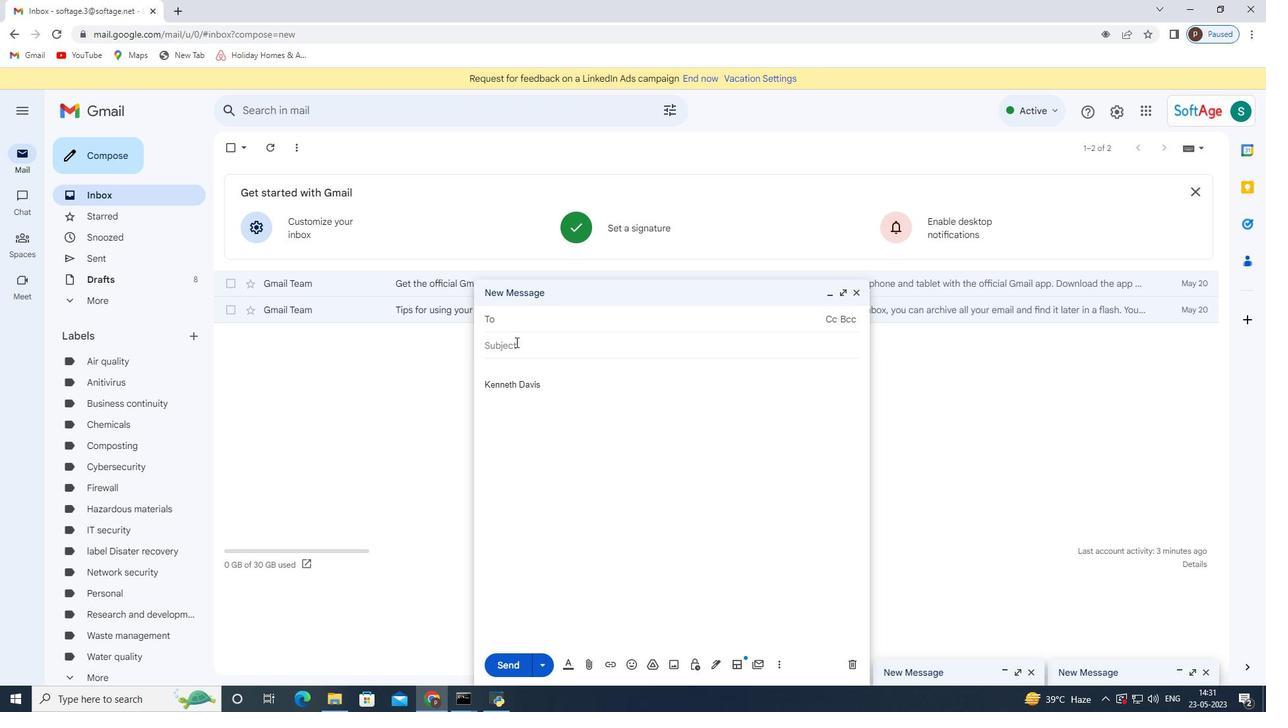 
Action: Mouse pressed left at (513, 350)
Screenshot: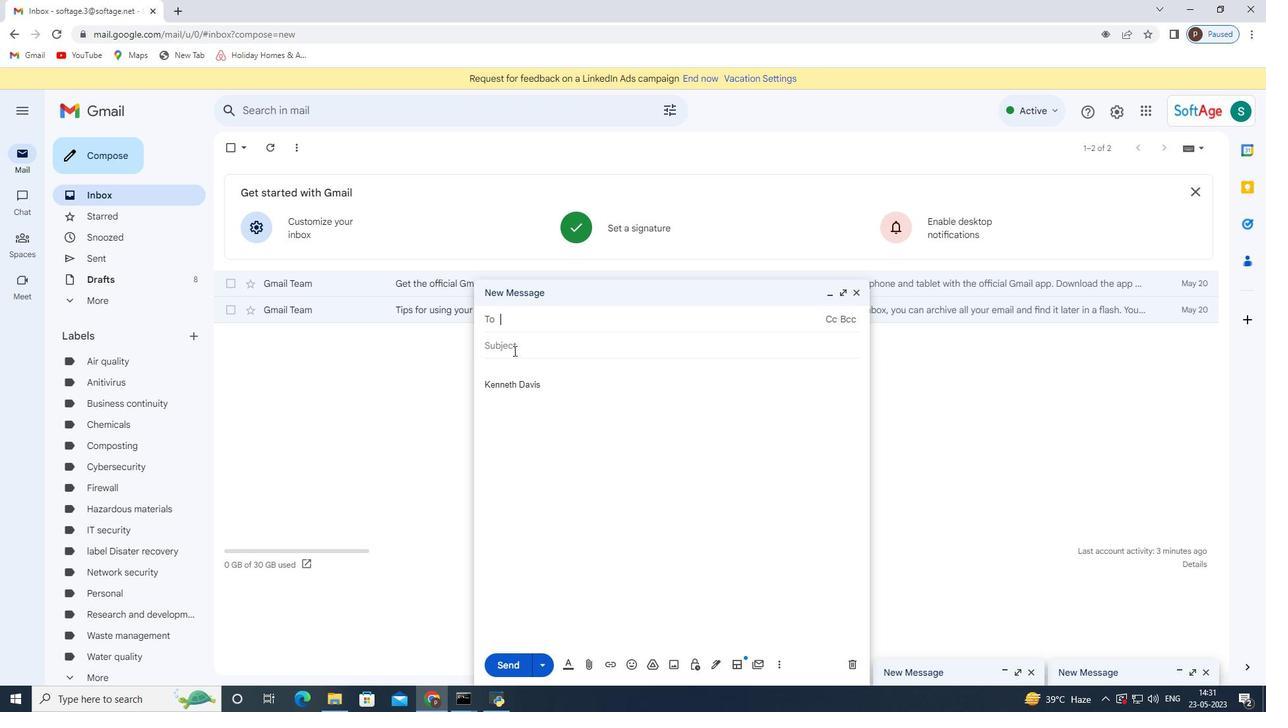 
Action: Key pressed <Key.shift>Request<Key.space>for<Key.space>feedback<Key.space>on<Key.space>a<Key.space>testimonial<Key.space>
Screenshot: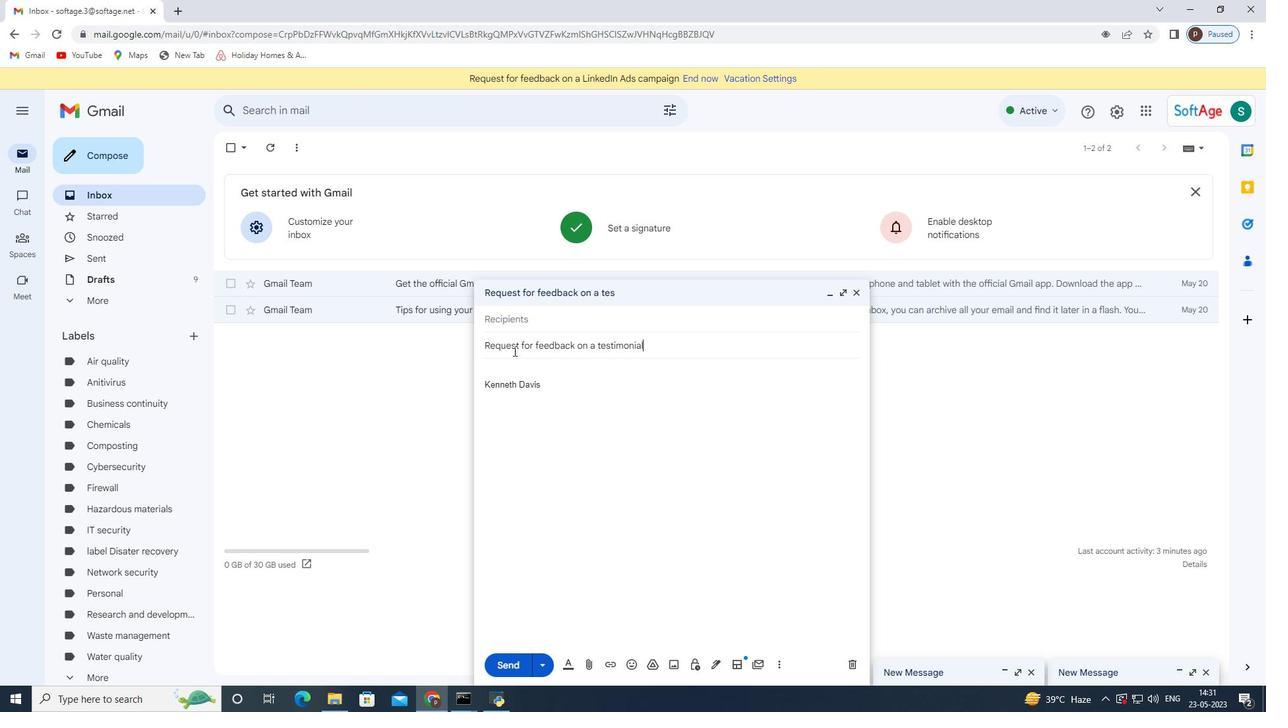 
Action: Mouse moved to (636, 367)
Screenshot: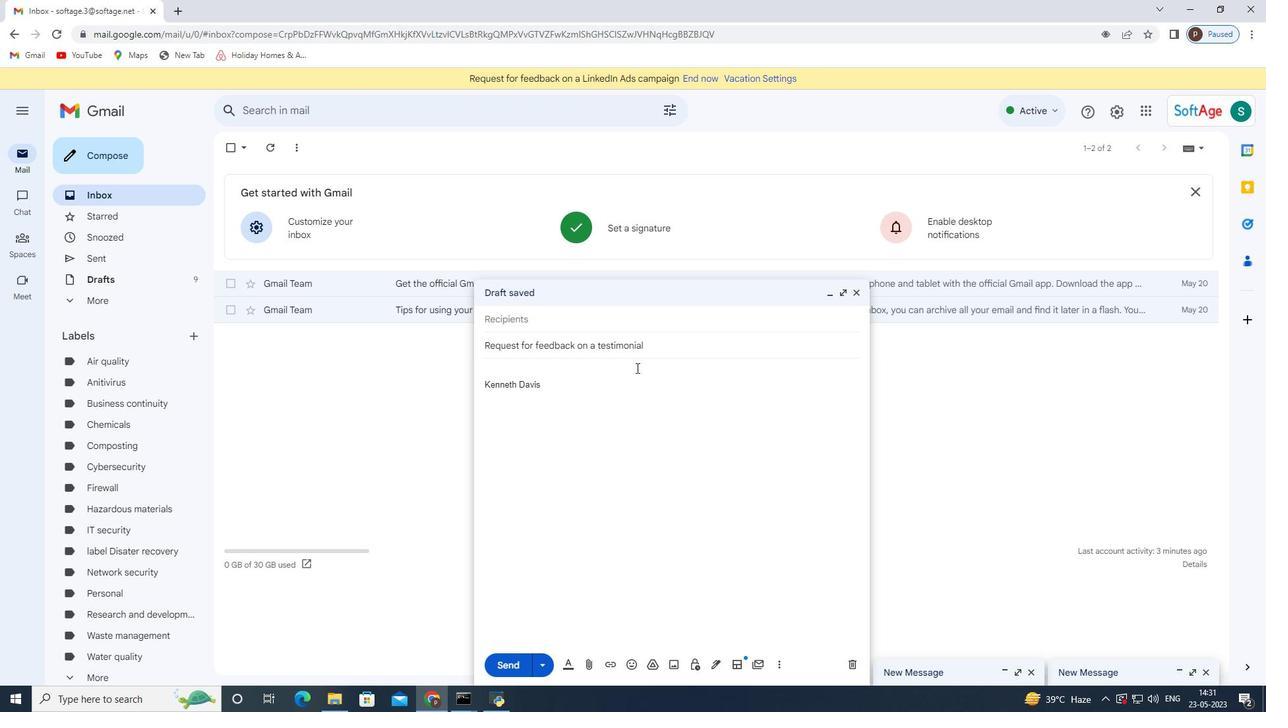 
Action: Key pressed <Key.tab><Key.shift>I<Key.space>apologize<Key.space>for<Key.space>any<Key.space>inconvenience<Key.space>and<Key.space>appreciate<Key.space>your<Key.space>assistance.<Key.enter>
Screenshot: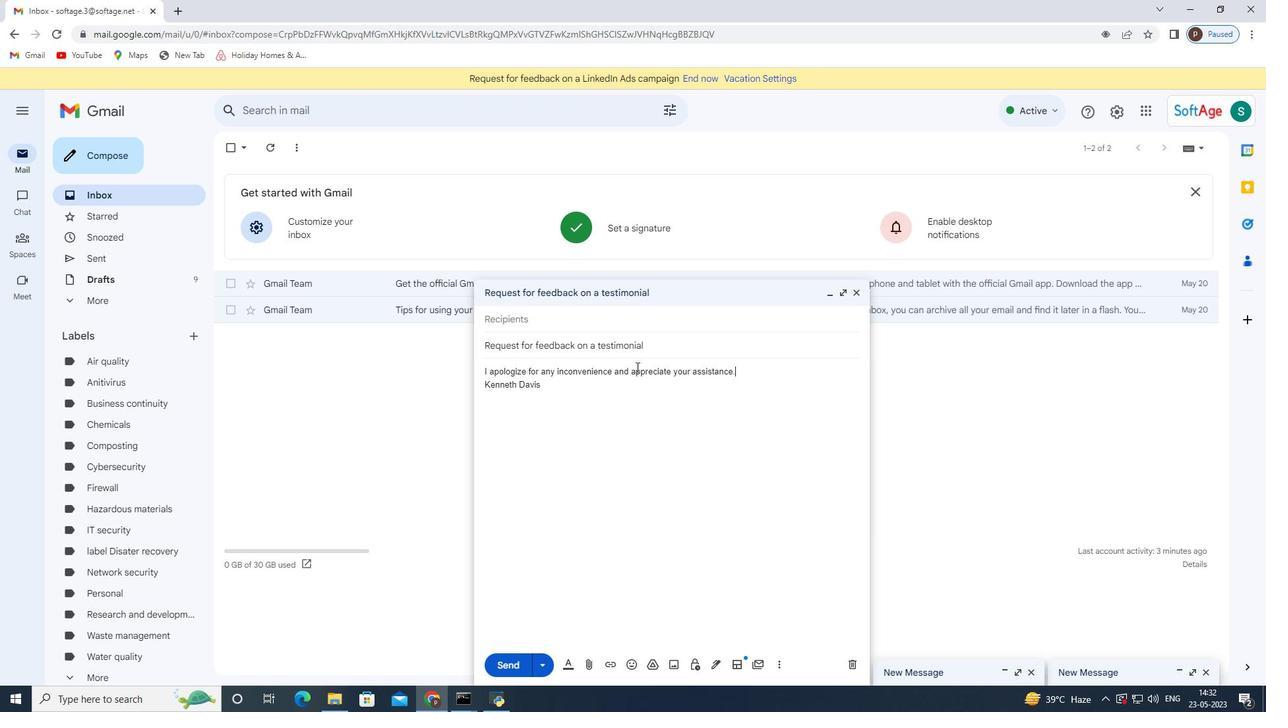 
Action: Mouse moved to (1245, 106)
Screenshot: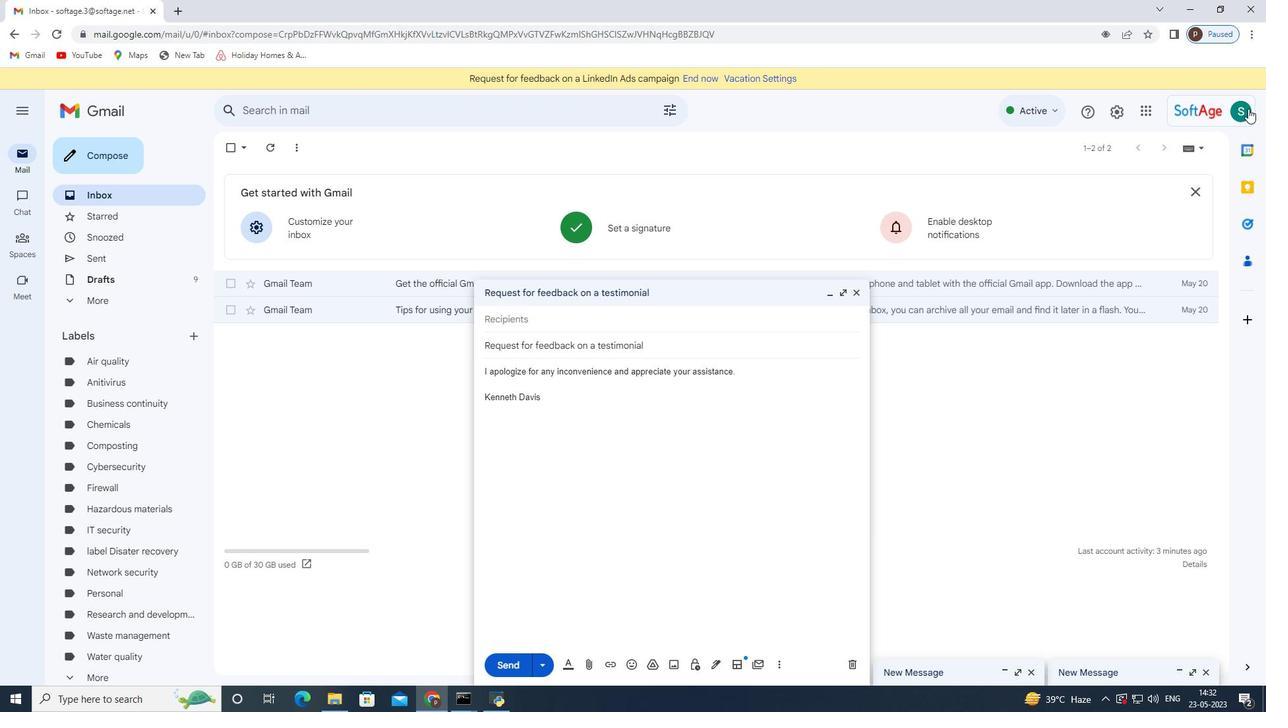 
Action: Mouse pressed left at (1245, 106)
Screenshot: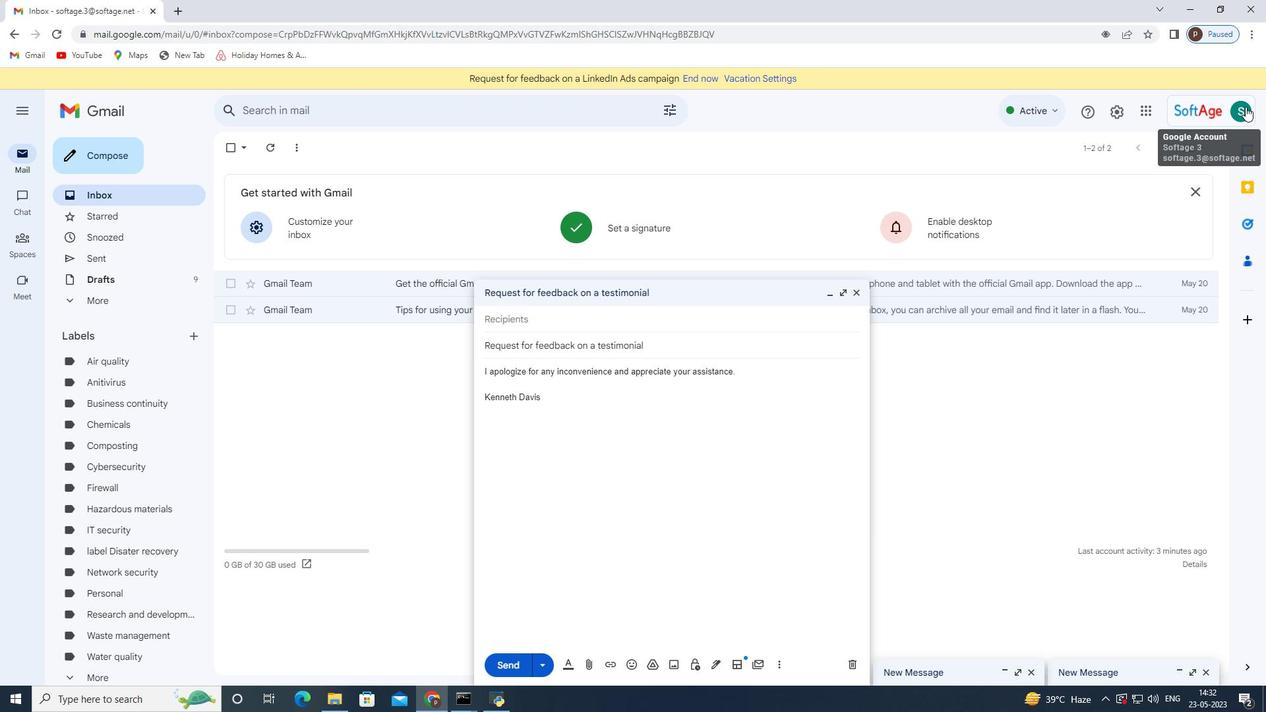 
Action: Mouse moved to (903, 158)
Screenshot: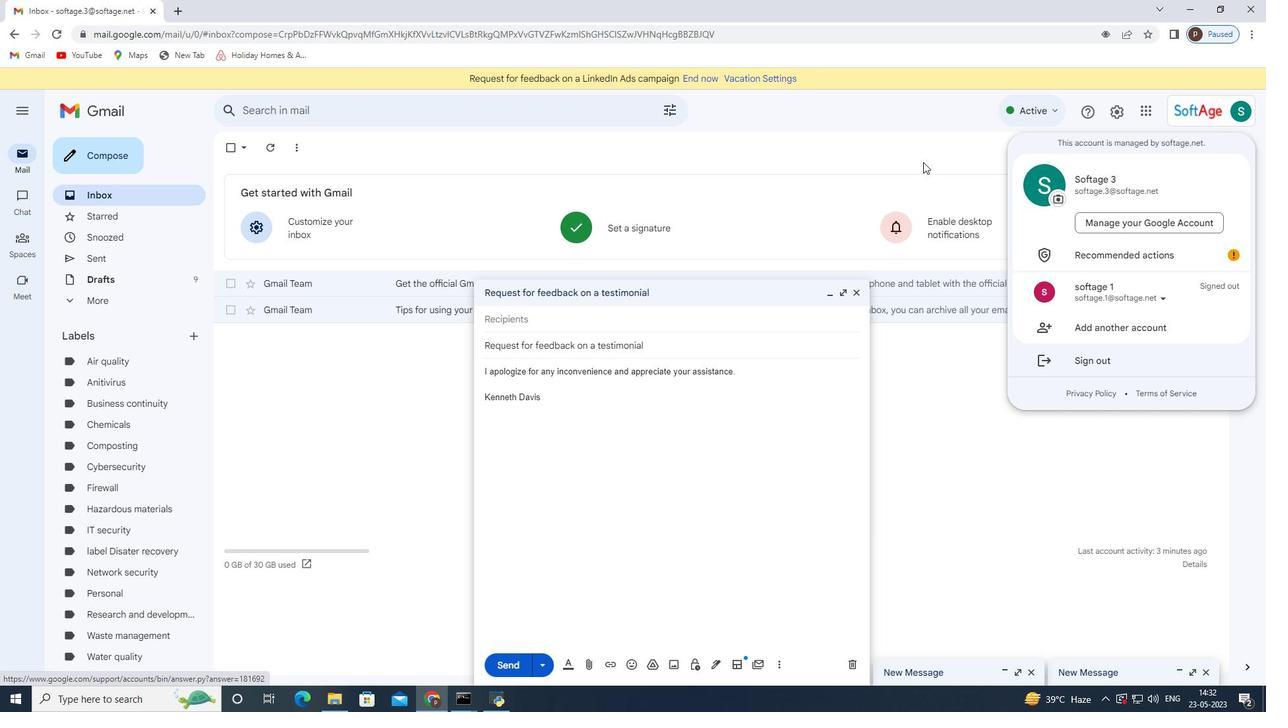 
Action: Mouse pressed left at (903, 158)
Screenshot: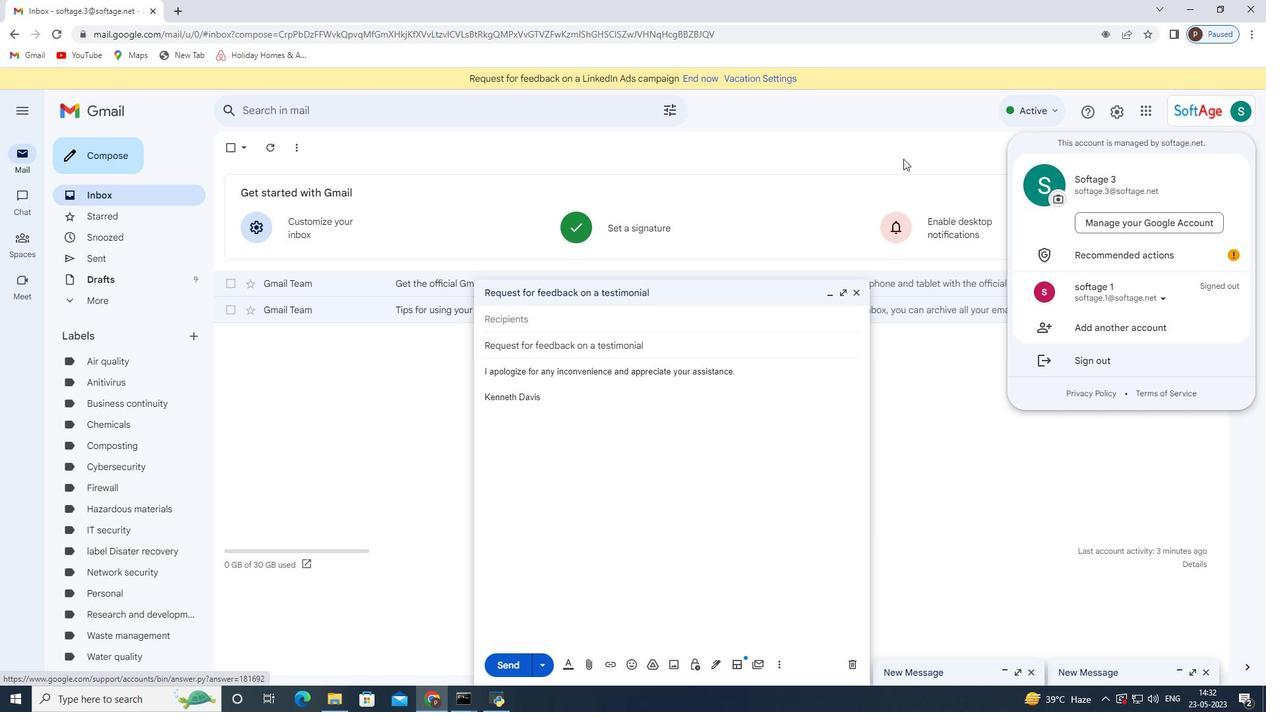 
Action: Mouse moved to (522, 315)
Screenshot: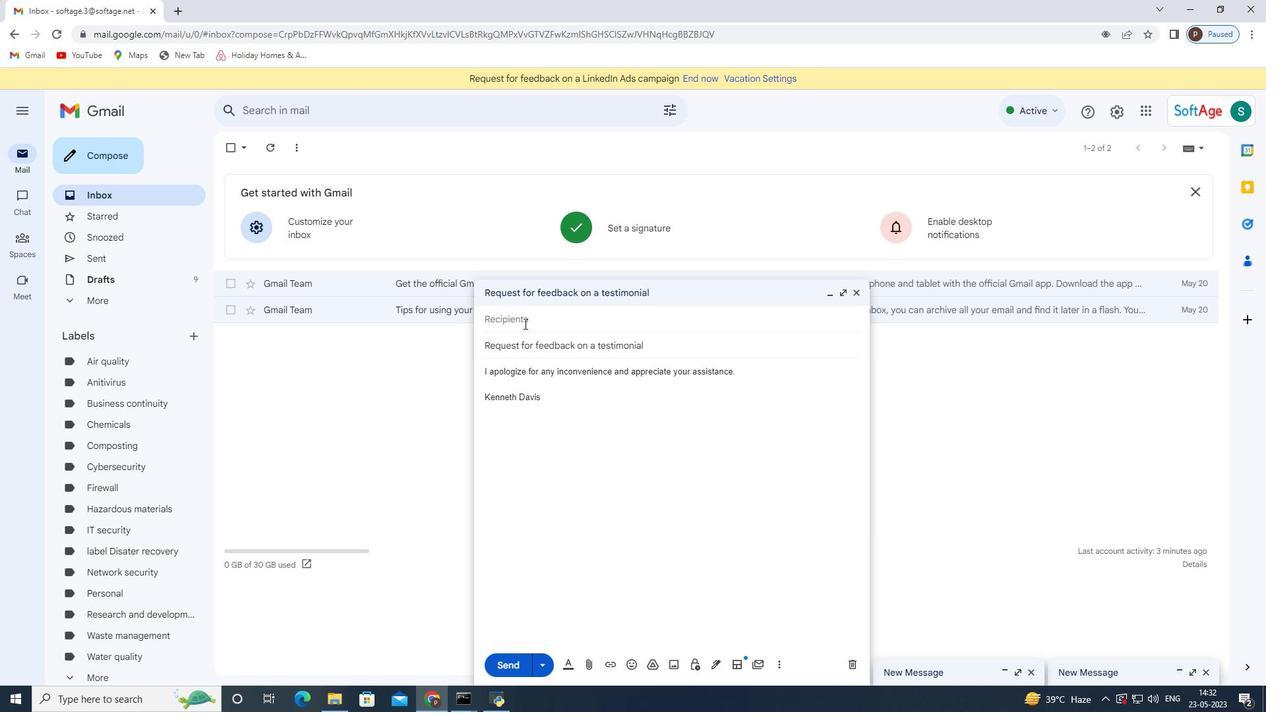 
Action: Mouse pressed left at (522, 315)
Screenshot: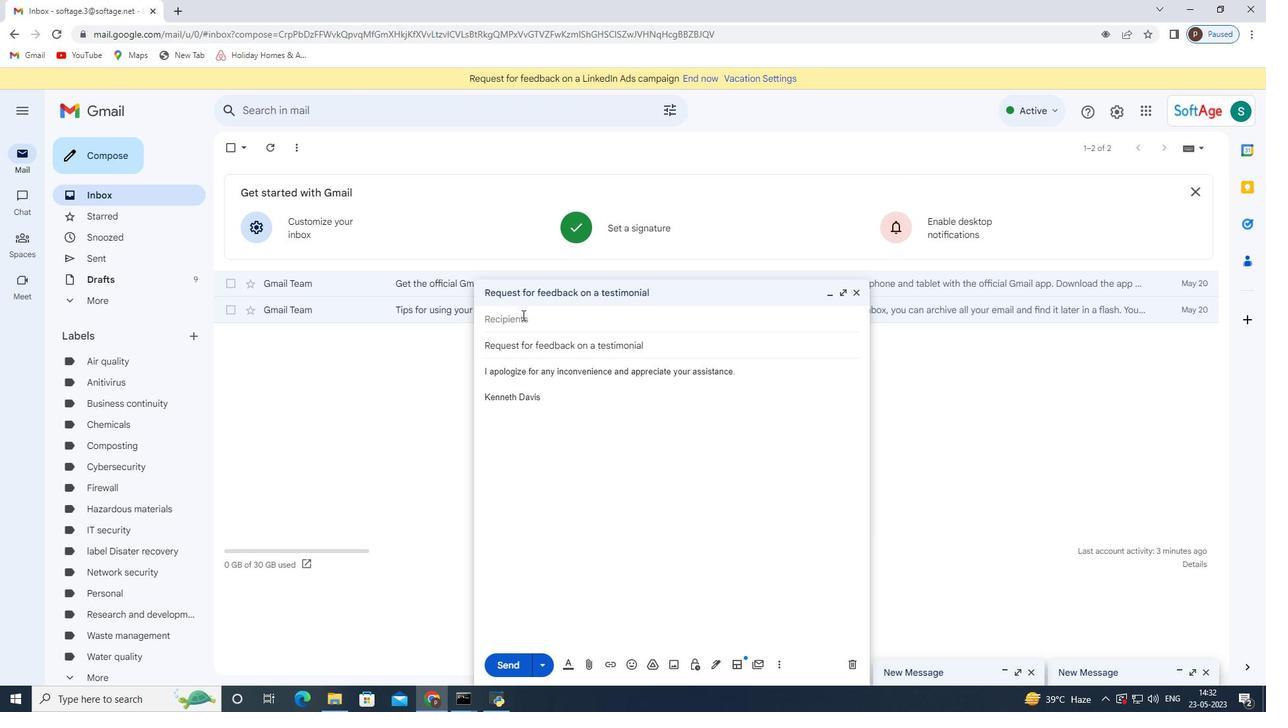 
Action: Key pressed softage.10<Key.shift>@softage.net<Key.enter>
Screenshot: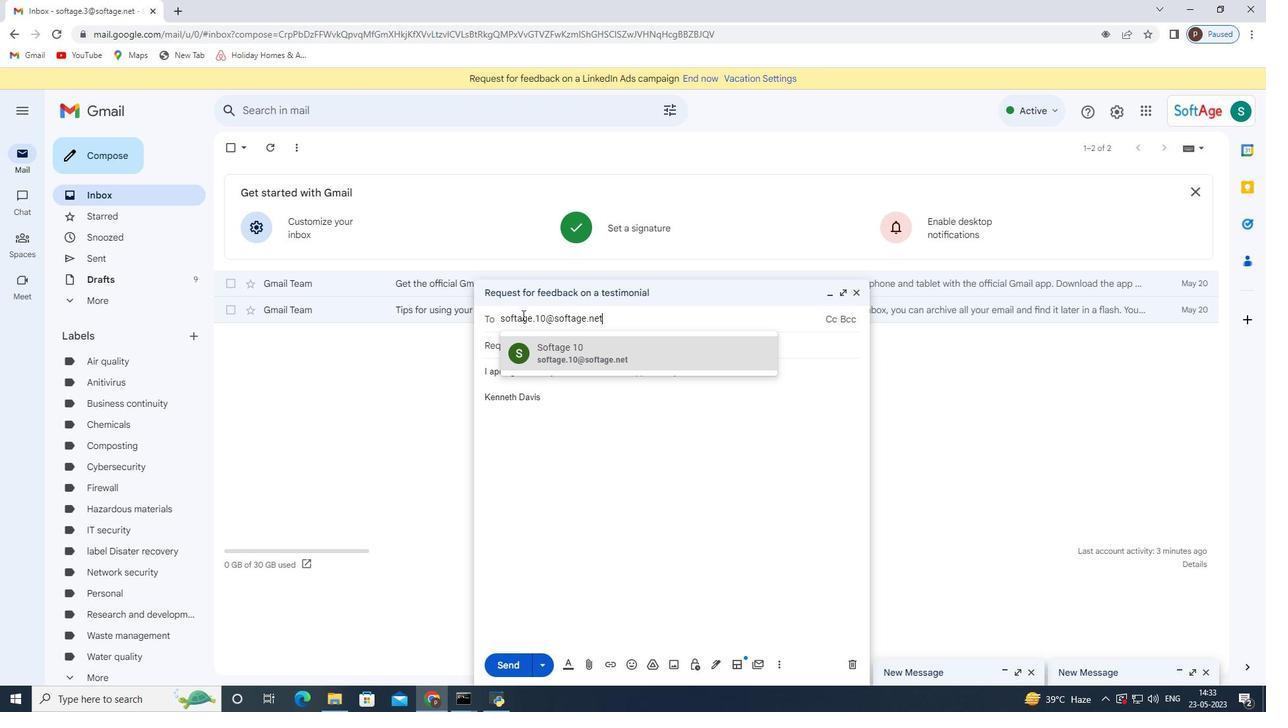 
Action: Mouse moved to (588, 669)
Screenshot: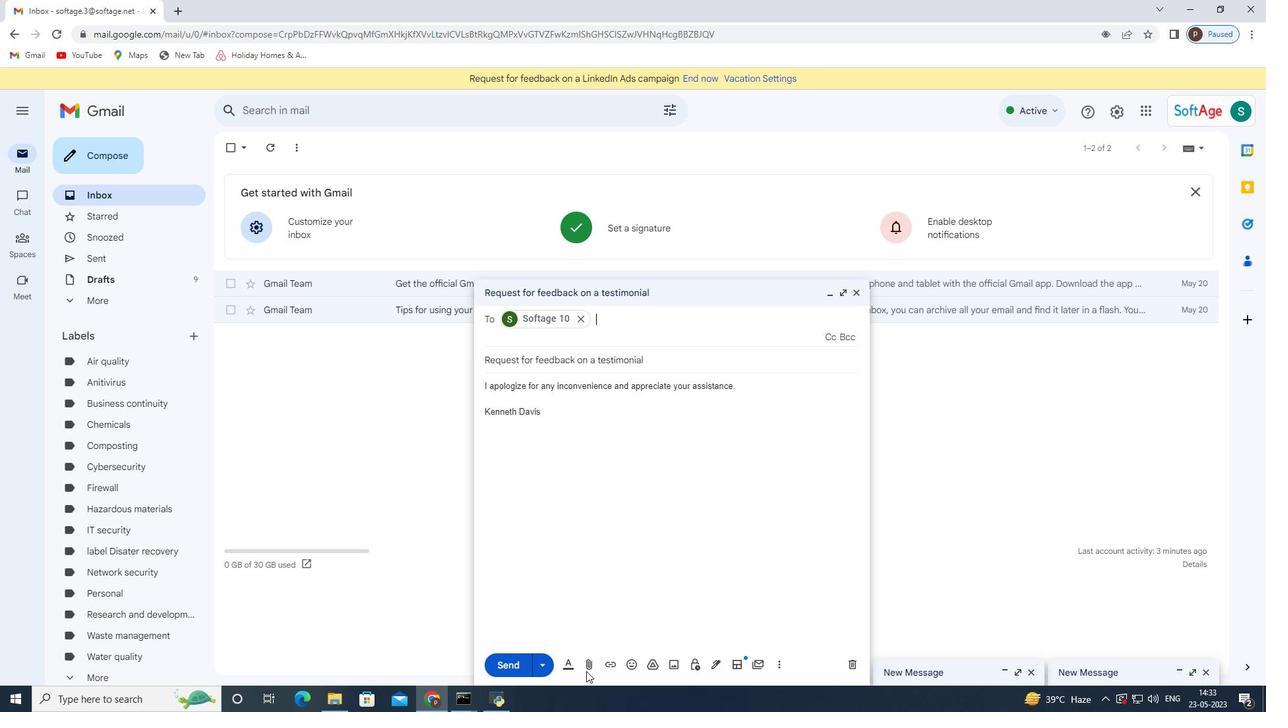 
Action: Mouse pressed left at (588, 669)
Screenshot: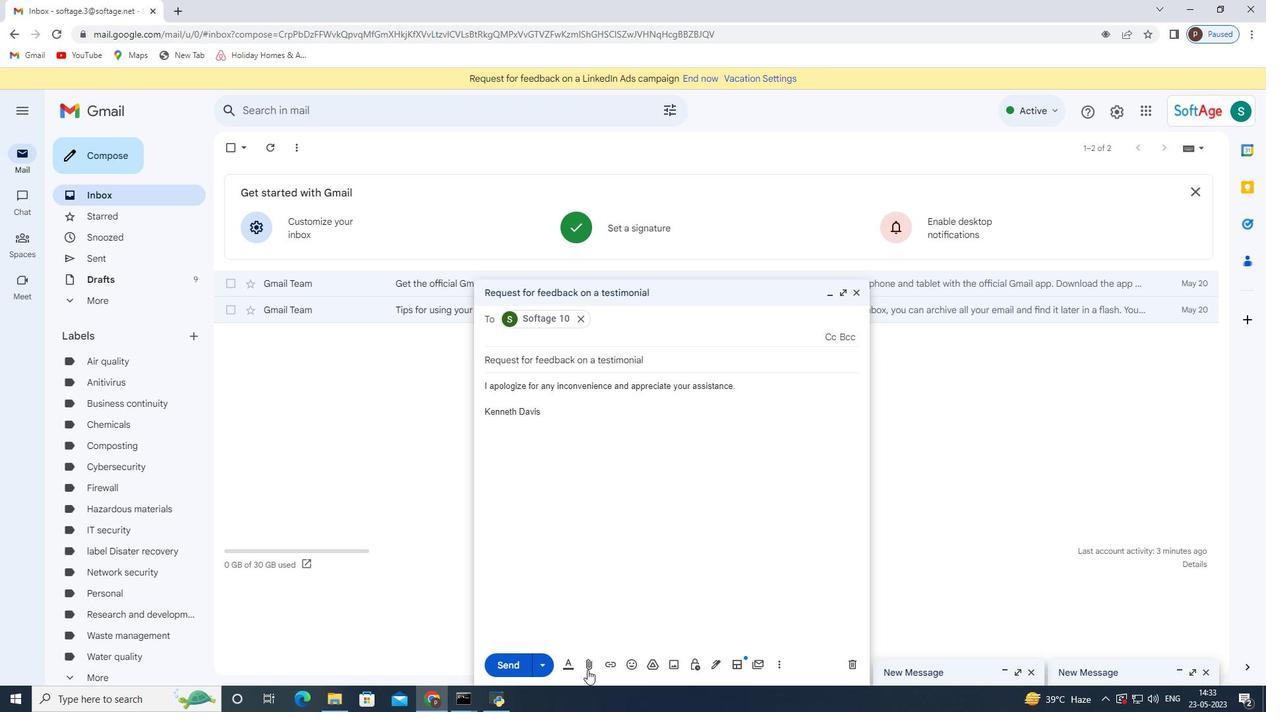 
Action: Mouse moved to (218, 108)
Screenshot: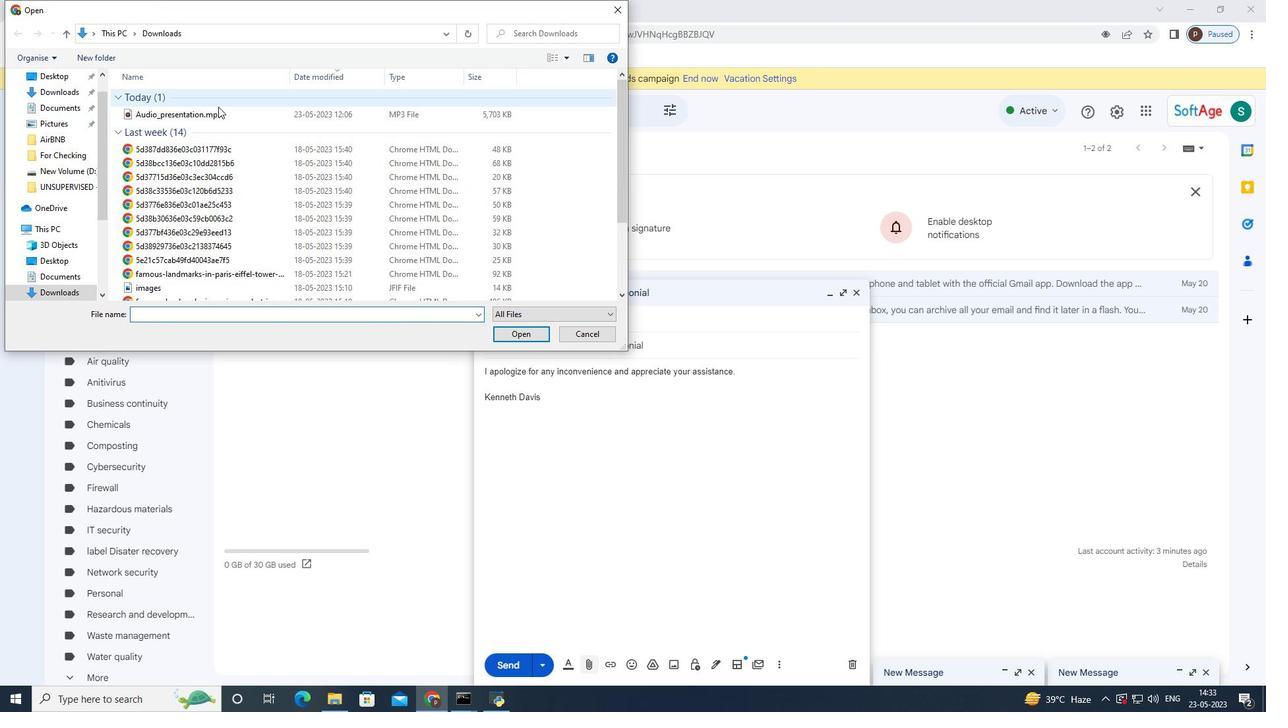 
Action: Mouse pressed left at (218, 108)
Screenshot: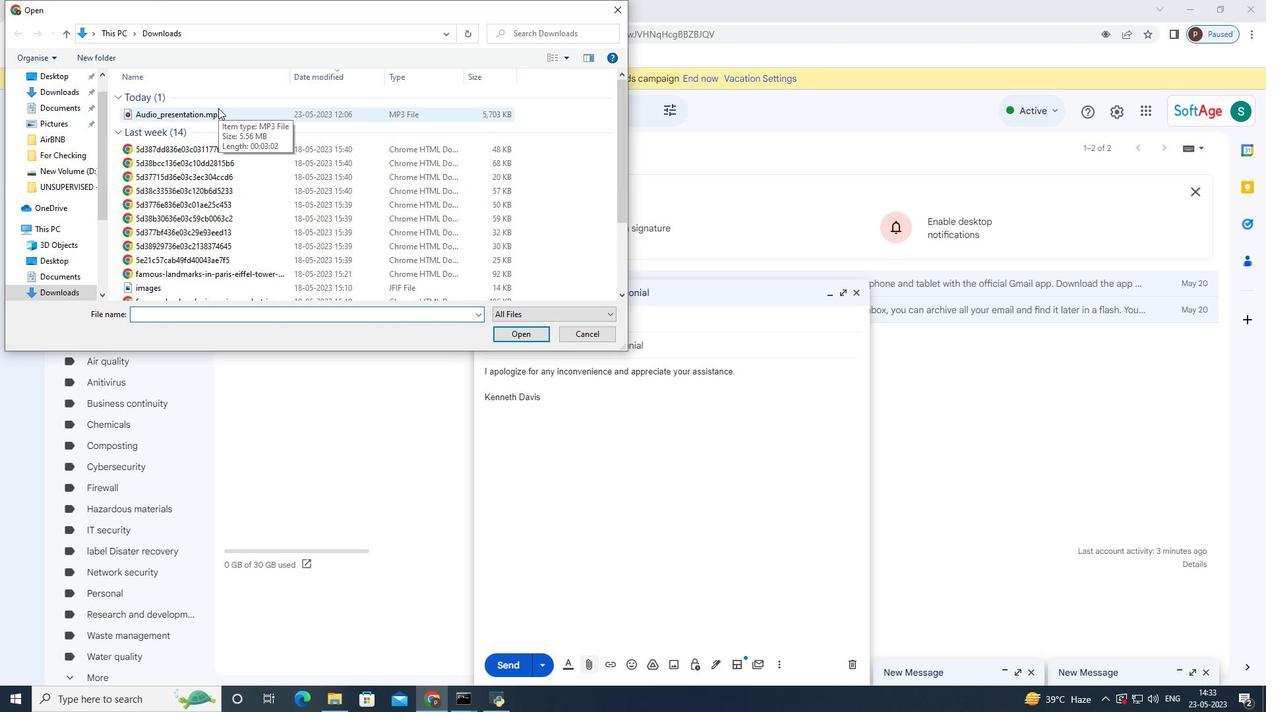 
Action: Mouse moved to (538, 334)
Screenshot: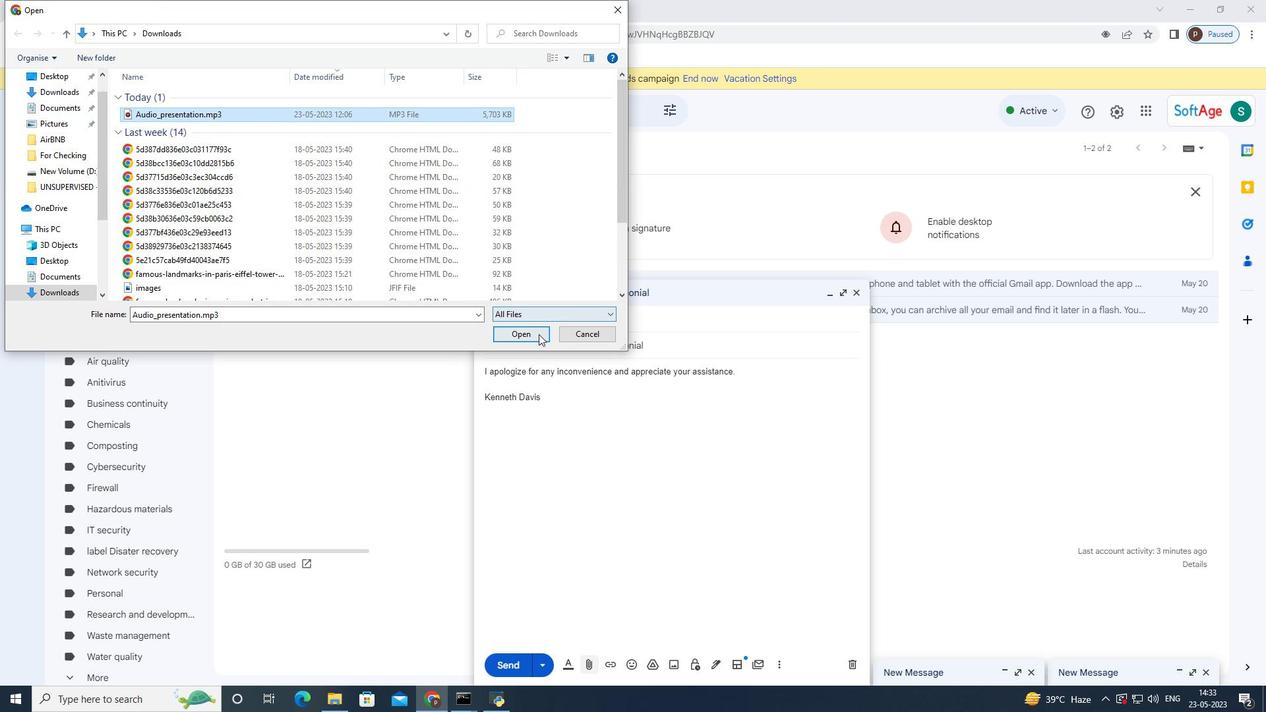 
Action: Mouse pressed left at (538, 334)
Screenshot: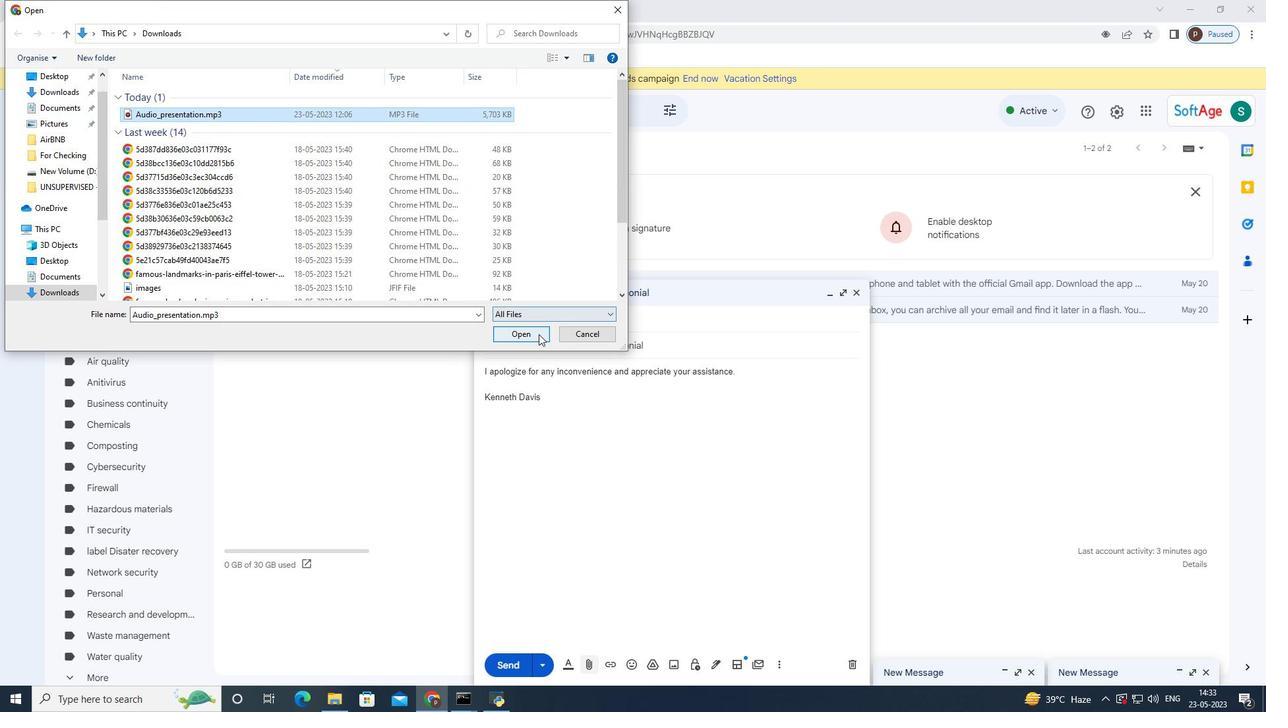 
Action: Mouse moved to (746, 373)
Screenshot: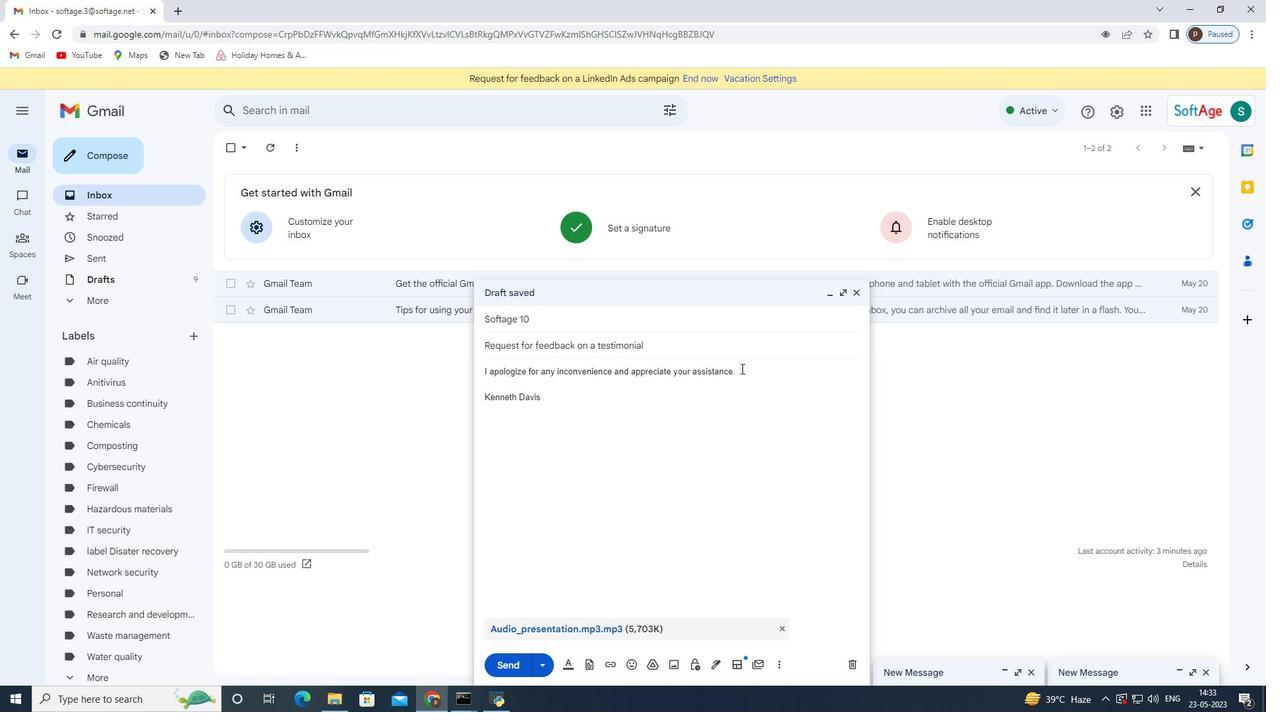 
Action: Mouse pressed left at (746, 373)
Screenshot: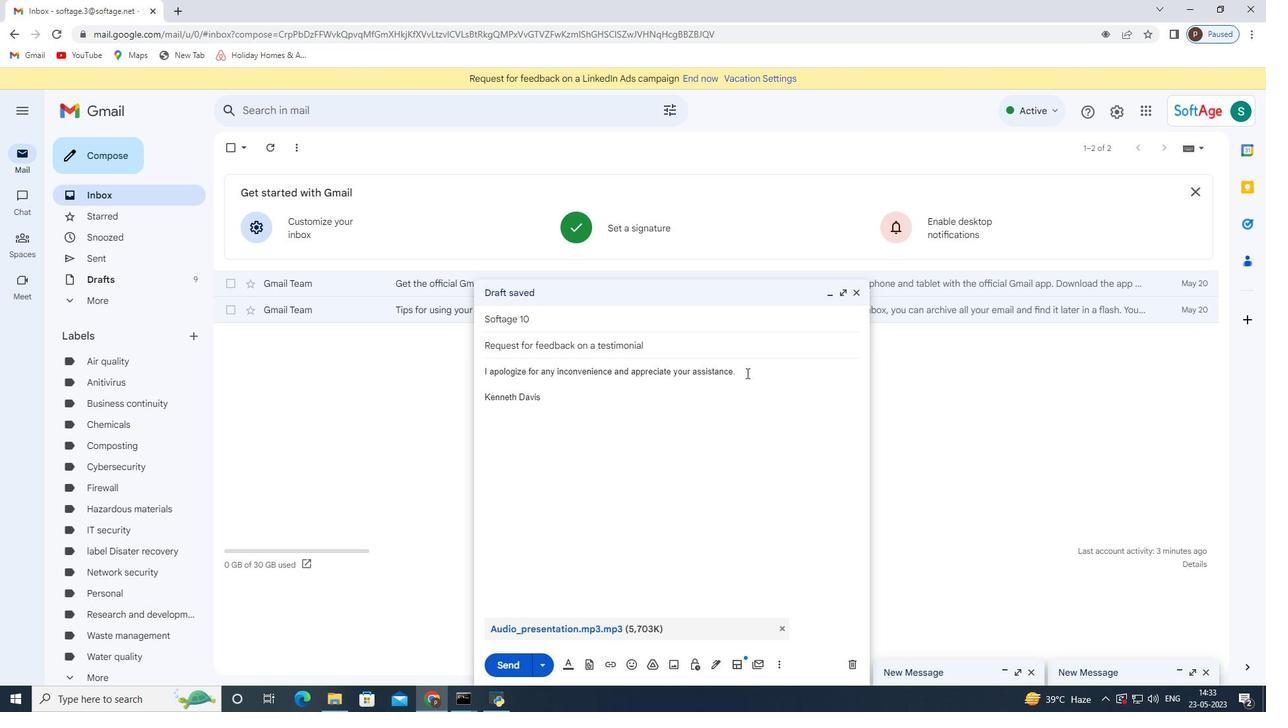
Action: Key pressed <Key.backspace><Key.backspace><Key.backspace><Key.backspace><Key.backspace><Key.backspace><Key.backspace><Key.backspace><Key.backspace><Key.backspace><Key.backspace><Key.backspace><Key.backspace><Key.backspace><Key.backspace><Key.backspace><Key.backspace><Key.backspace><Key.backspace><Key.backspace><Key.backspace><Key.backspace><Key.backspace><Key.backspace><Key.backspace><Key.backspace><Key.backspace><Key.backspace><Key.backspace><Key.backspace><Key.backspace><Key.backspace><Key.backspace><Key.backspace><Key.backspace><Key.backspace><Key.backspace><Key.backspace><Key.backspace><Key.backspace><Key.backspace><Key.backspace><Key.backspace><Key.backspace><Key.backspace><Key.backspace><Key.backspace><Key.backspace><Key.backspace><Key.backspace><Key.backspace><Key.backspace><Key.backspace><Key.backspace><Key.backspace><Key.backspace><Key.backspace><Key.backspace><Key.backspace><Key.backspace><Key.backspace><Key.backspace><Key.backspace><Key.backspace><Key.backspace>ctrl+Z<'\x1a'><'\x1a'><'\x1a'><'\x1a'><'\x1a'><'\x1a'><'\x1a'><'\x1a'><'\x1a'><'\x1a'><'\x1a'><'\x1a'><'\x1a'><'\x1a'><'\x1a'><'\x1a'><'\x1a'><'\x1a'><'\x1a'><'\x1a'><'\x1a'><'\x1a'><'\x1a'><'\x1a'><'\x1a'><'\x1a'><'\x1a'><'\x1a'><'\x1a'><'\x1a'><'\x1a'><'\x1a'><'\x1a'><'\x1a'><'\x1a'><Key.enter><Key.shift>Thank<Key.space>you
Screenshot: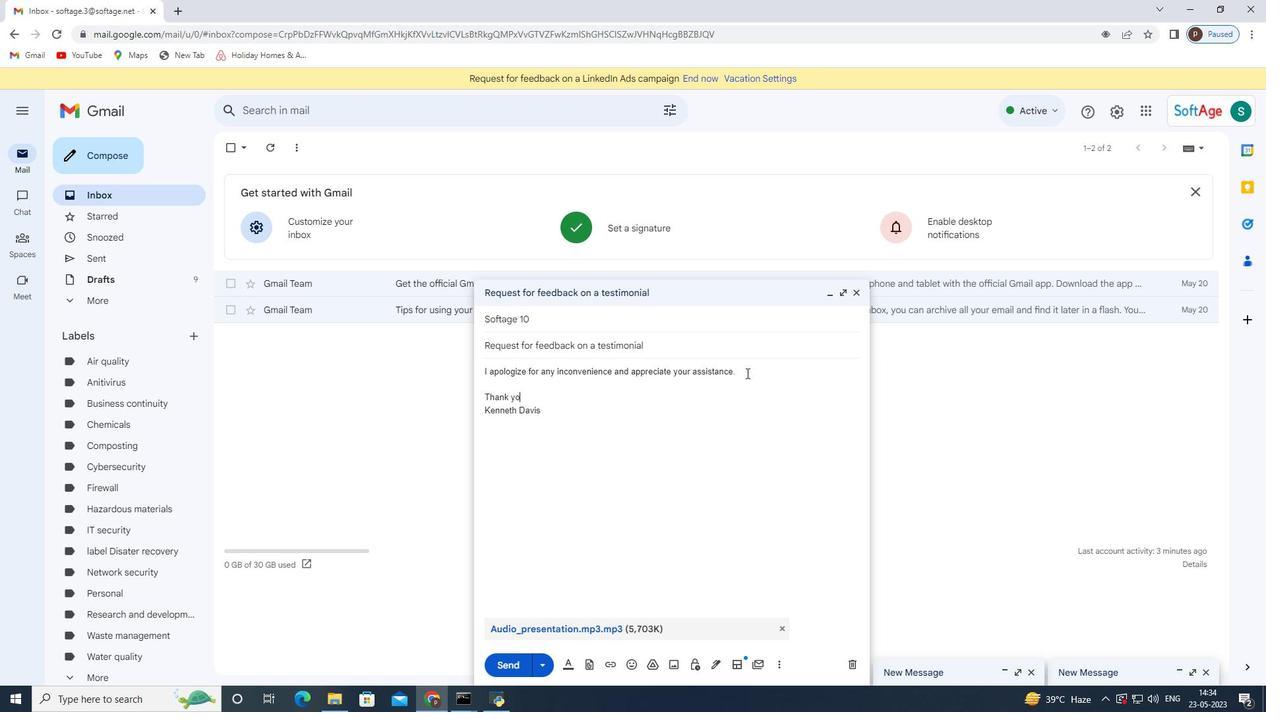
Action: Mouse moved to (512, 668)
Screenshot: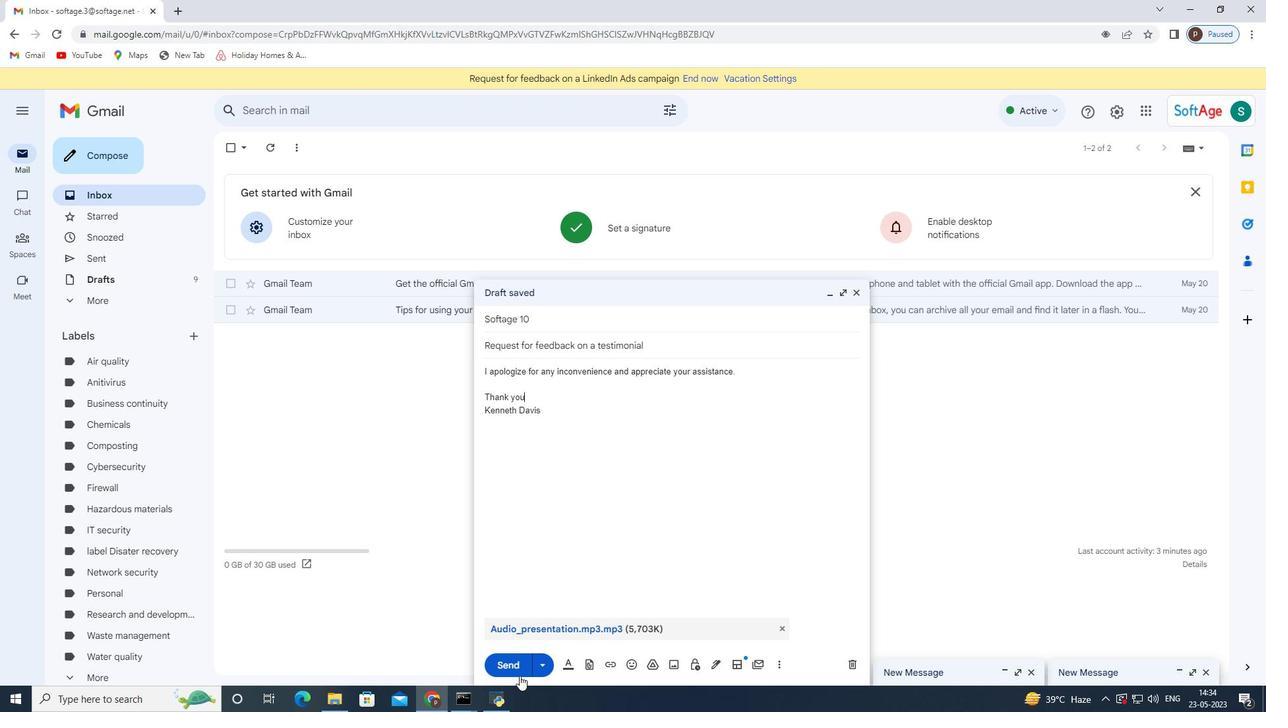 
Action: Mouse pressed left at (512, 668)
Screenshot: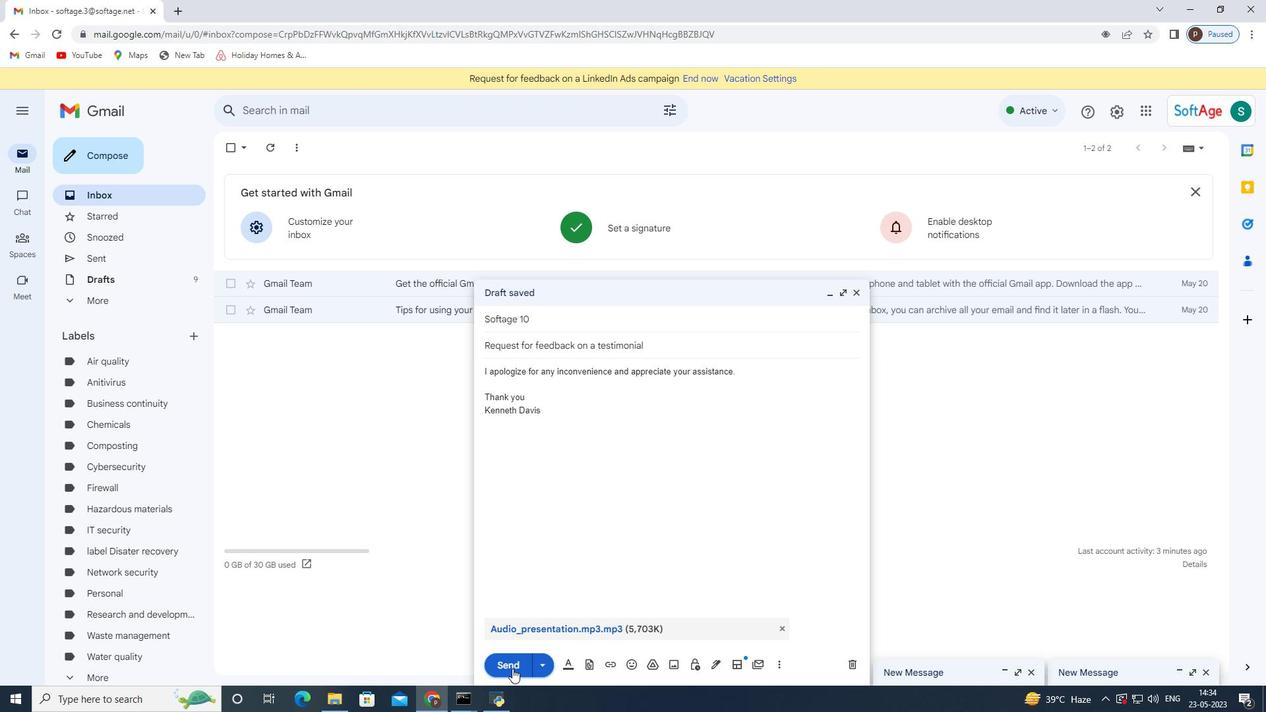 
Action: Mouse pressed left at (512, 668)
Screenshot: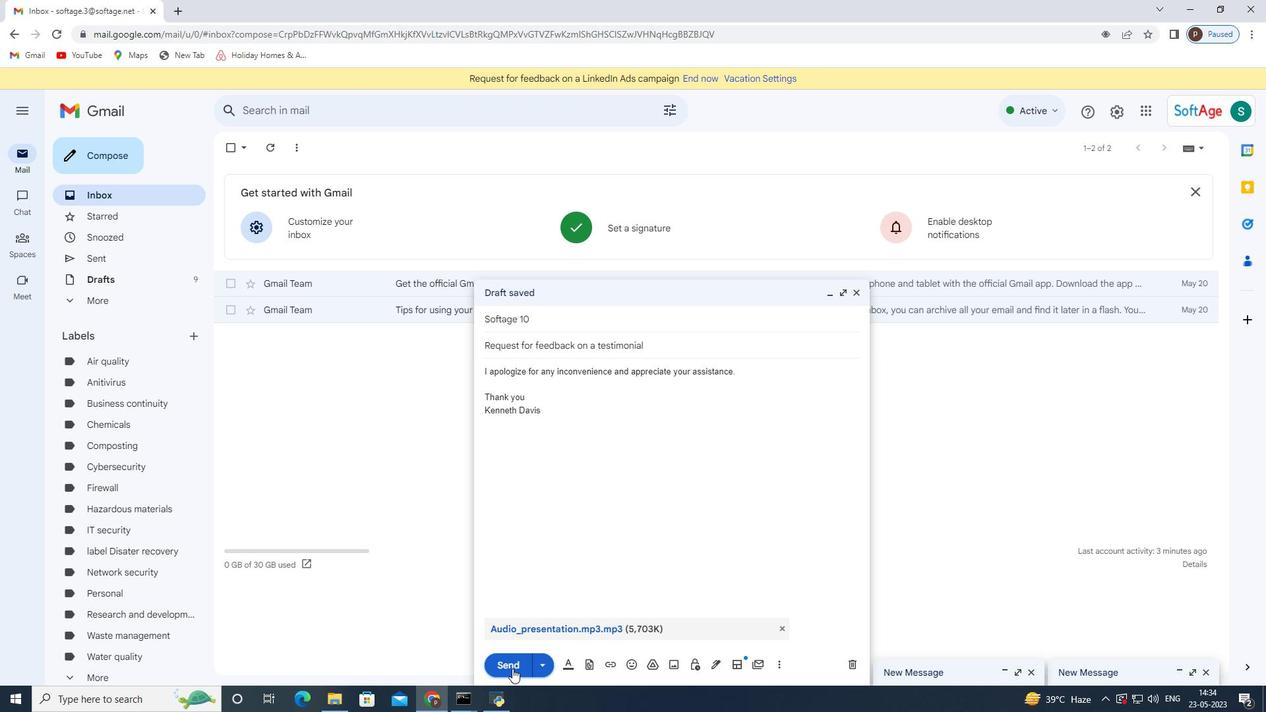 
Action: Mouse moved to (143, 255)
Screenshot: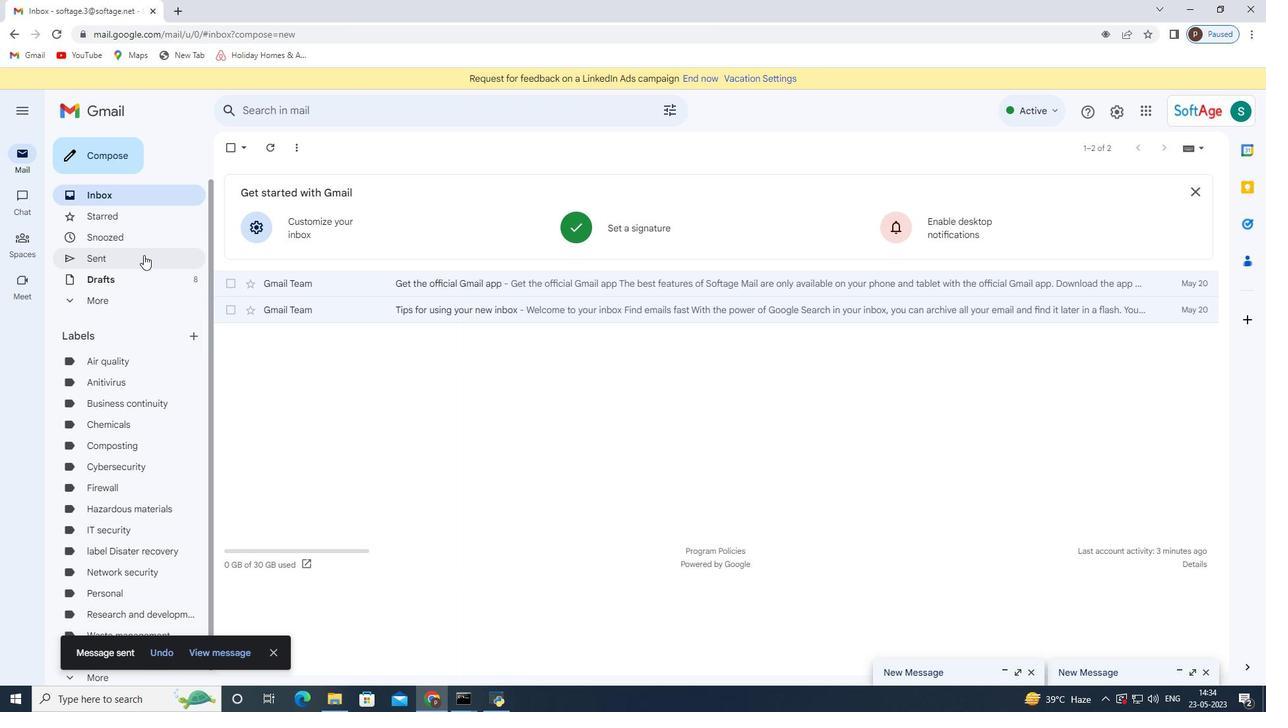 
Action: Mouse pressed left at (143, 255)
Screenshot: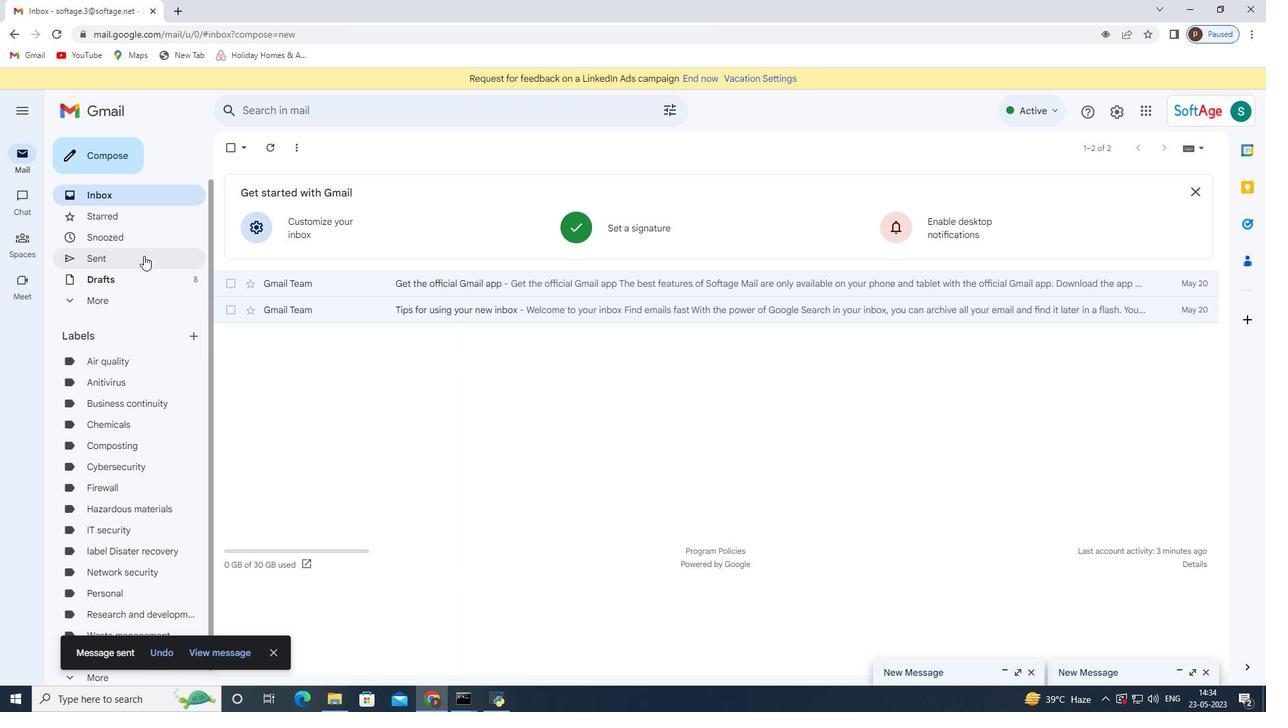
Action: Mouse moved to (540, 229)
Screenshot: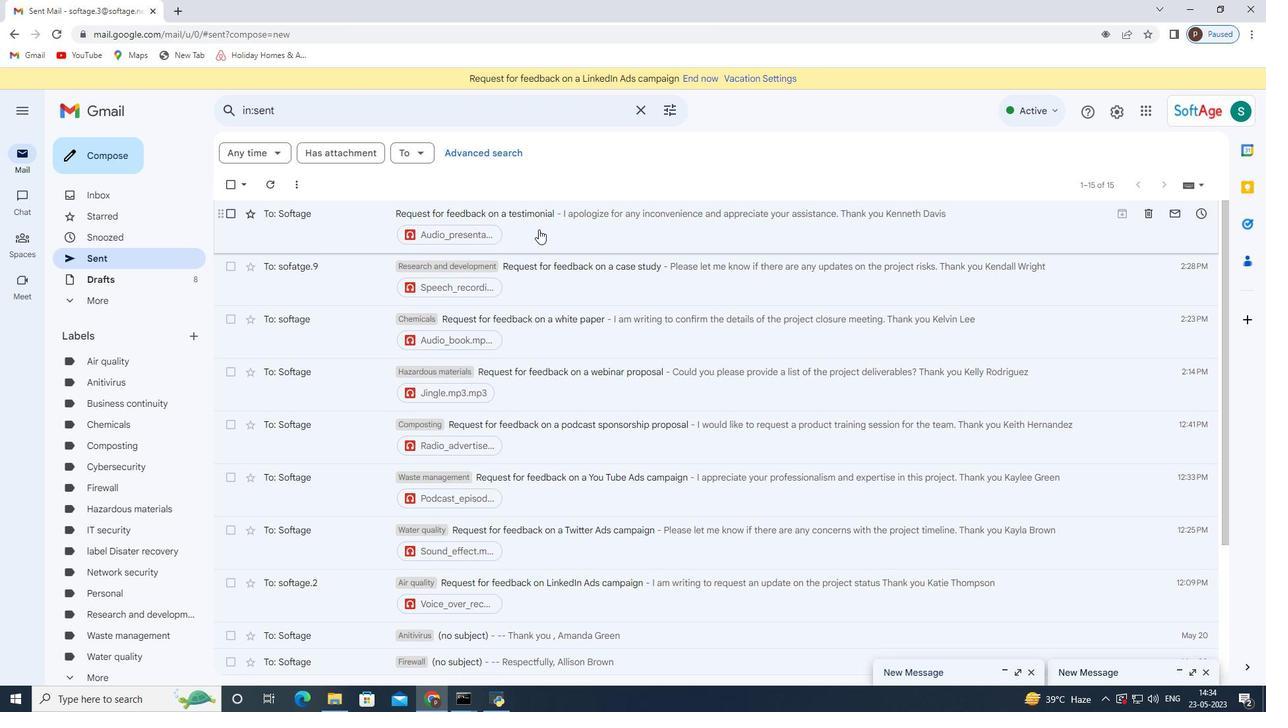 
Action: Mouse pressed right at (540, 229)
Screenshot: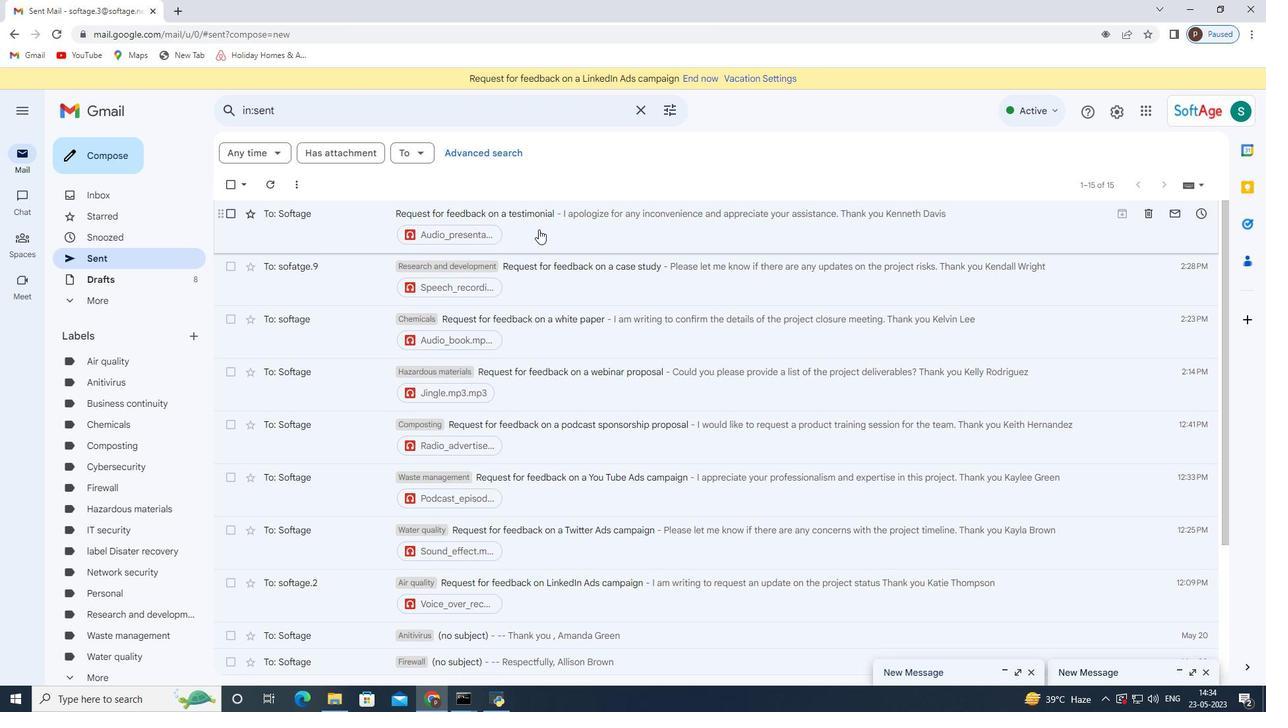 
Action: Mouse moved to (628, 445)
Screenshot: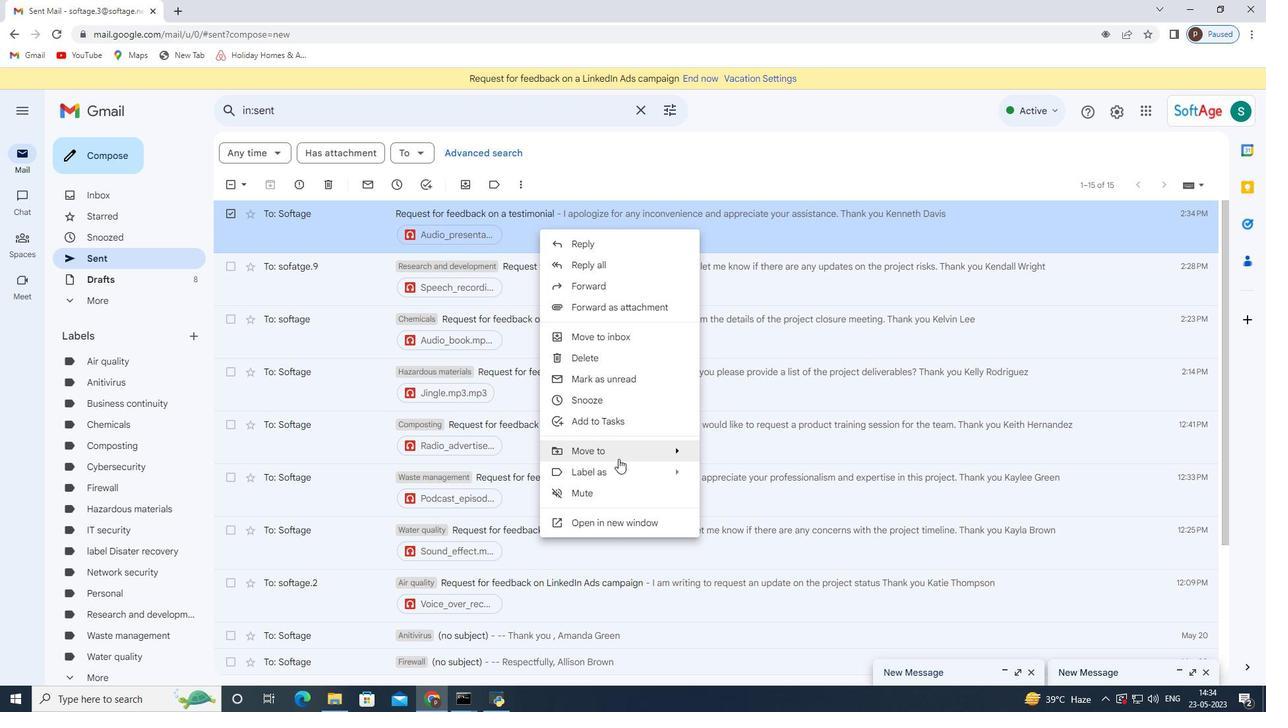 
Action: Mouse pressed left at (628, 445)
Screenshot: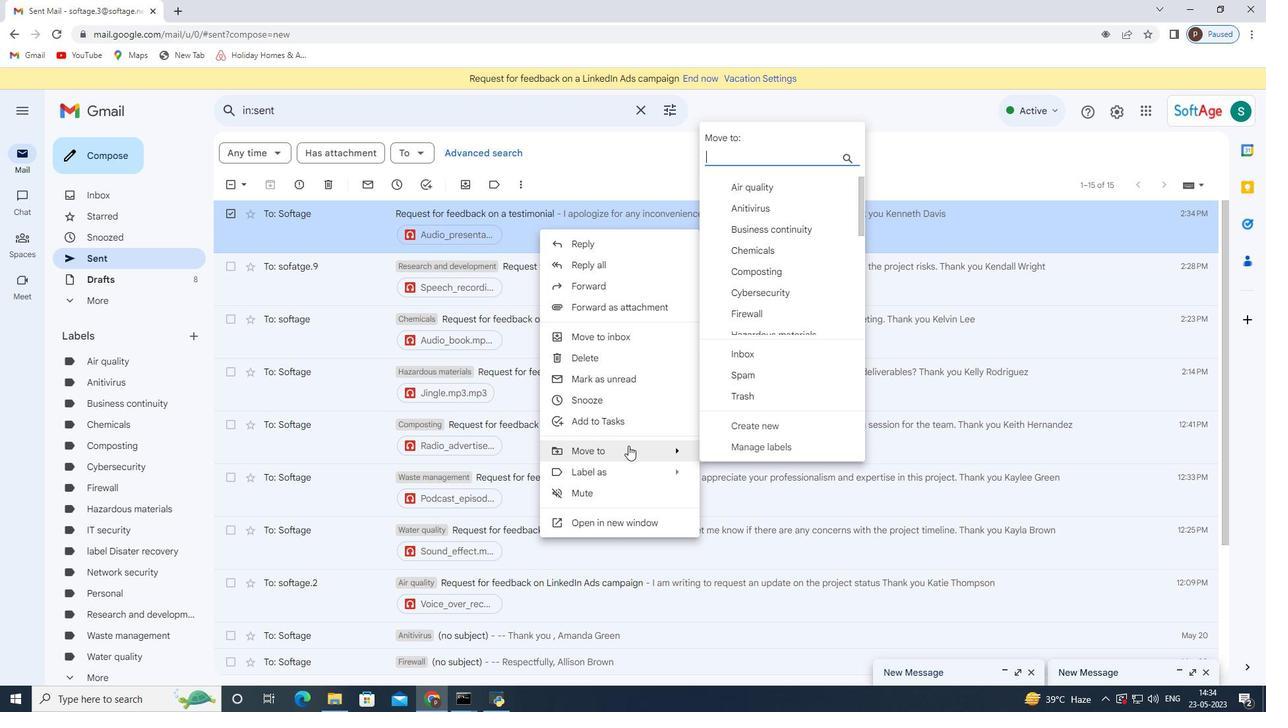
Action: Mouse moved to (780, 425)
Screenshot: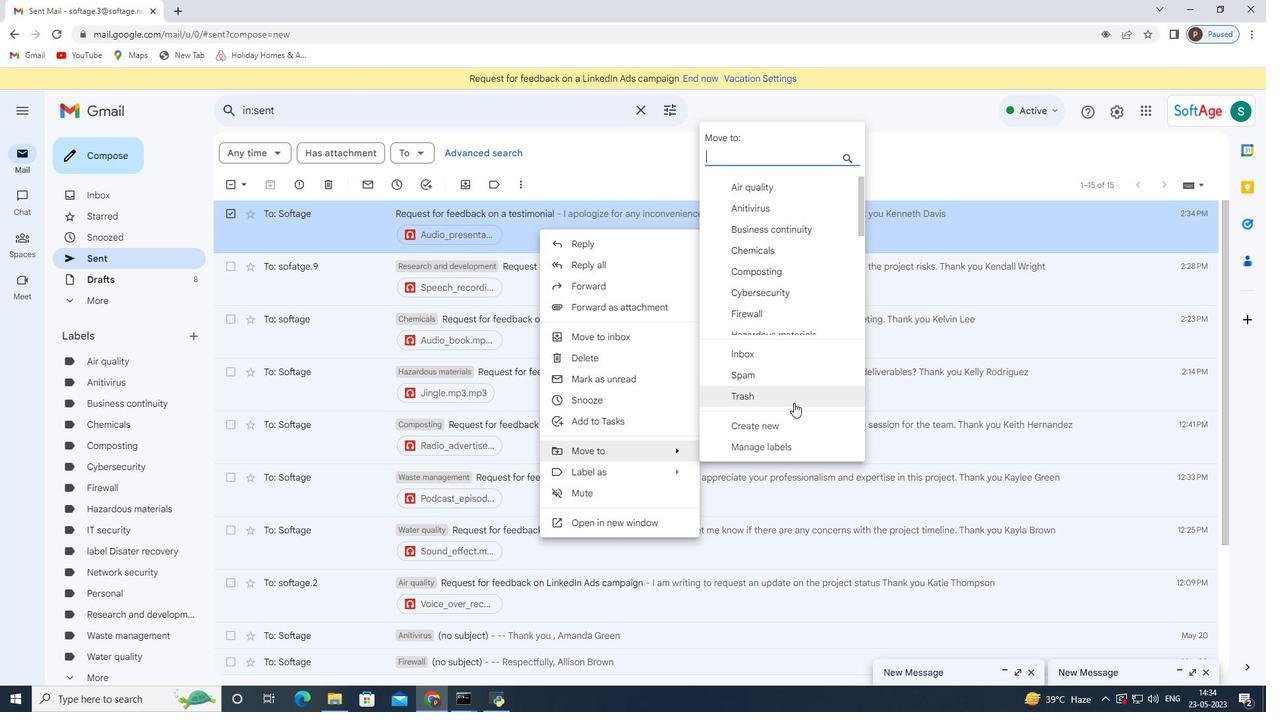 
Action: Mouse pressed left at (780, 425)
Screenshot: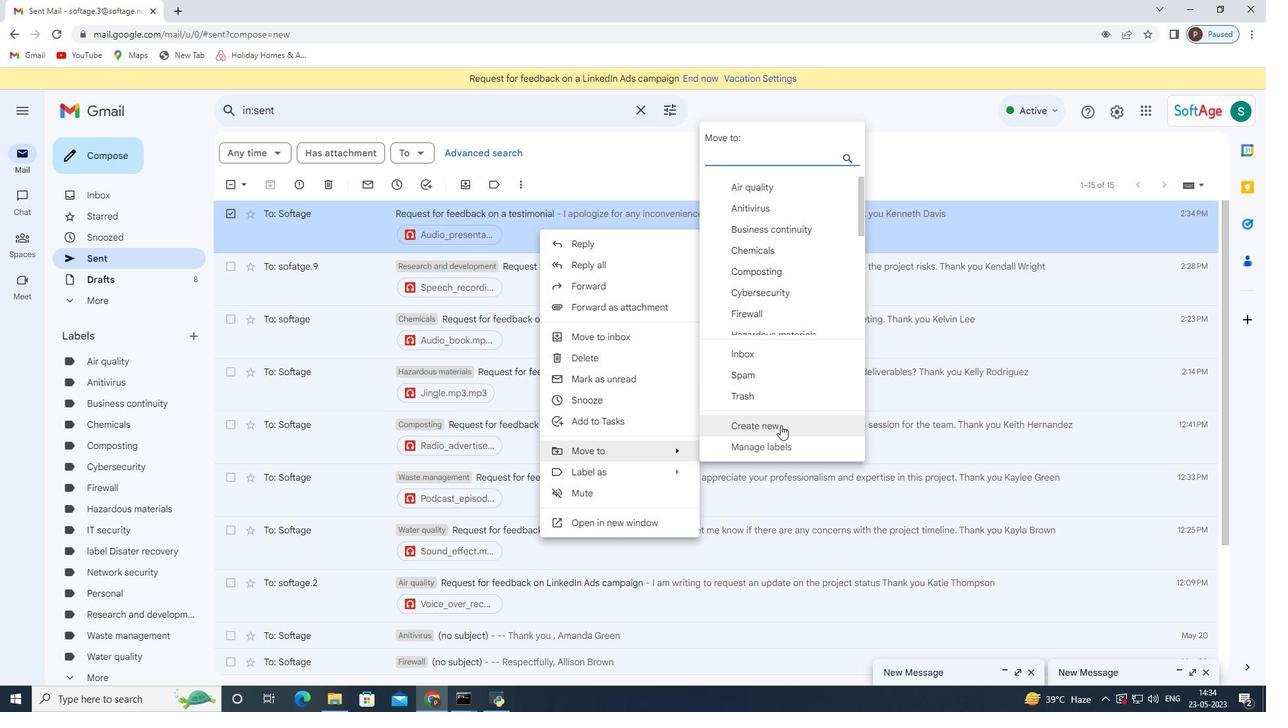 
Action: Mouse moved to (542, 353)
Screenshot: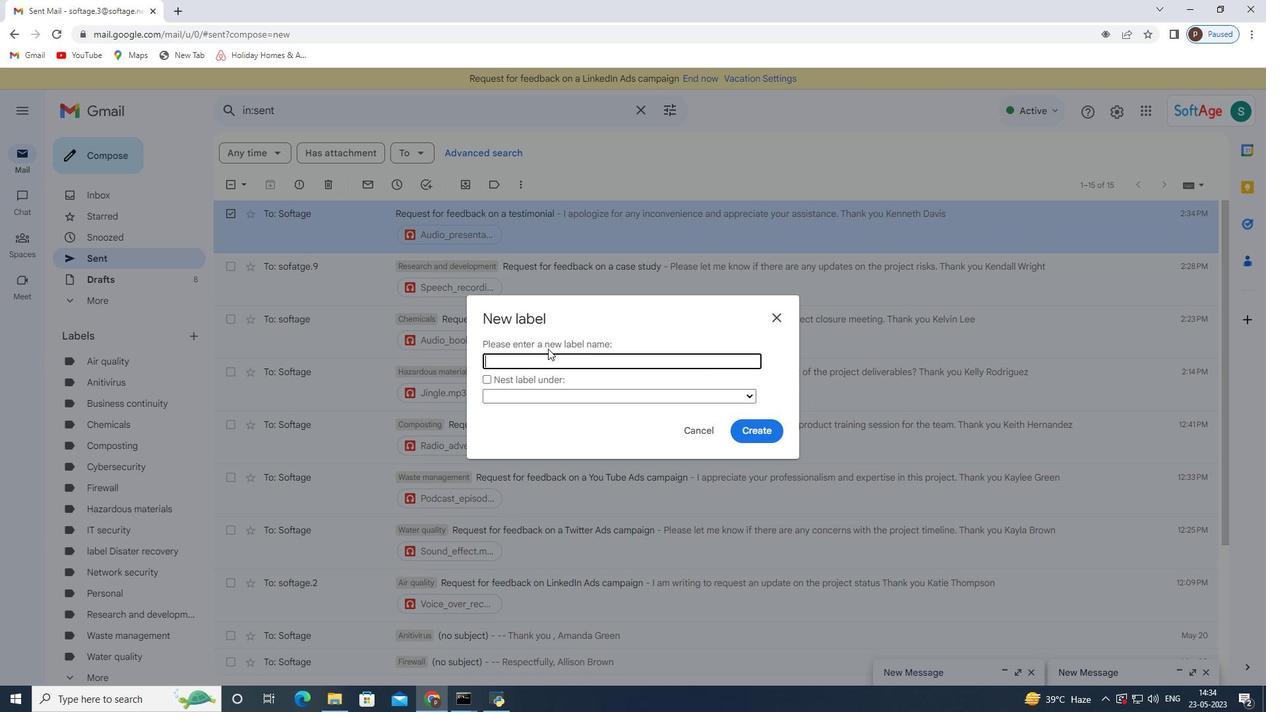 
Action: Mouse pressed left at (542, 353)
Screenshot: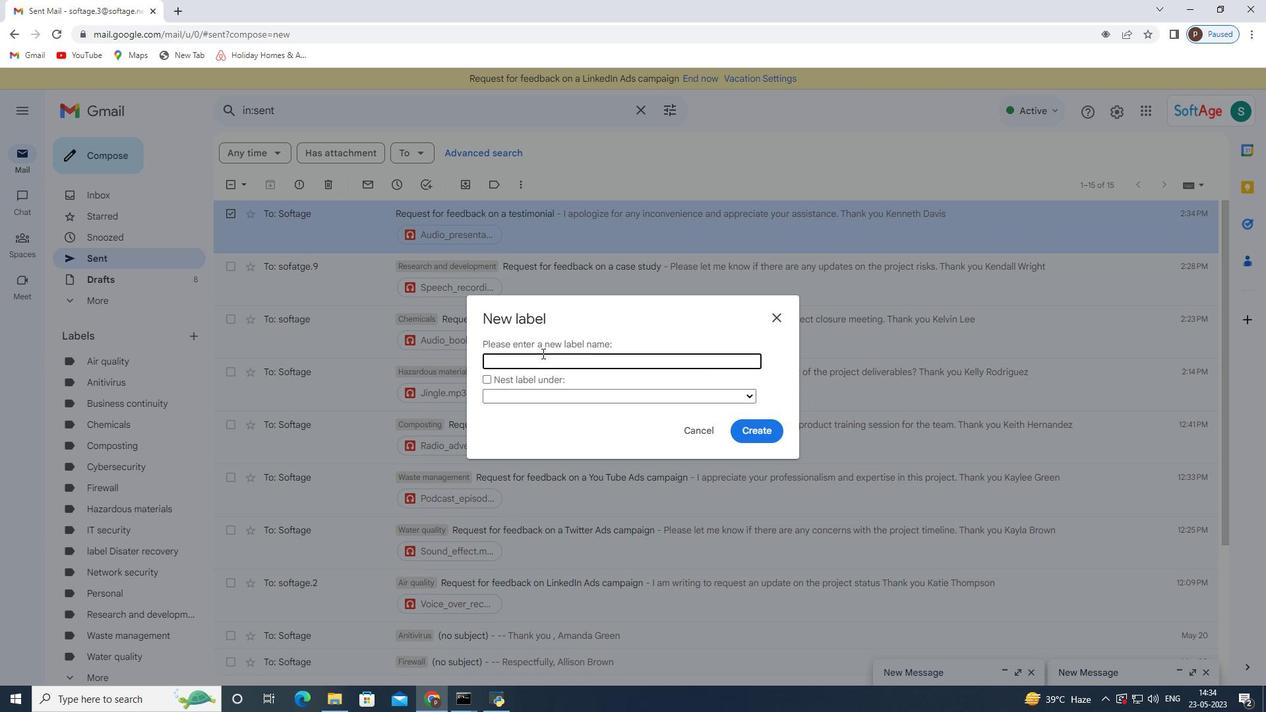 
Action: Key pressed <Key.shift>Product<Key.space>development
Screenshot: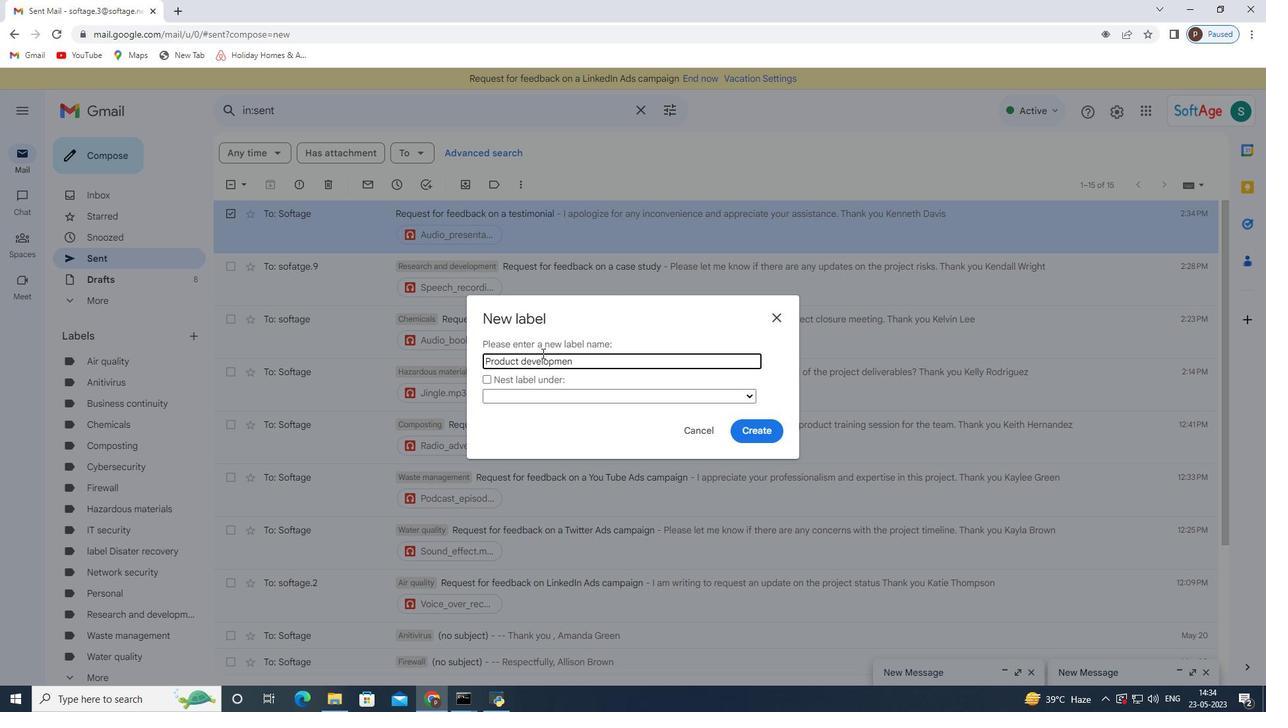 
Action: Mouse moved to (767, 428)
Screenshot: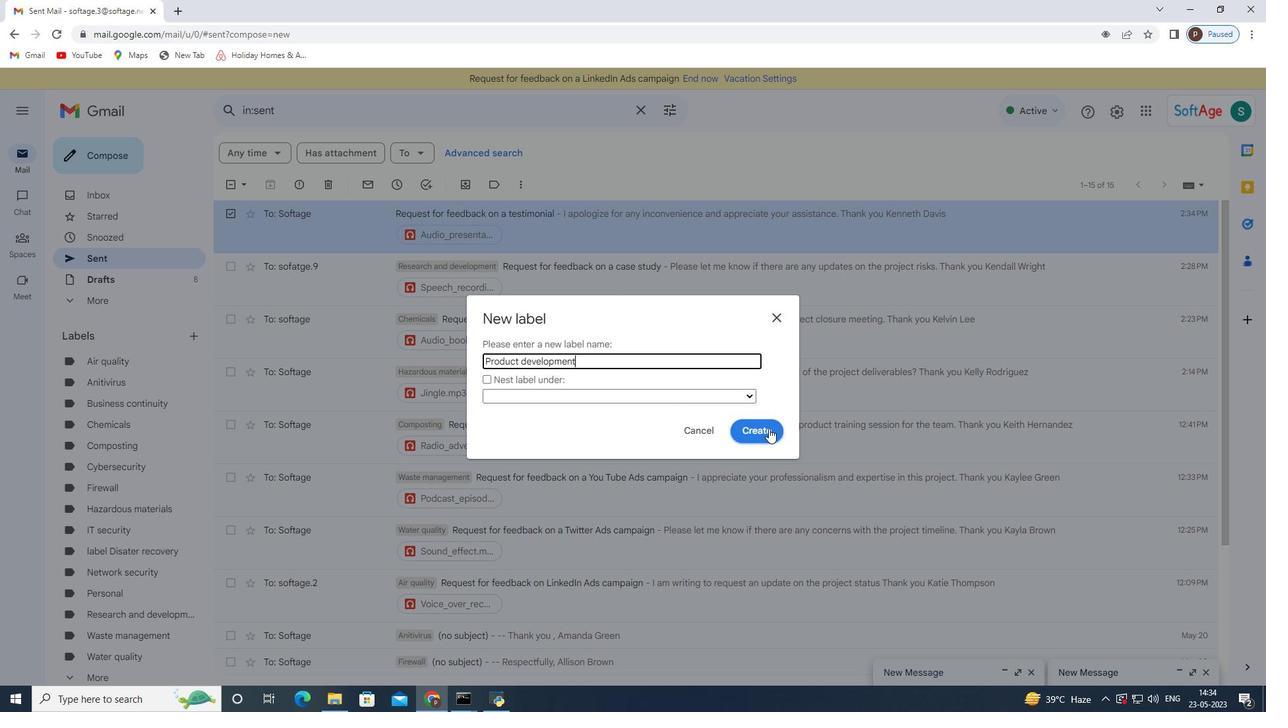 
Action: Mouse pressed left at (767, 428)
Screenshot: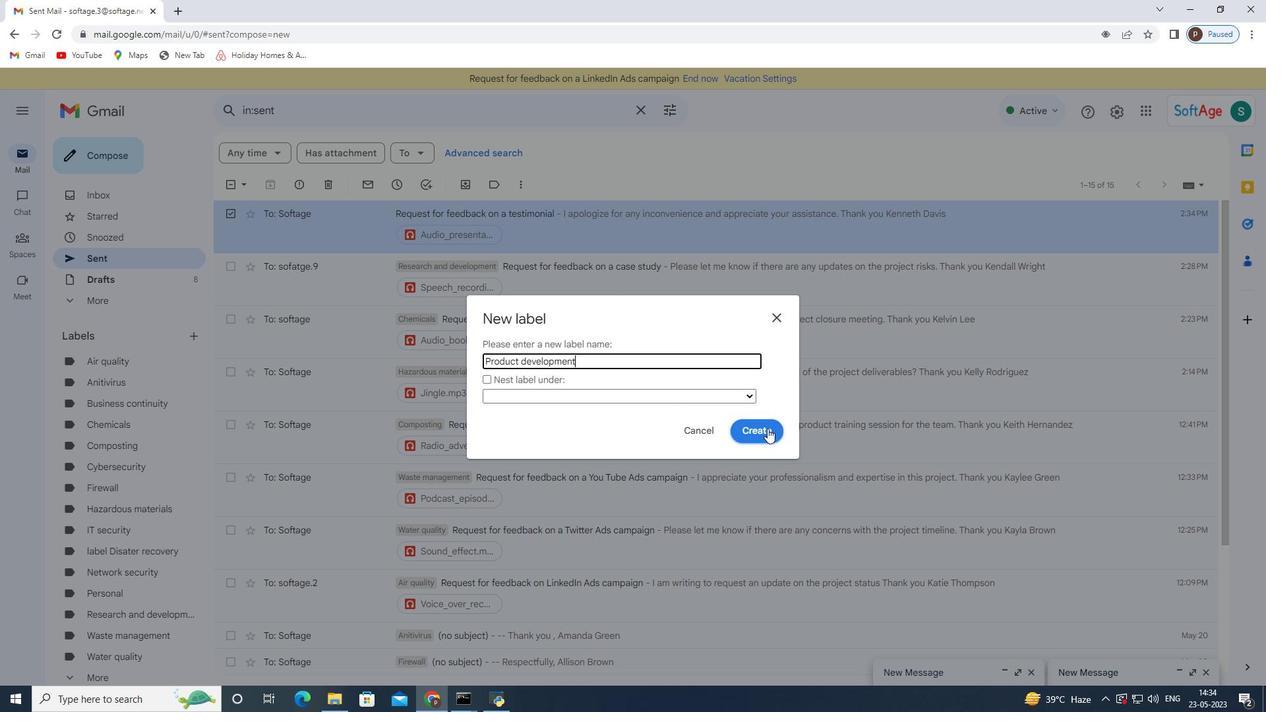 
Action: Mouse moved to (124, 418)
Screenshot: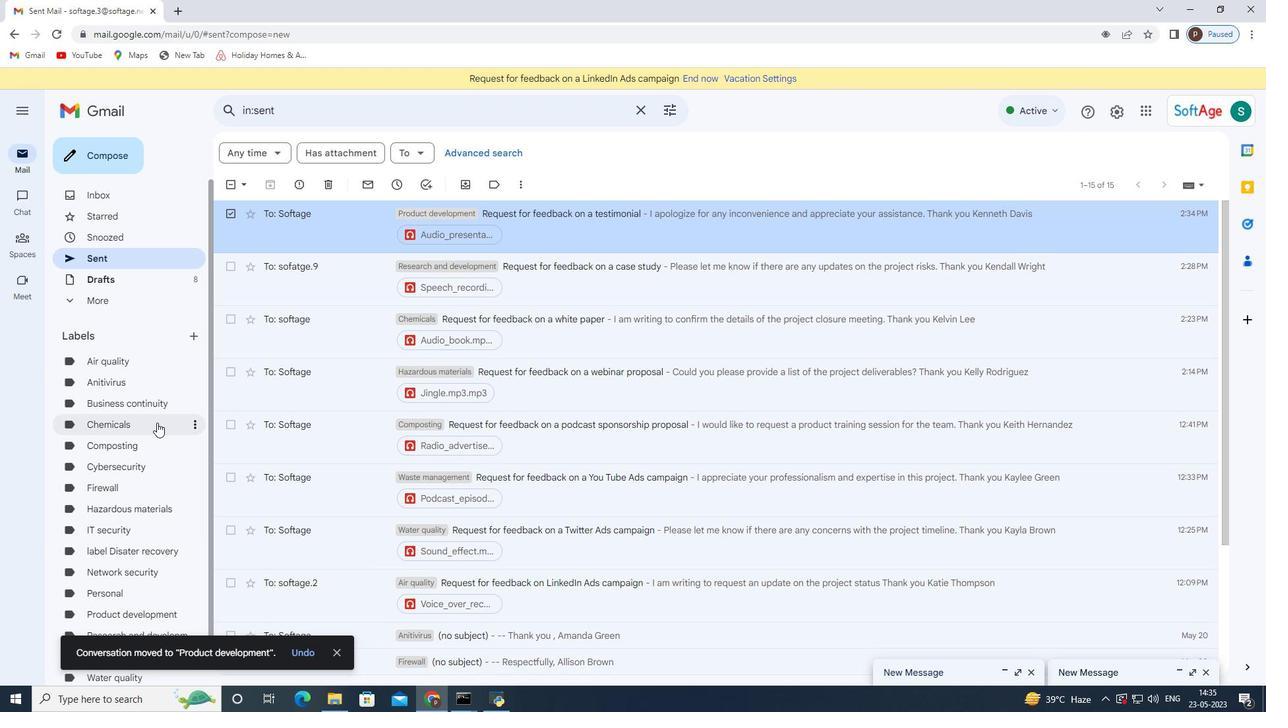 
